 Task: Find connections with filter location Zhoushan with filter topic #SMMwith filter profile language Spanish with filter current company Coupa Software with filter school Don Bosco Institute of Technology (D.B.I.T) with filter industry Chiropractors with filter service category Auto Insurance with filter keywords title Attorney
Action: Mouse moved to (614, 102)
Screenshot: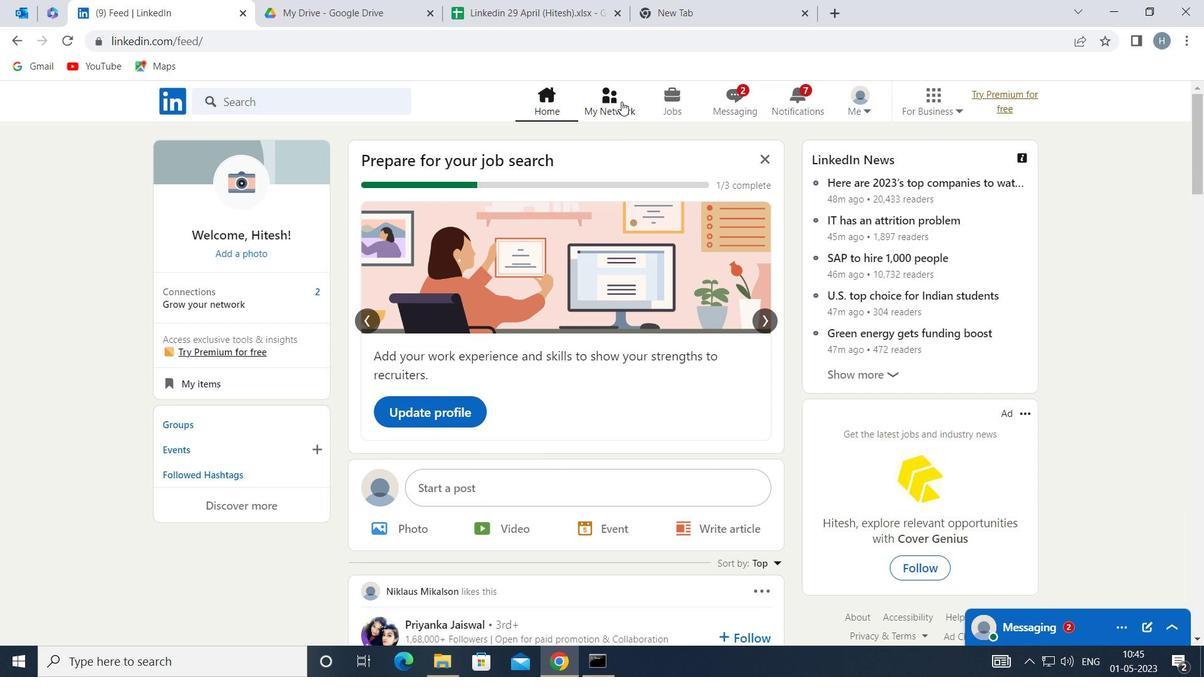 
Action: Mouse pressed left at (614, 102)
Screenshot: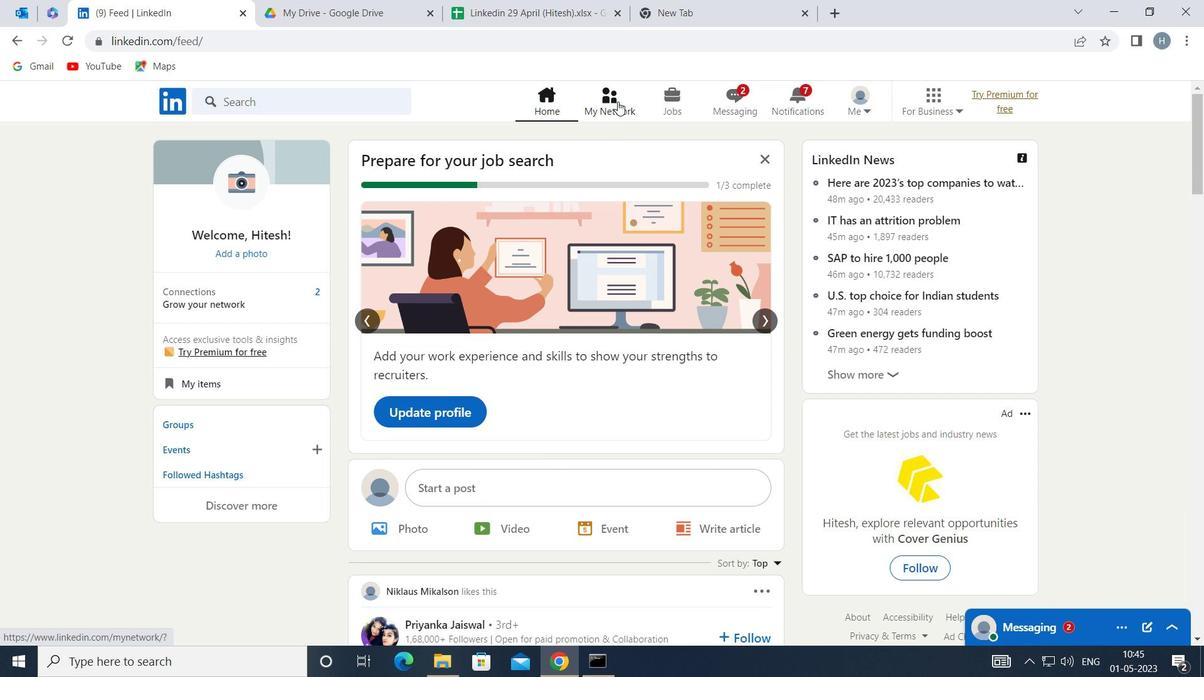 
Action: Mouse moved to (331, 193)
Screenshot: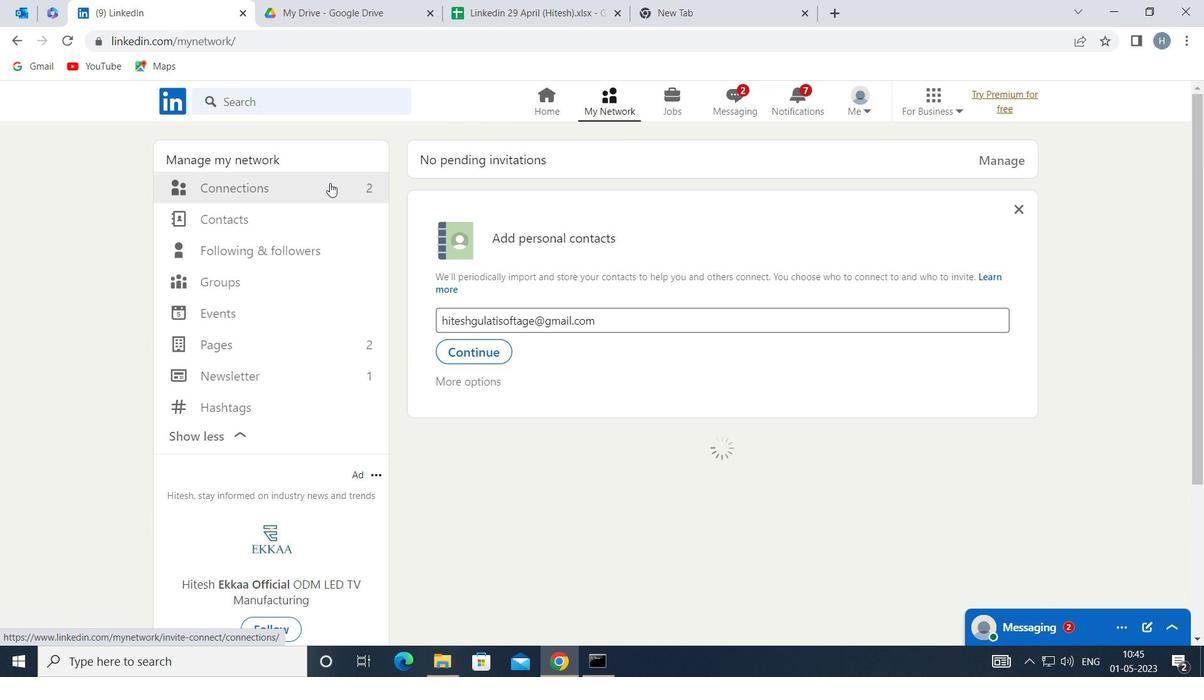
Action: Mouse pressed left at (331, 193)
Screenshot: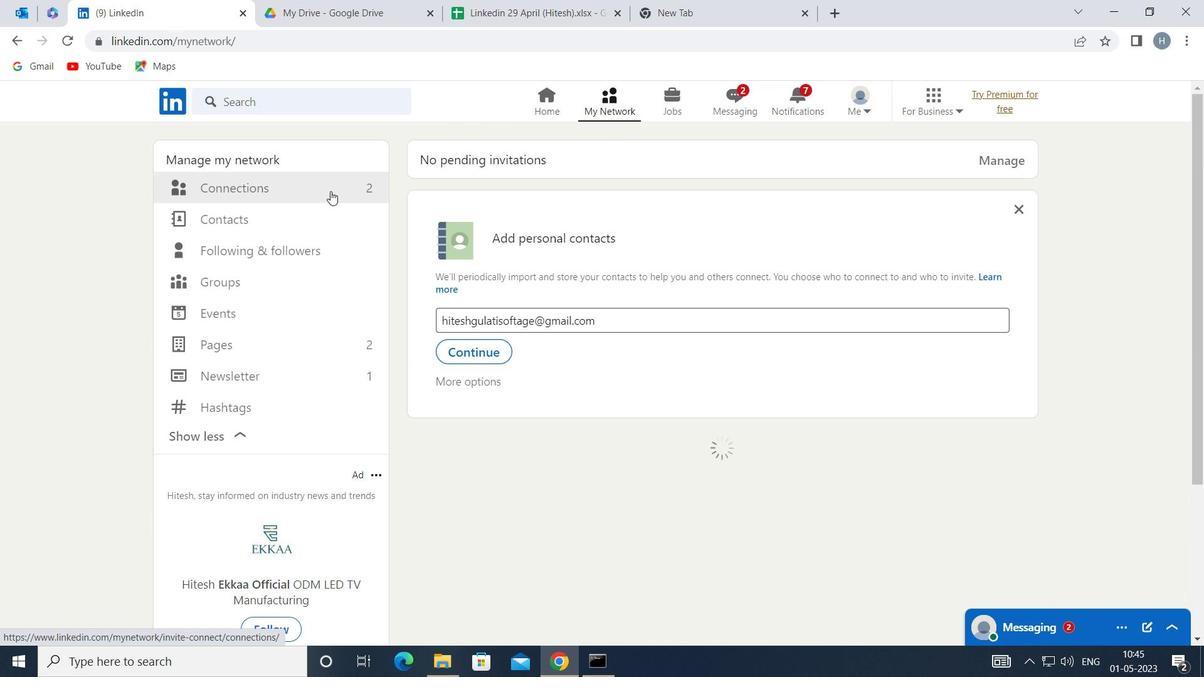 
Action: Mouse moved to (729, 182)
Screenshot: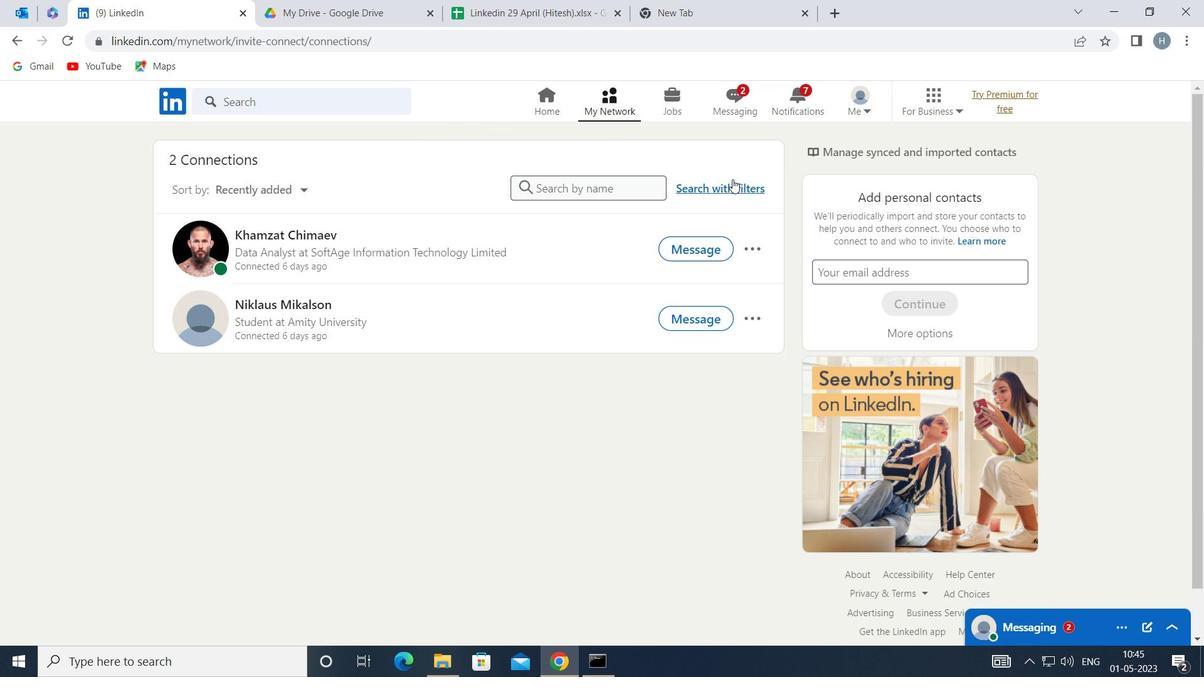 
Action: Mouse pressed left at (729, 182)
Screenshot: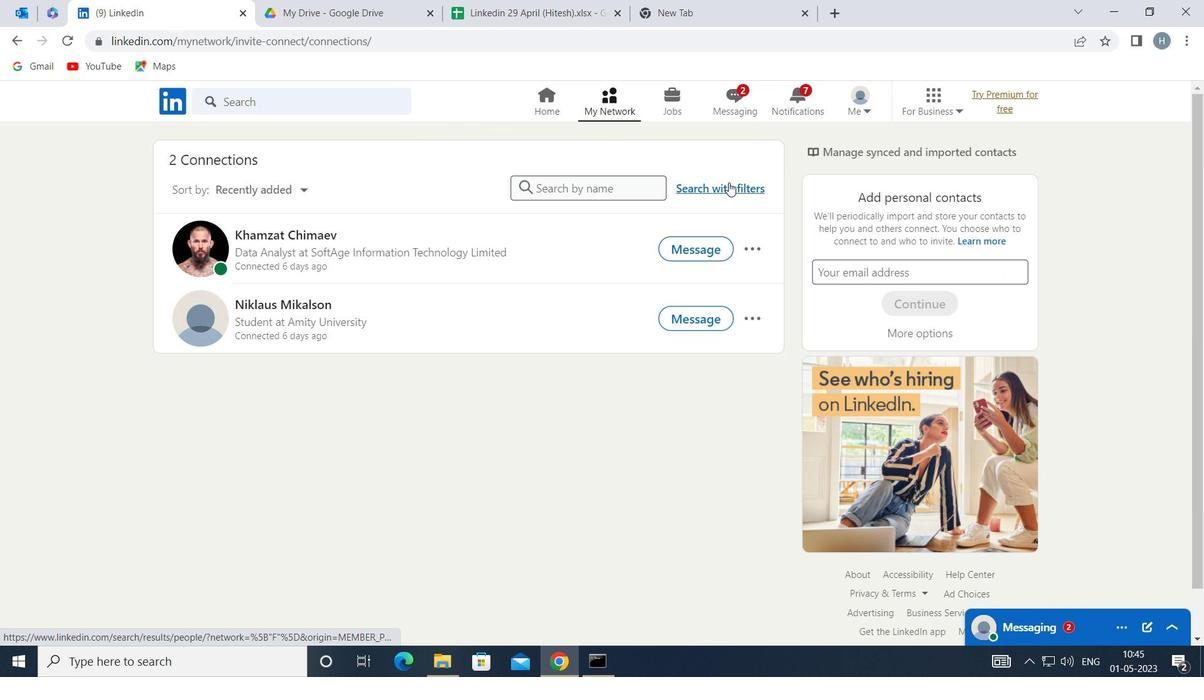 
Action: Mouse moved to (659, 144)
Screenshot: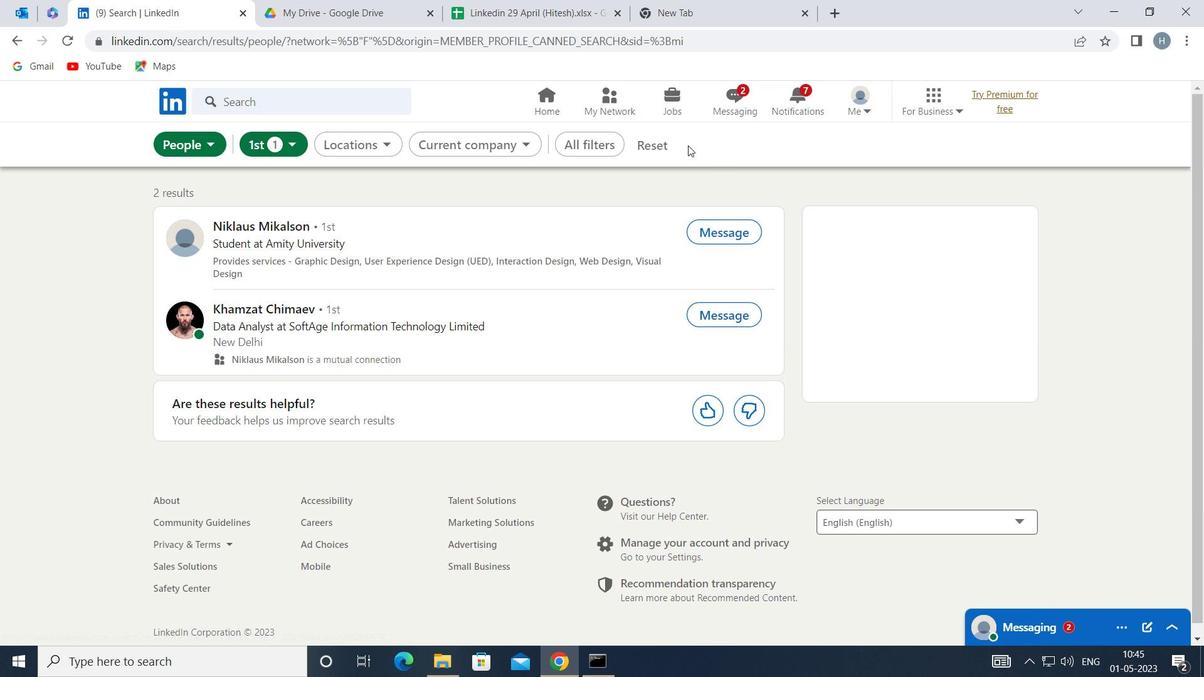 
Action: Mouse pressed left at (659, 144)
Screenshot: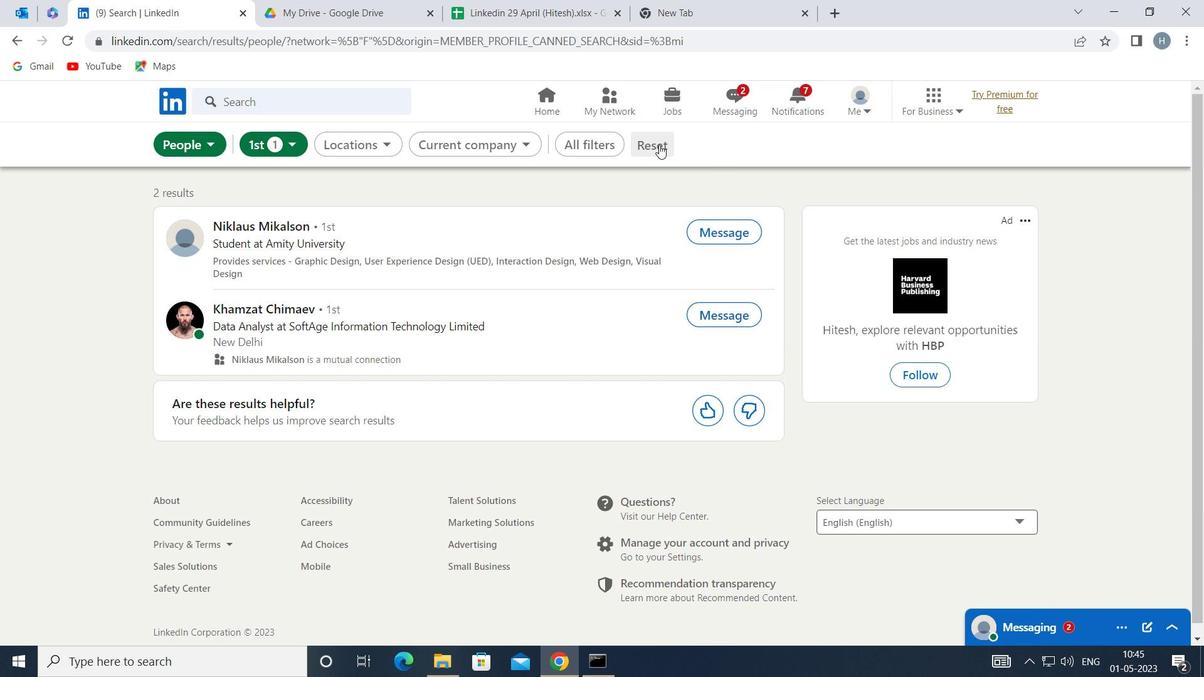 
Action: Mouse moved to (655, 142)
Screenshot: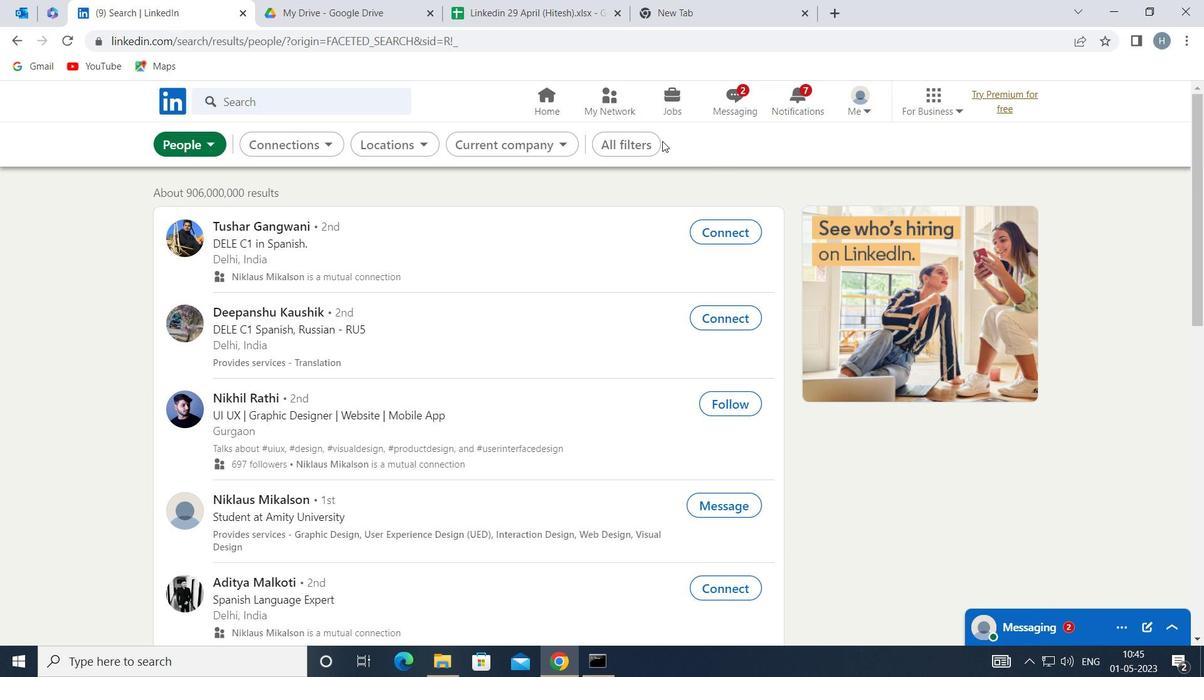 
Action: Mouse pressed left at (655, 142)
Screenshot: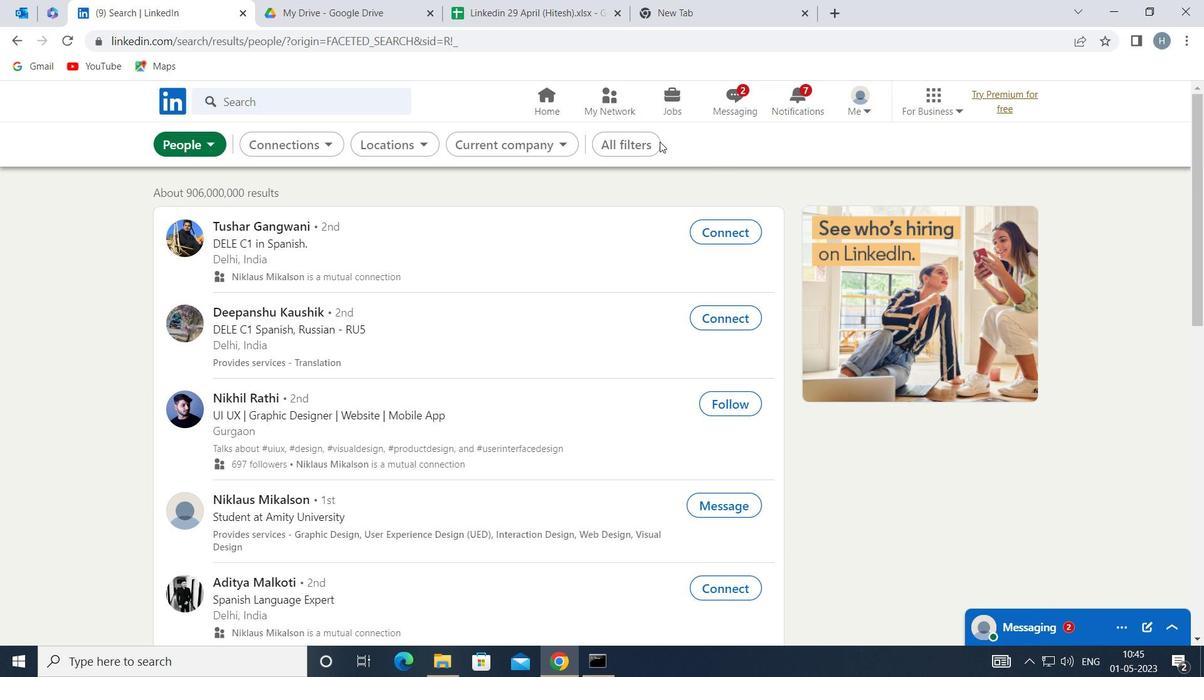 
Action: Mouse moved to (880, 260)
Screenshot: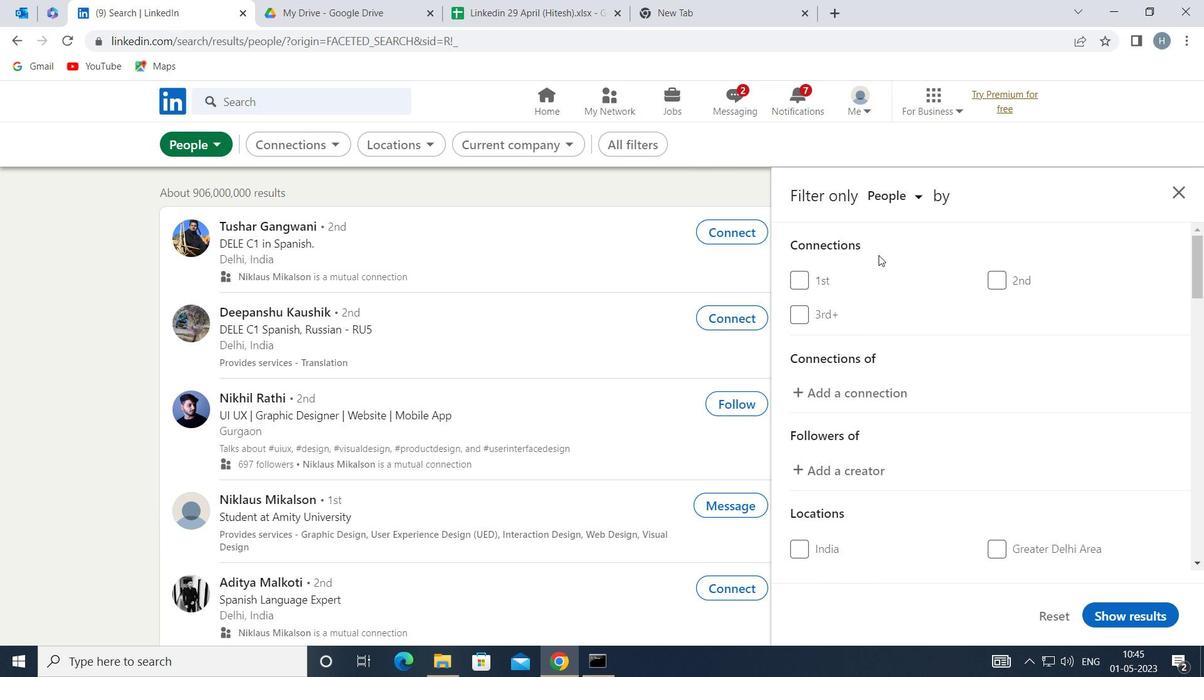 
Action: Mouse scrolled (880, 259) with delta (0, 0)
Screenshot: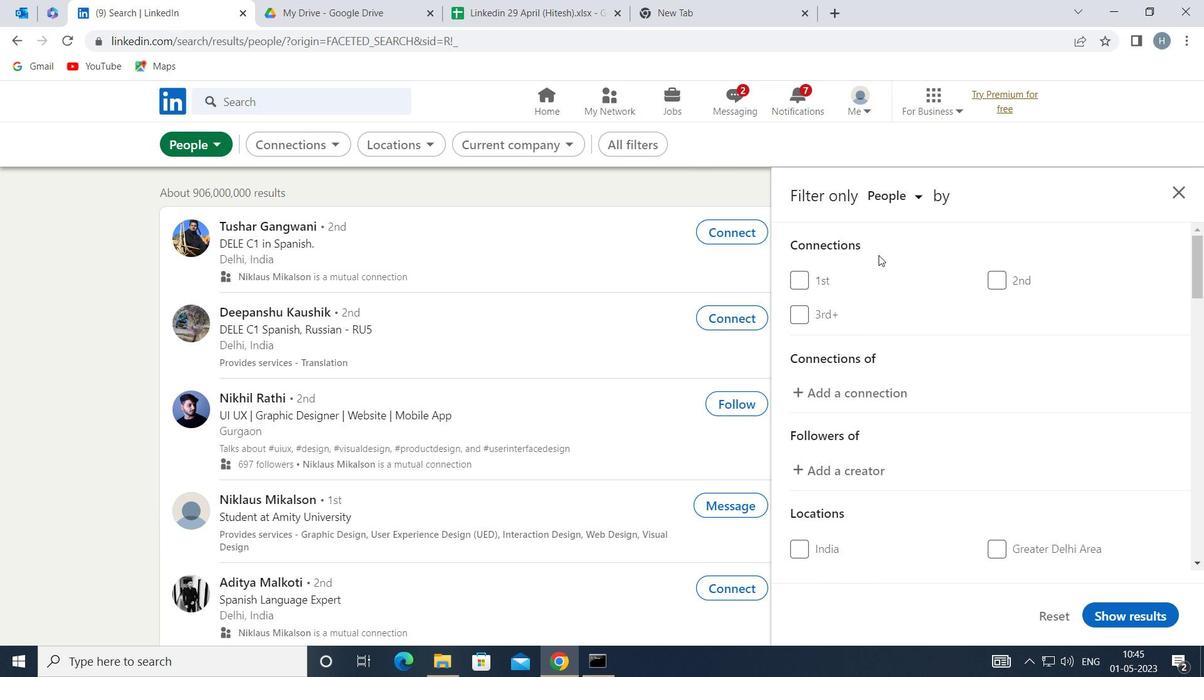 
Action: Mouse moved to (880, 265)
Screenshot: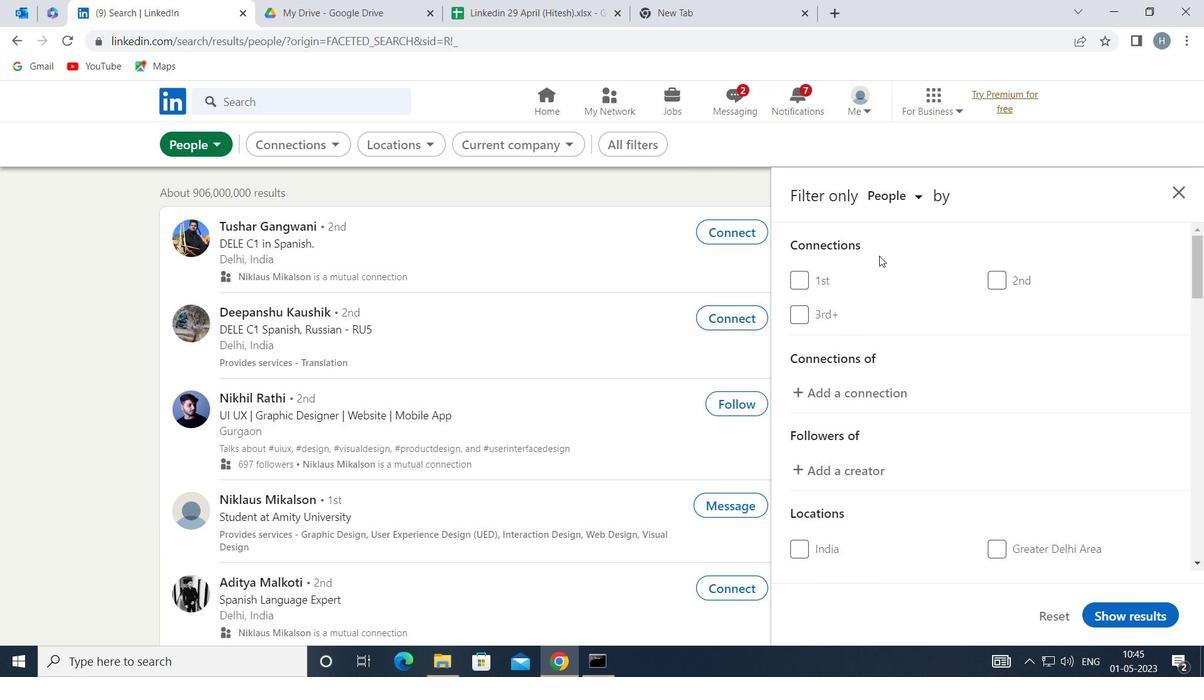 
Action: Mouse scrolled (880, 264) with delta (0, 0)
Screenshot: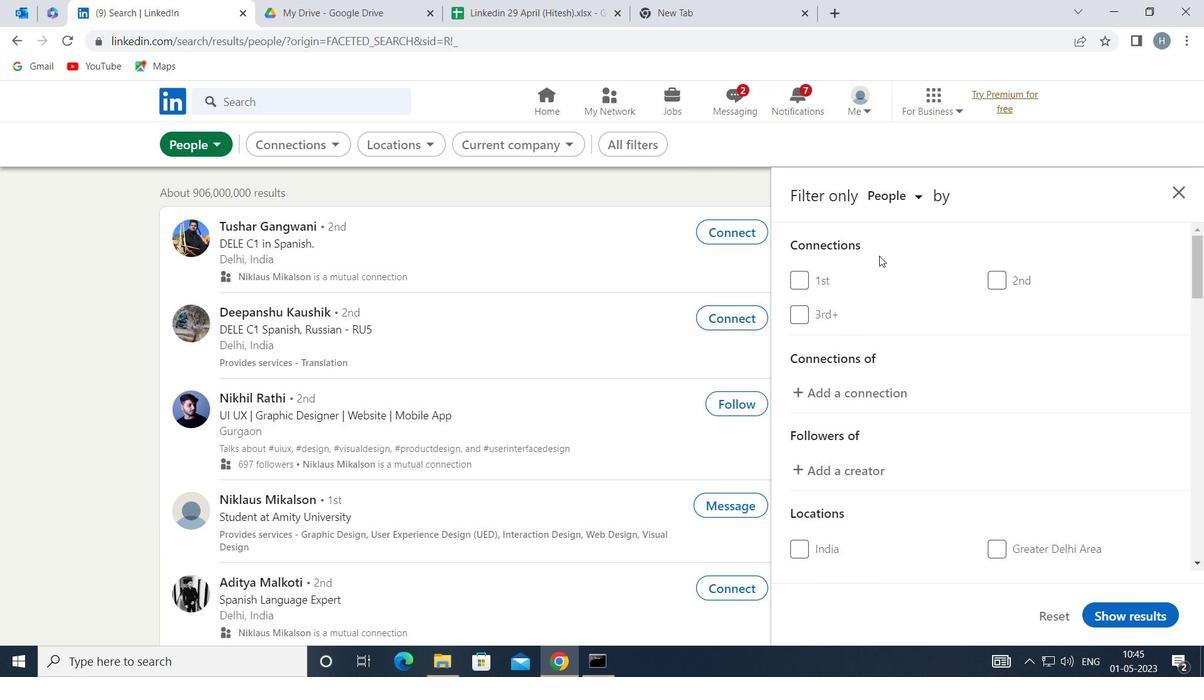 
Action: Mouse moved to (880, 265)
Screenshot: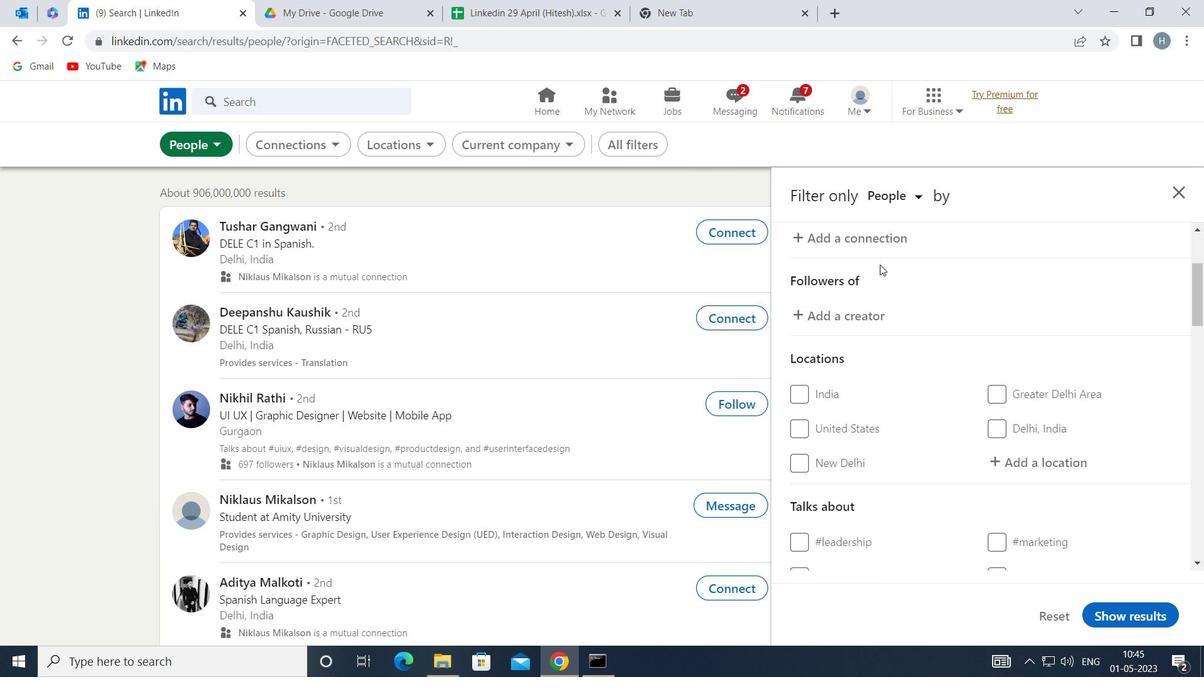 
Action: Mouse scrolled (880, 264) with delta (0, 0)
Screenshot: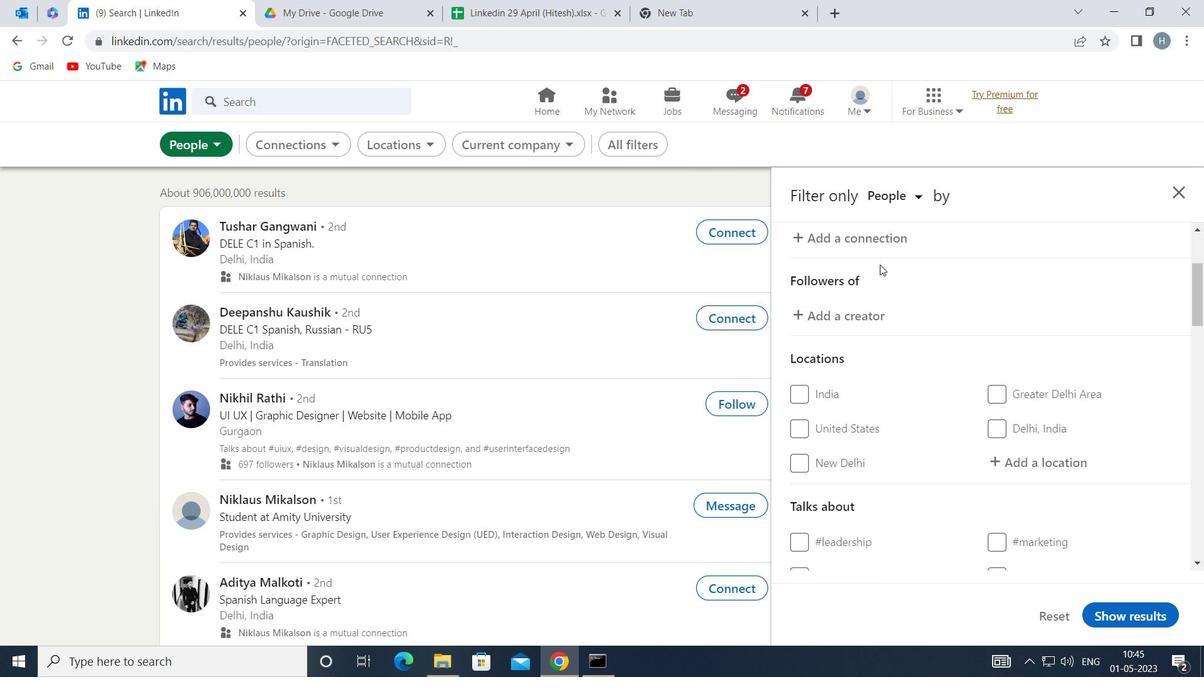 
Action: Mouse moved to (1002, 378)
Screenshot: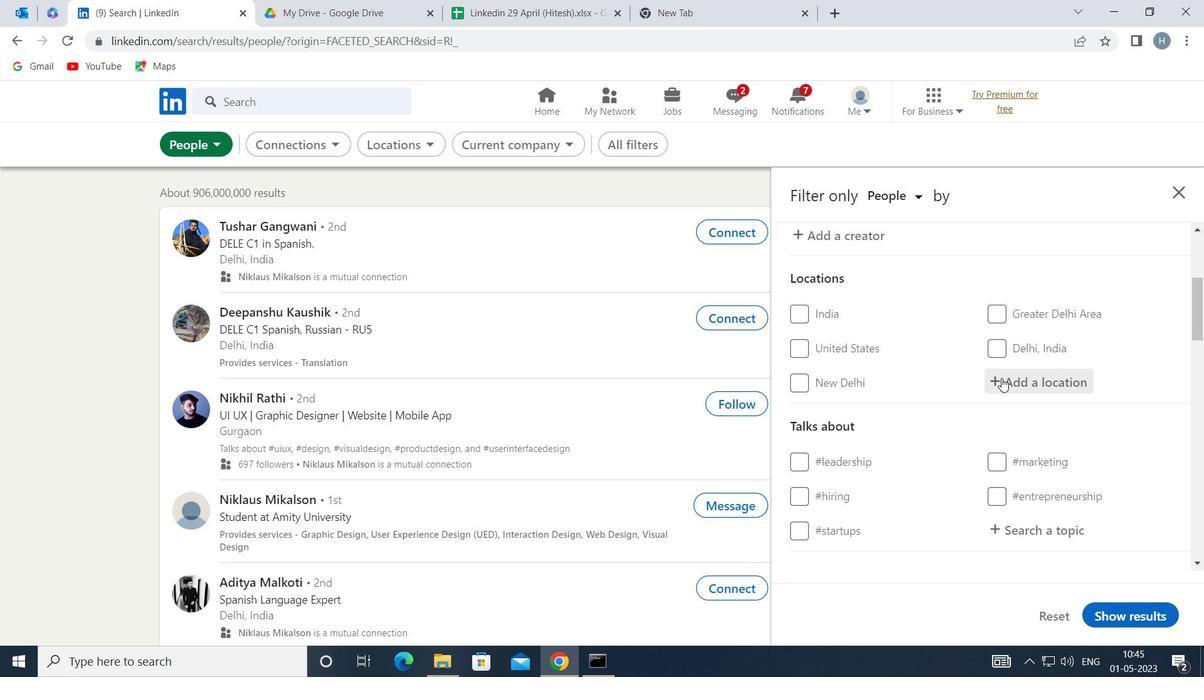 
Action: Mouse pressed left at (1002, 378)
Screenshot: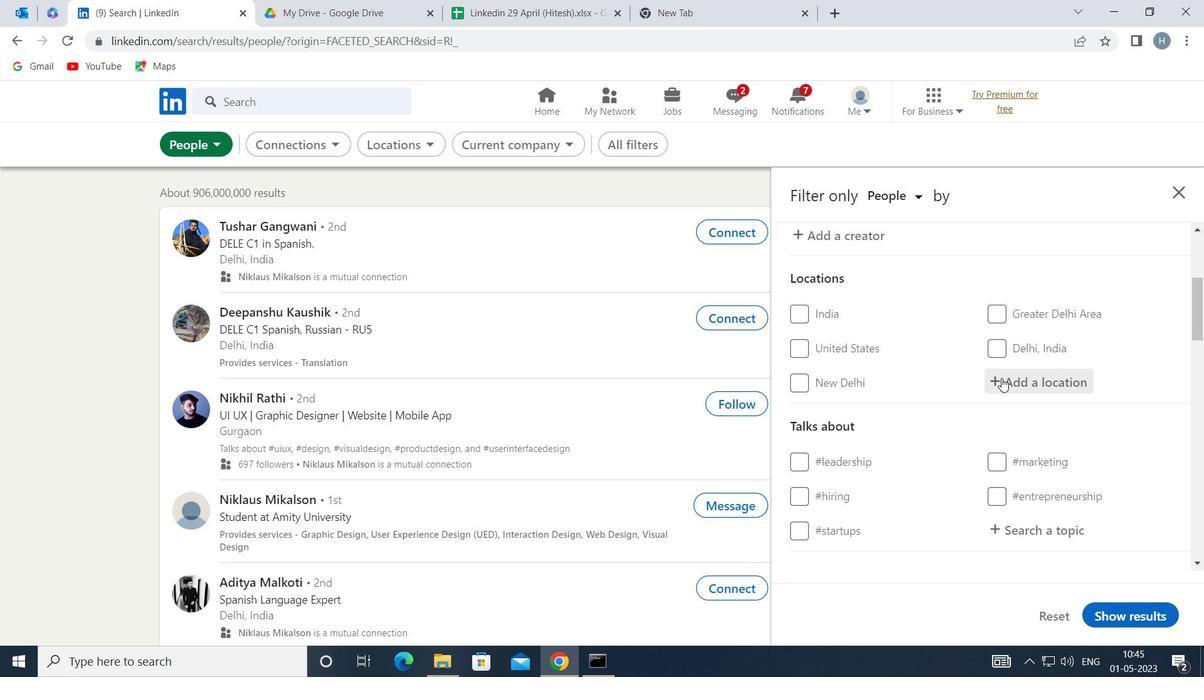 
Action: Mouse moved to (1003, 378)
Screenshot: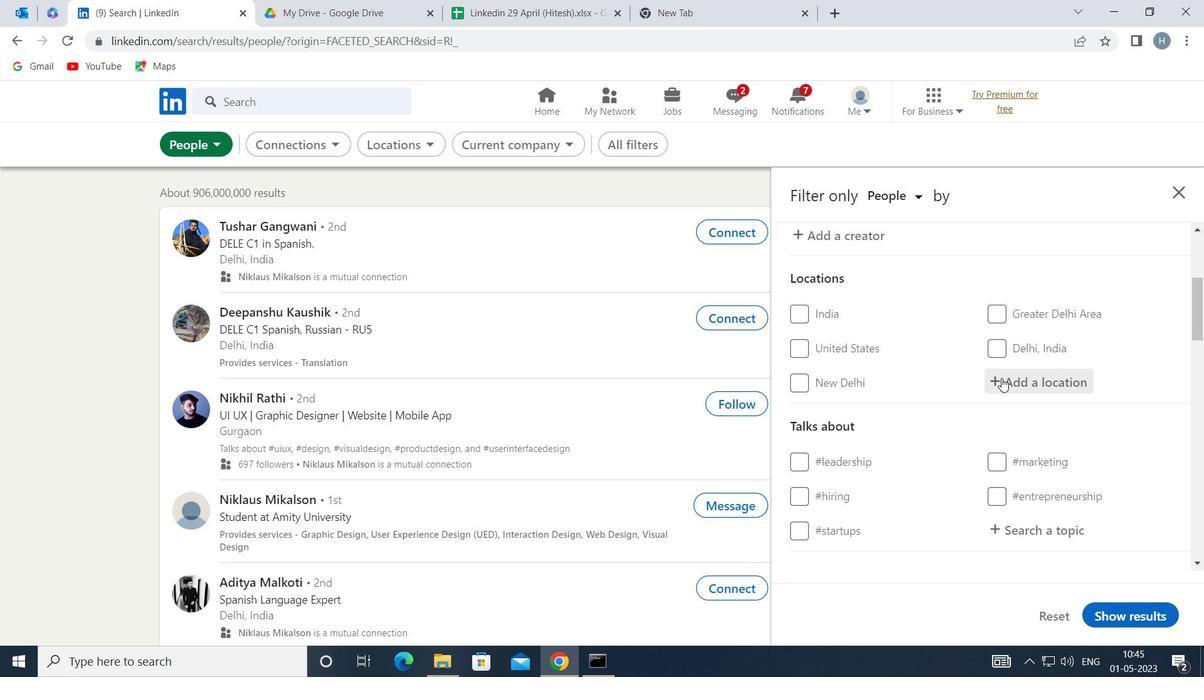 
Action: Key pressed <Key.shift>ZHOUSHAN
Screenshot: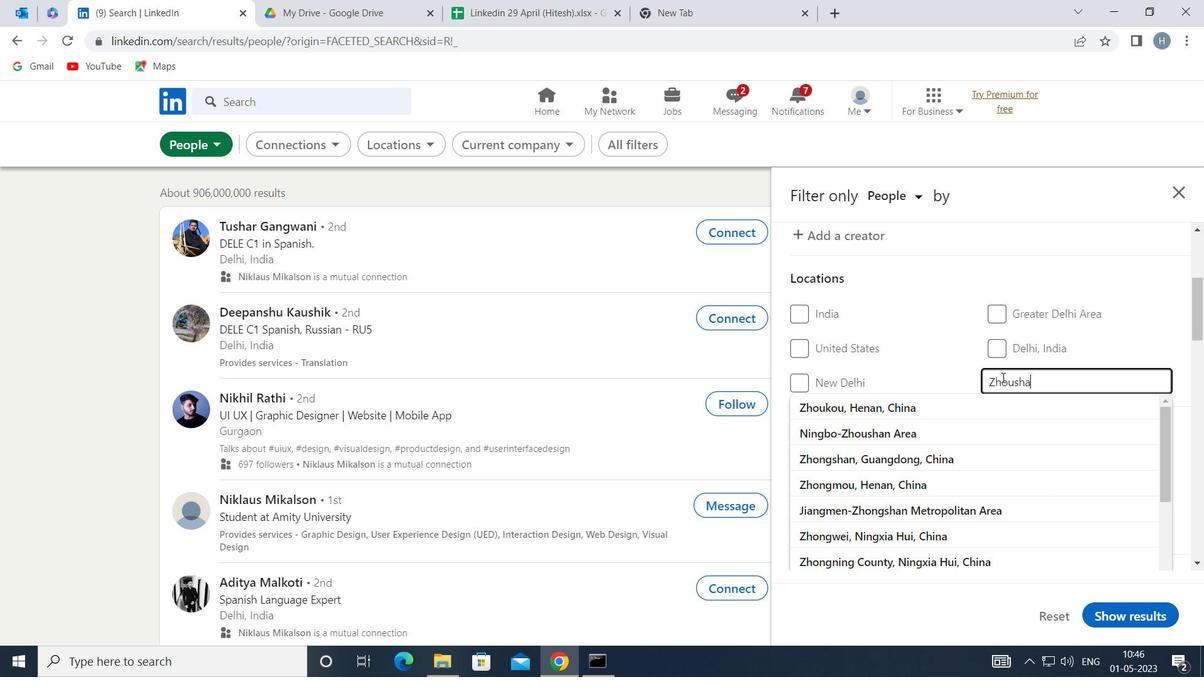 
Action: Mouse moved to (958, 437)
Screenshot: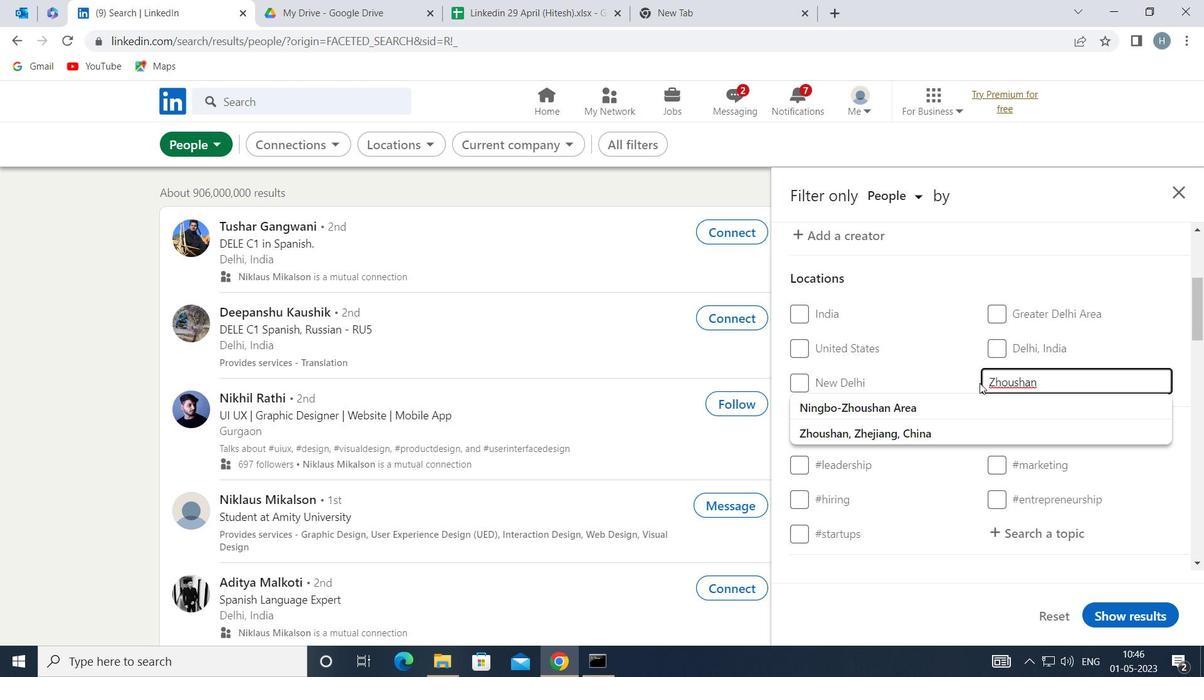 
Action: Mouse pressed left at (958, 437)
Screenshot: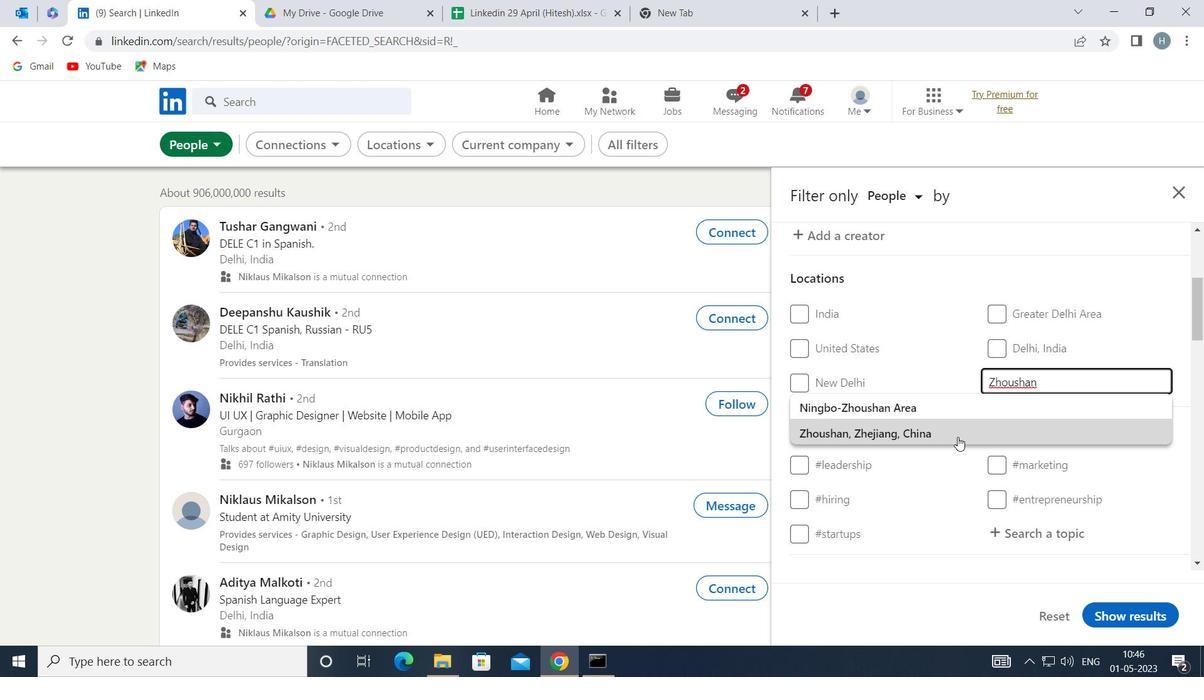
Action: Mouse moved to (993, 419)
Screenshot: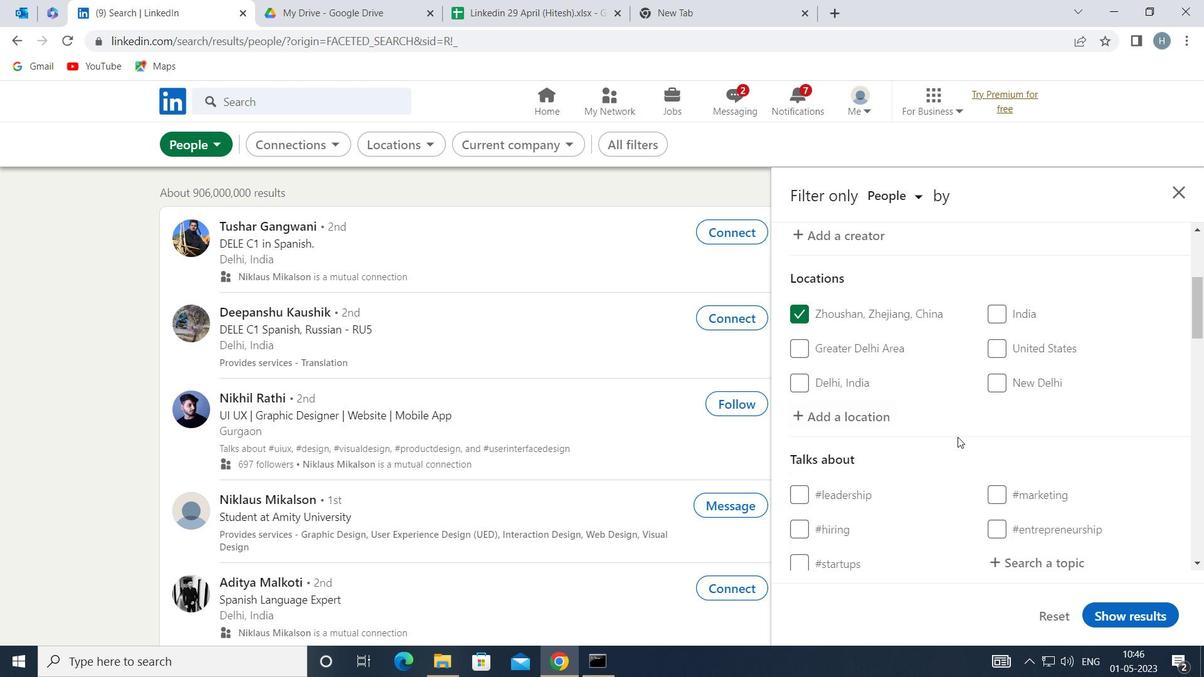 
Action: Mouse scrolled (993, 419) with delta (0, 0)
Screenshot: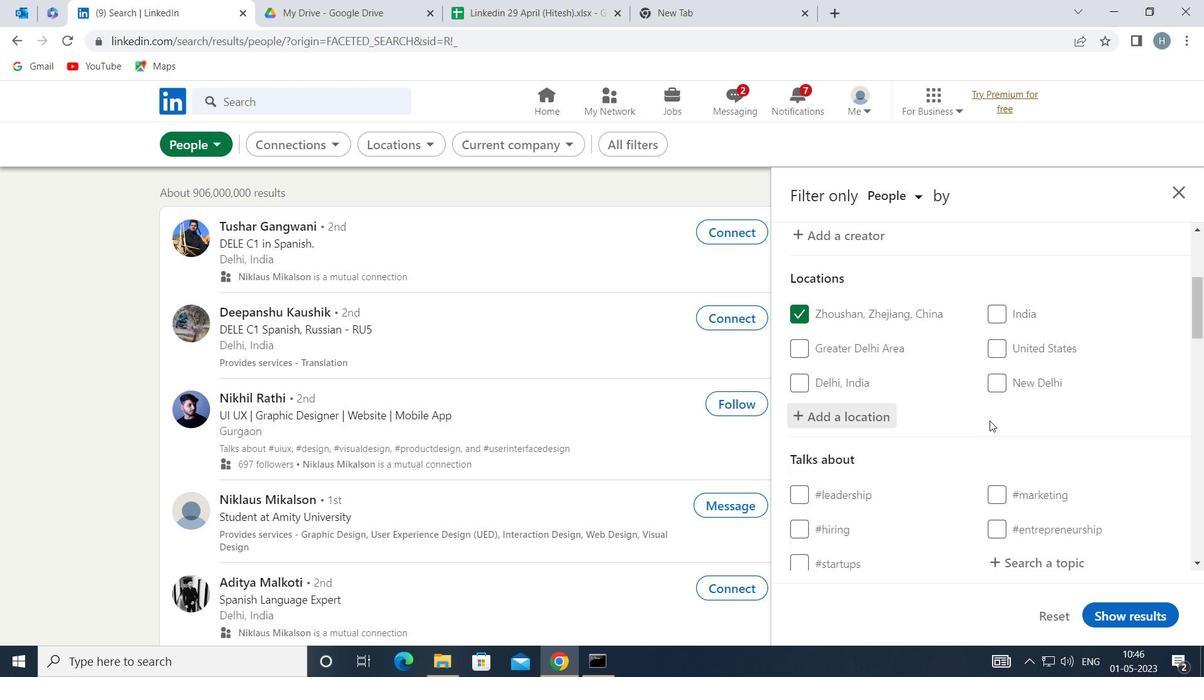 
Action: Mouse scrolled (993, 419) with delta (0, 0)
Screenshot: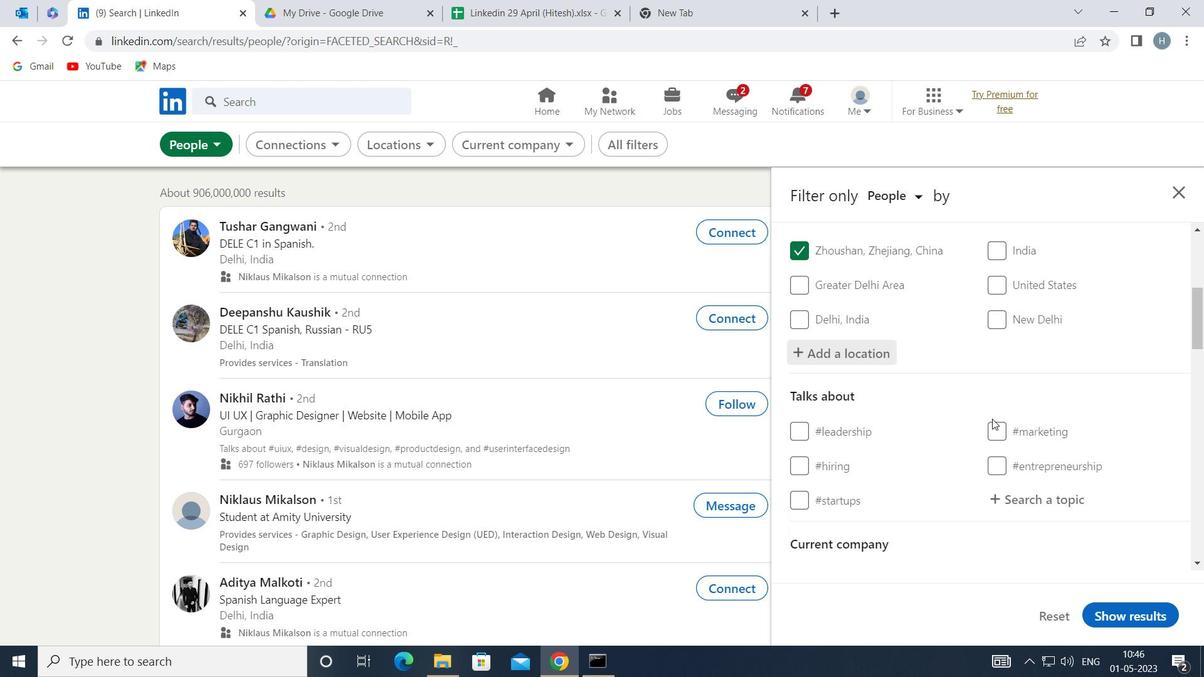 
Action: Mouse moved to (1034, 404)
Screenshot: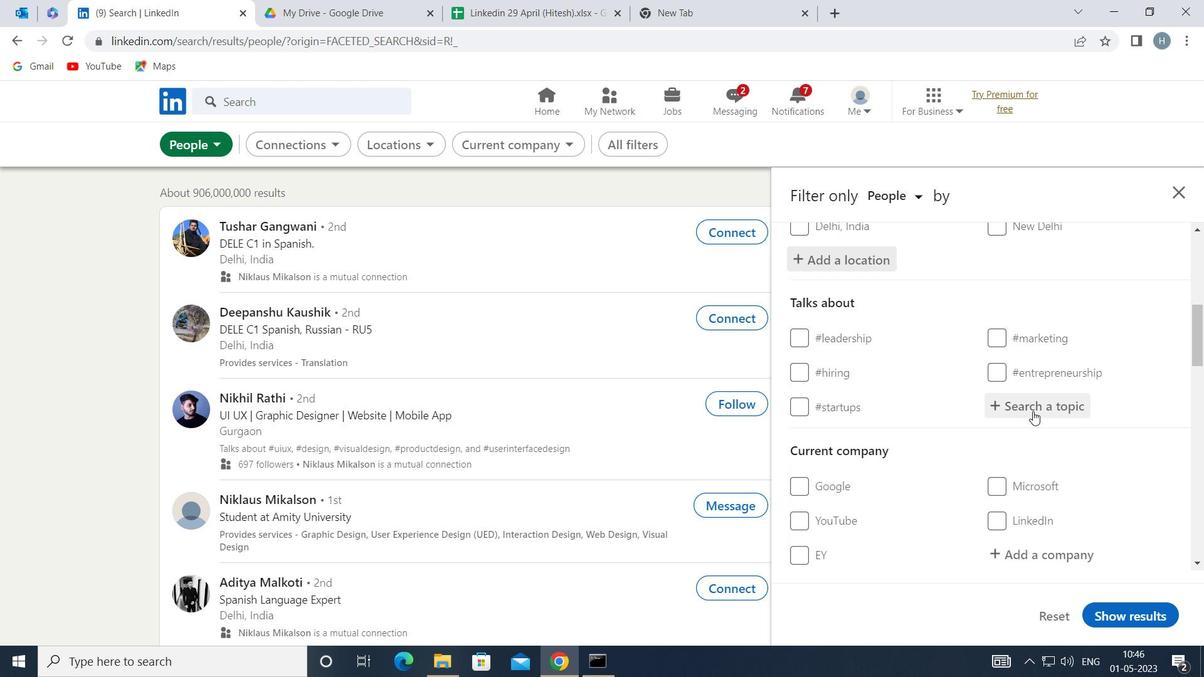 
Action: Mouse pressed left at (1034, 404)
Screenshot: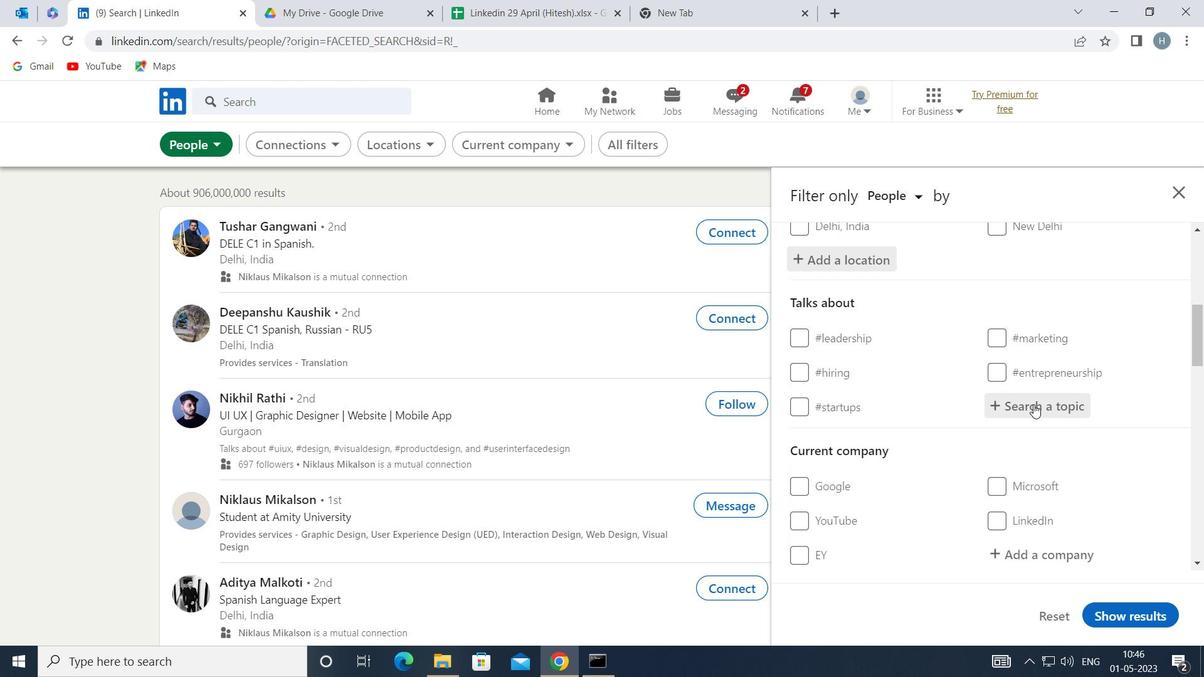 
Action: Key pressed <Key.shift><Key.shift><Key.shift><Key.shift><Key.shift><Key.shift><Key.shift><Key.shift><Key.shift><Key.shift><Key.shift><Key.shift><Key.shift>SMM
Screenshot: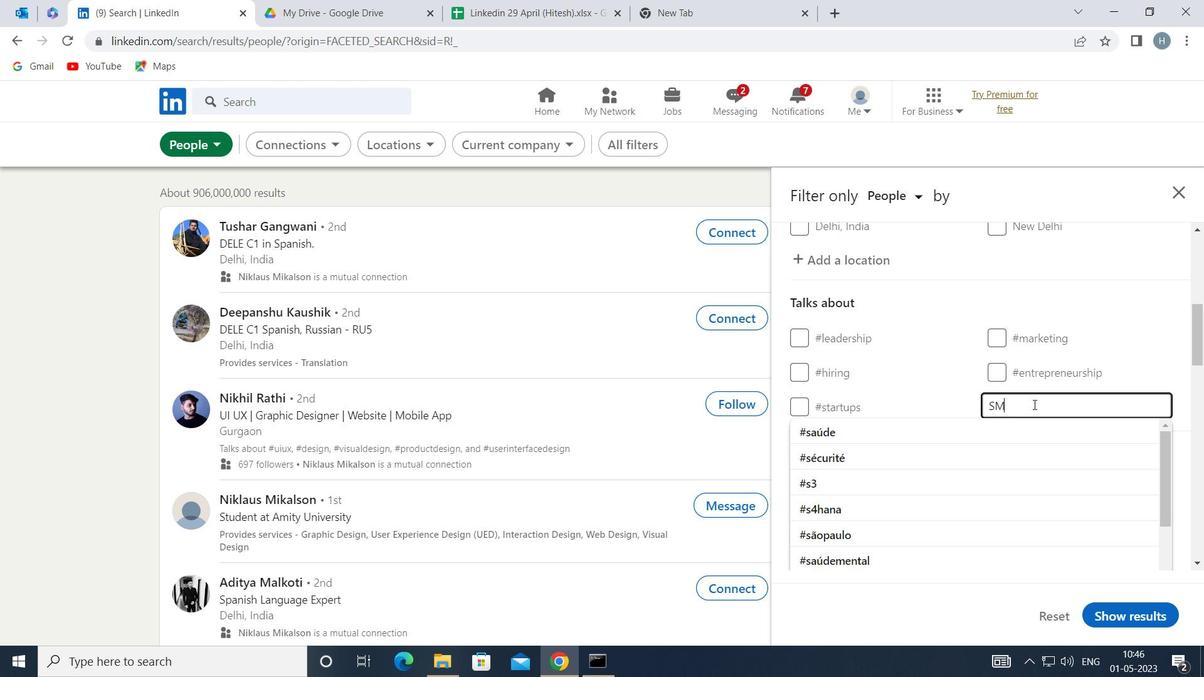 
Action: Mouse moved to (983, 435)
Screenshot: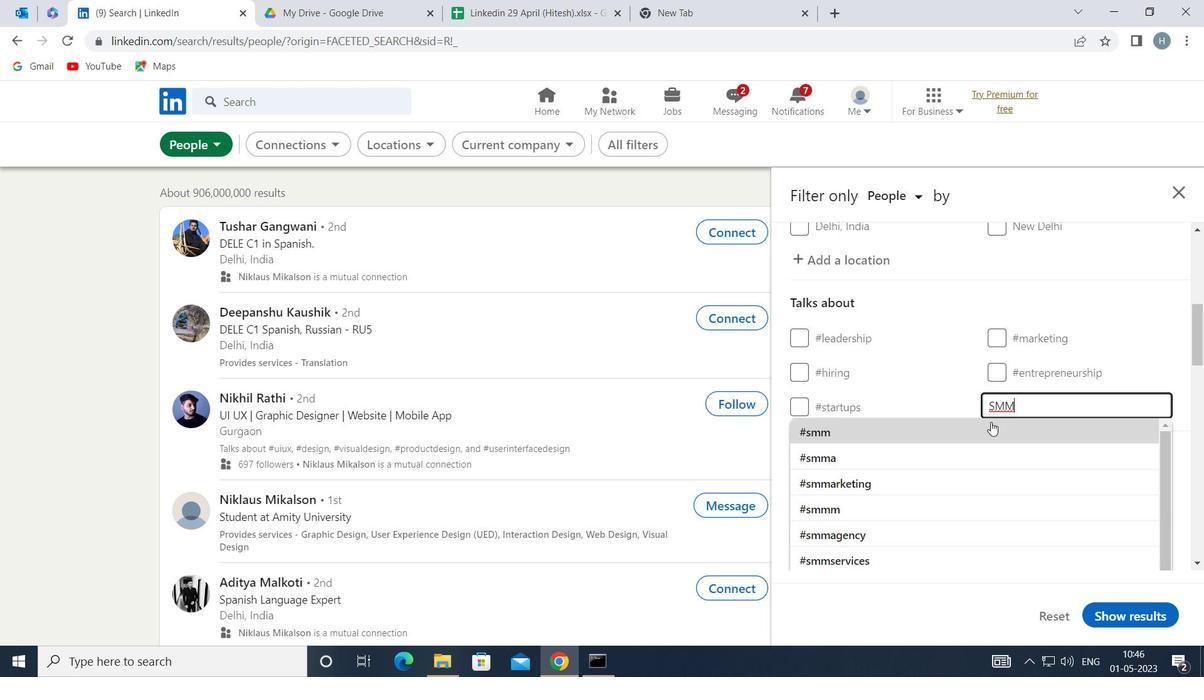 
Action: Mouse pressed left at (983, 435)
Screenshot: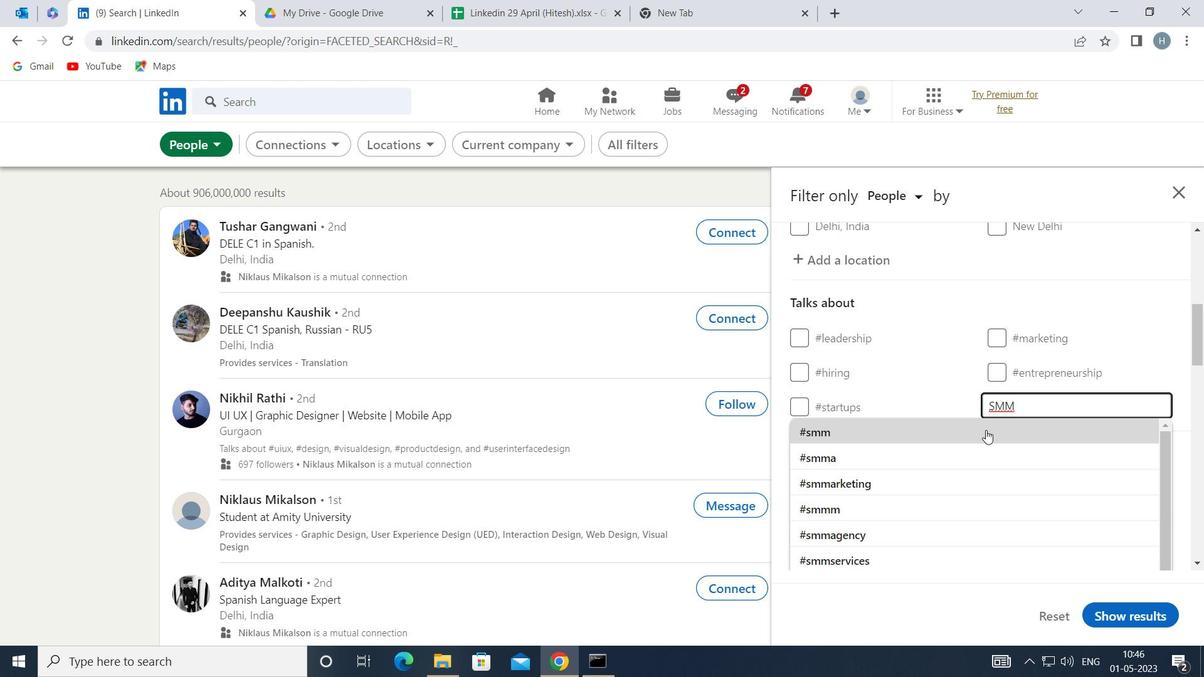 
Action: Mouse moved to (985, 433)
Screenshot: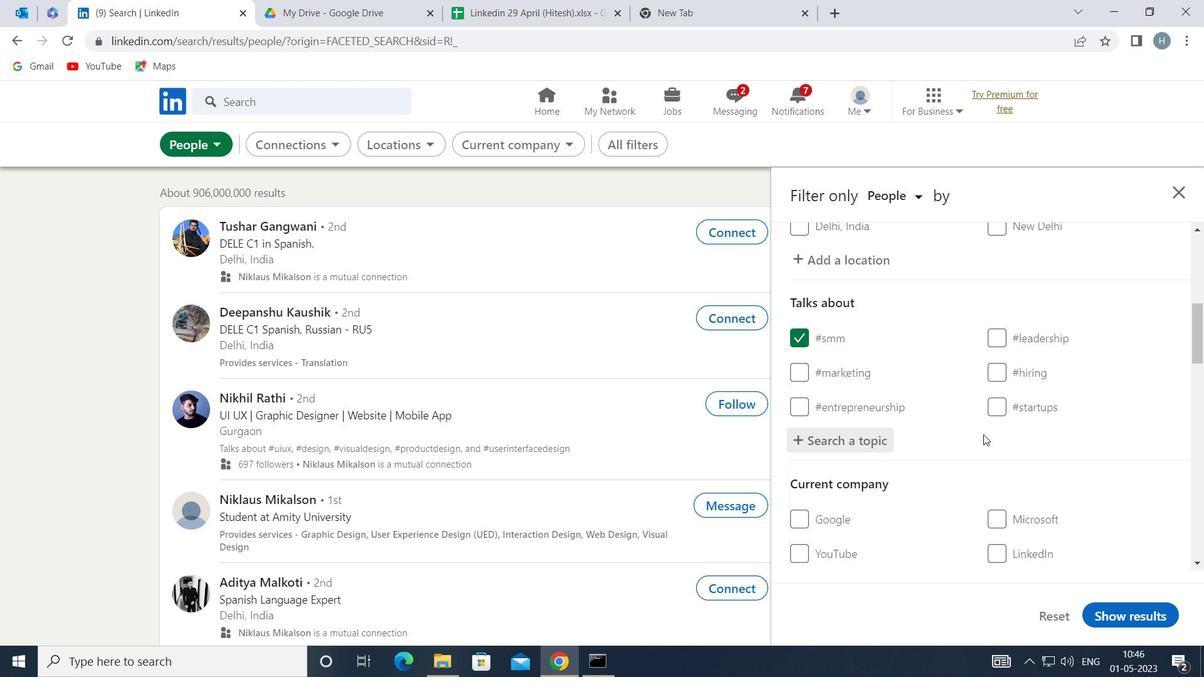 
Action: Mouse scrolled (985, 432) with delta (0, 0)
Screenshot: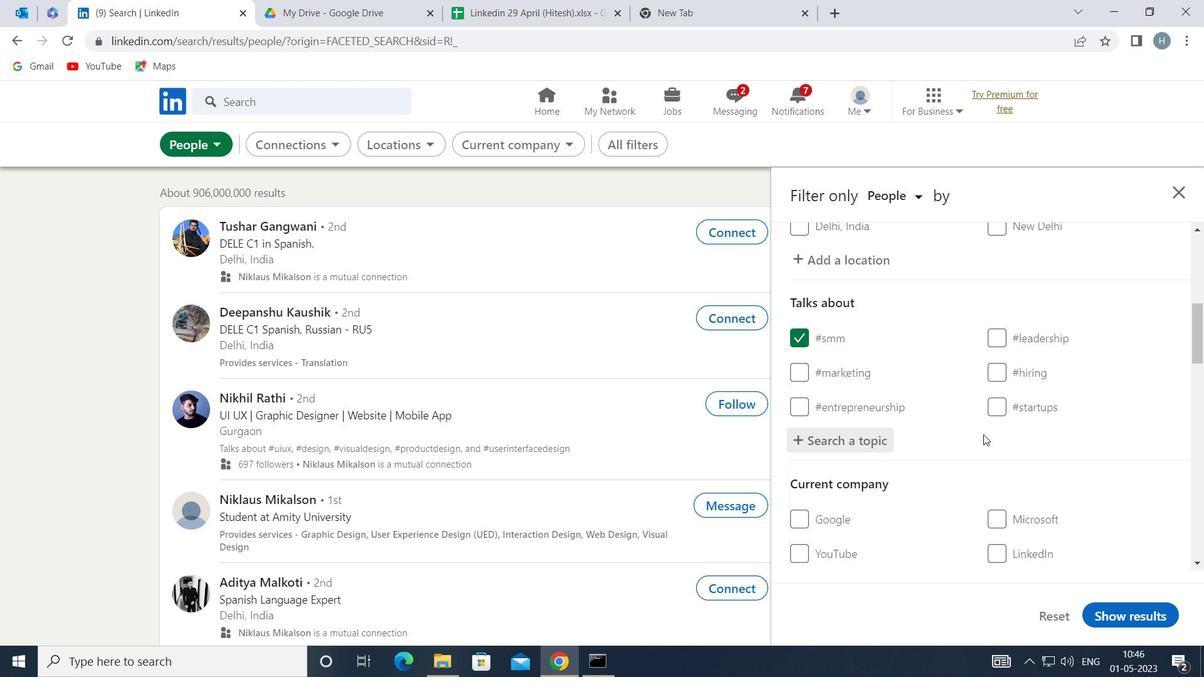 
Action: Mouse moved to (981, 433)
Screenshot: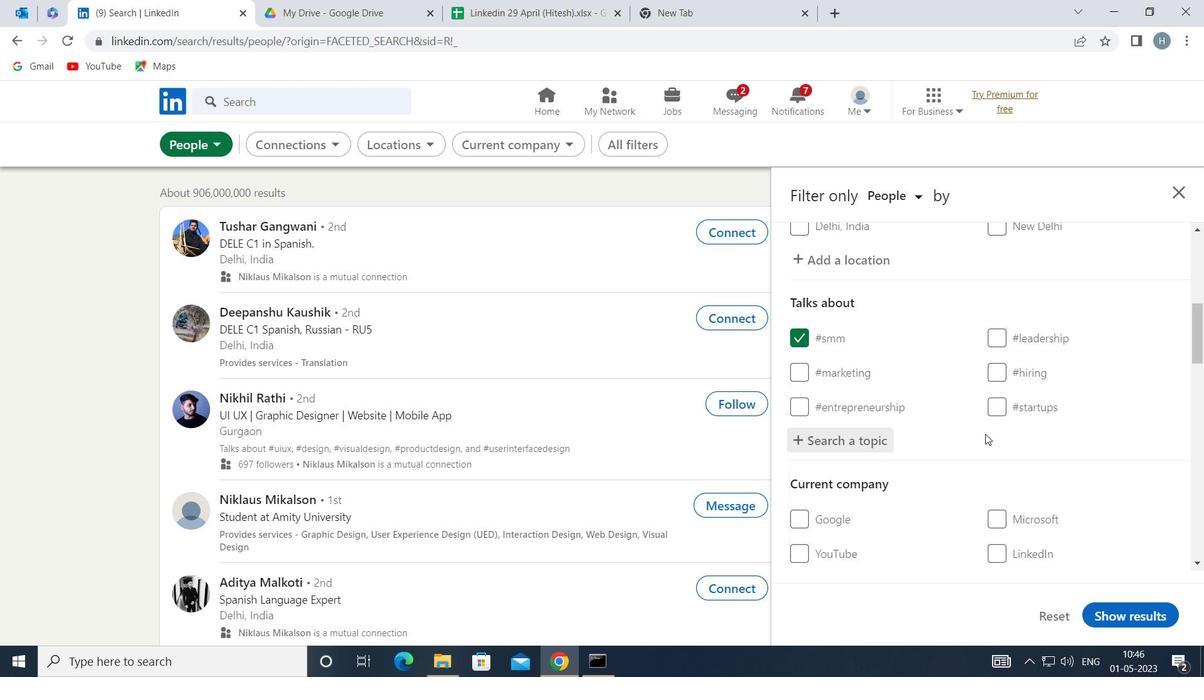 
Action: Mouse scrolled (981, 432) with delta (0, 0)
Screenshot: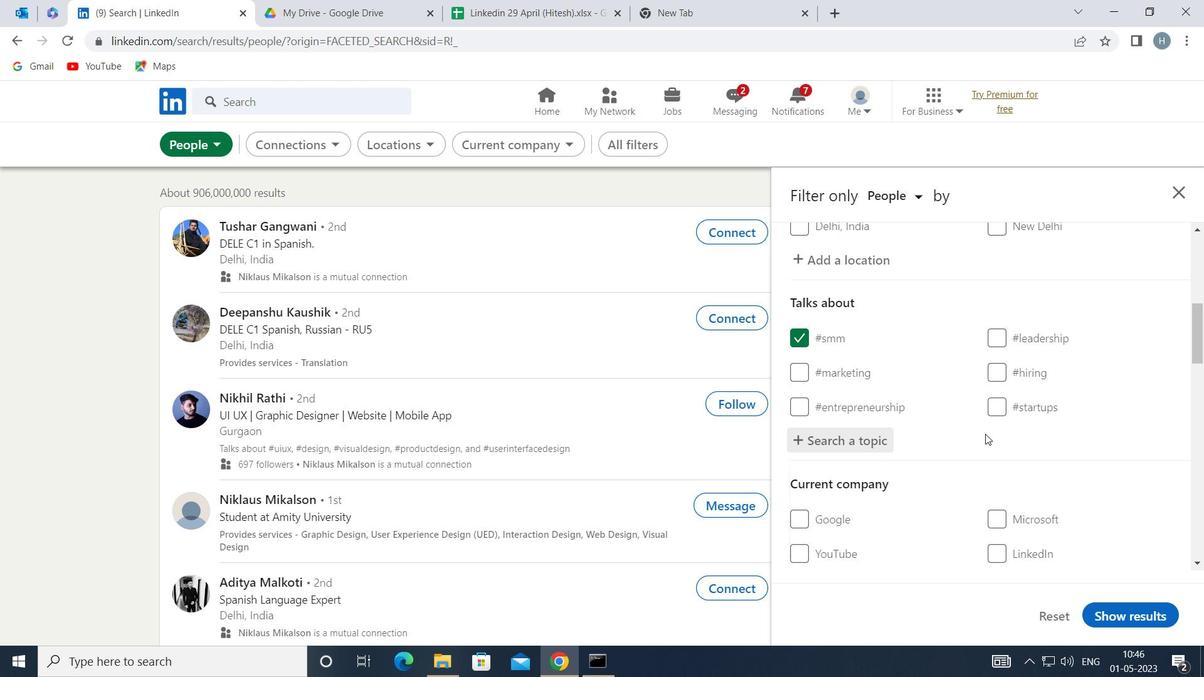 
Action: Mouse moved to (980, 434)
Screenshot: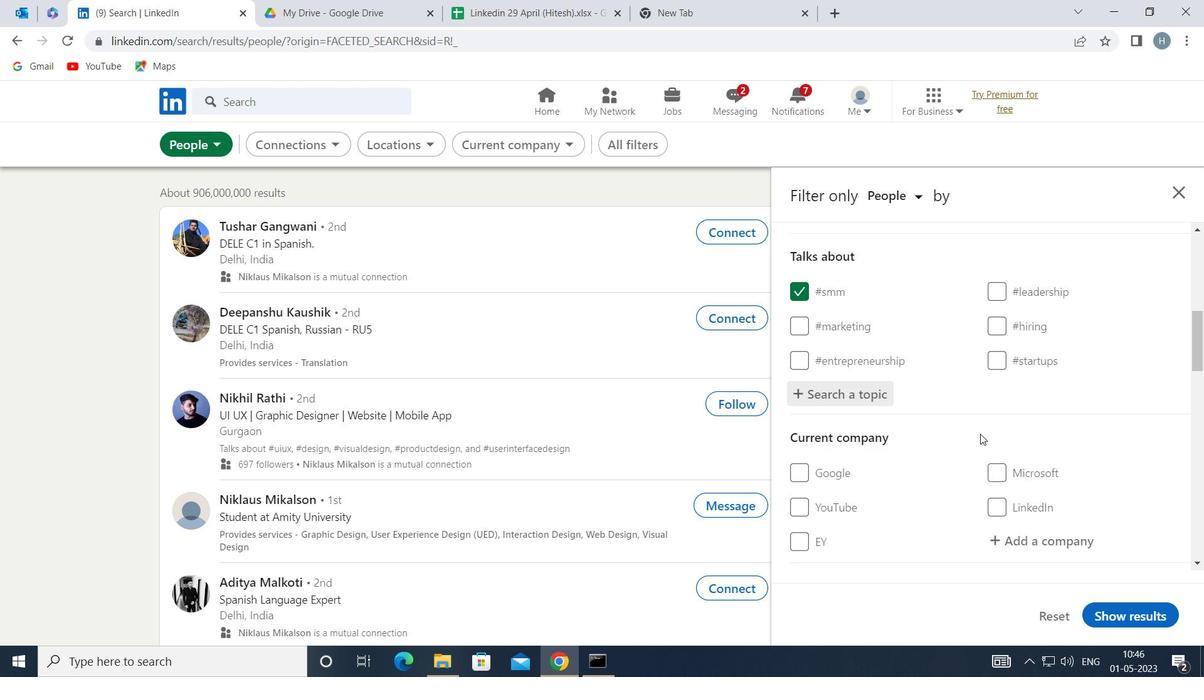 
Action: Mouse scrolled (980, 434) with delta (0, 0)
Screenshot: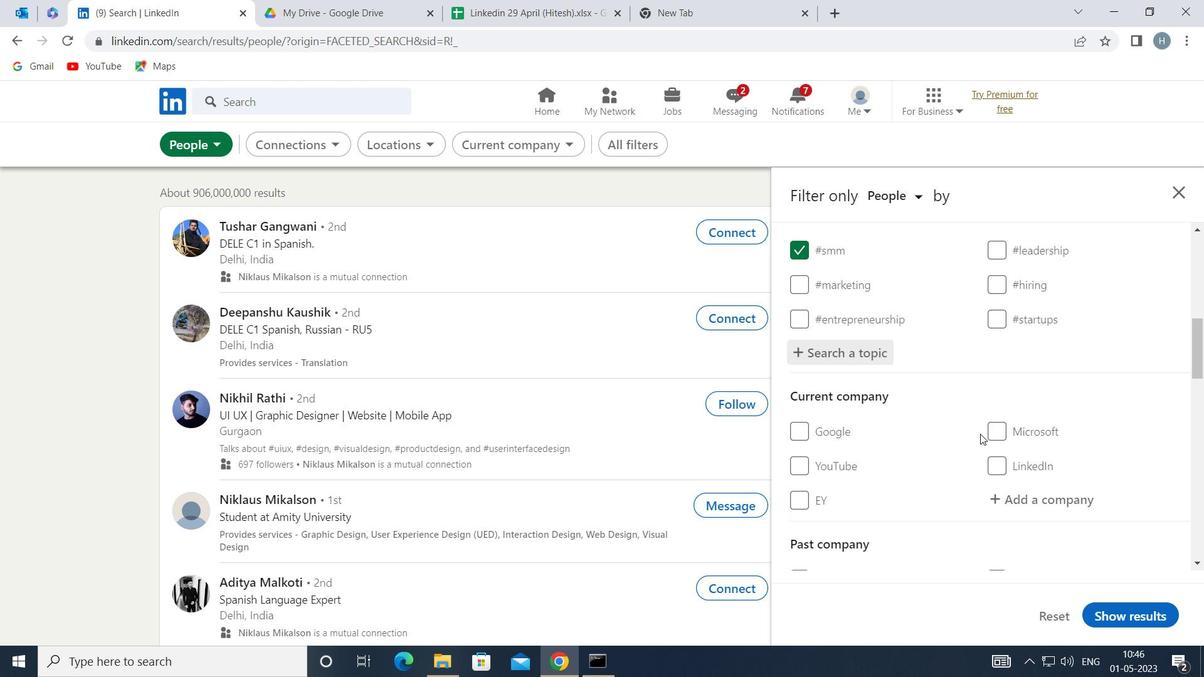 
Action: Mouse scrolled (980, 434) with delta (0, 0)
Screenshot: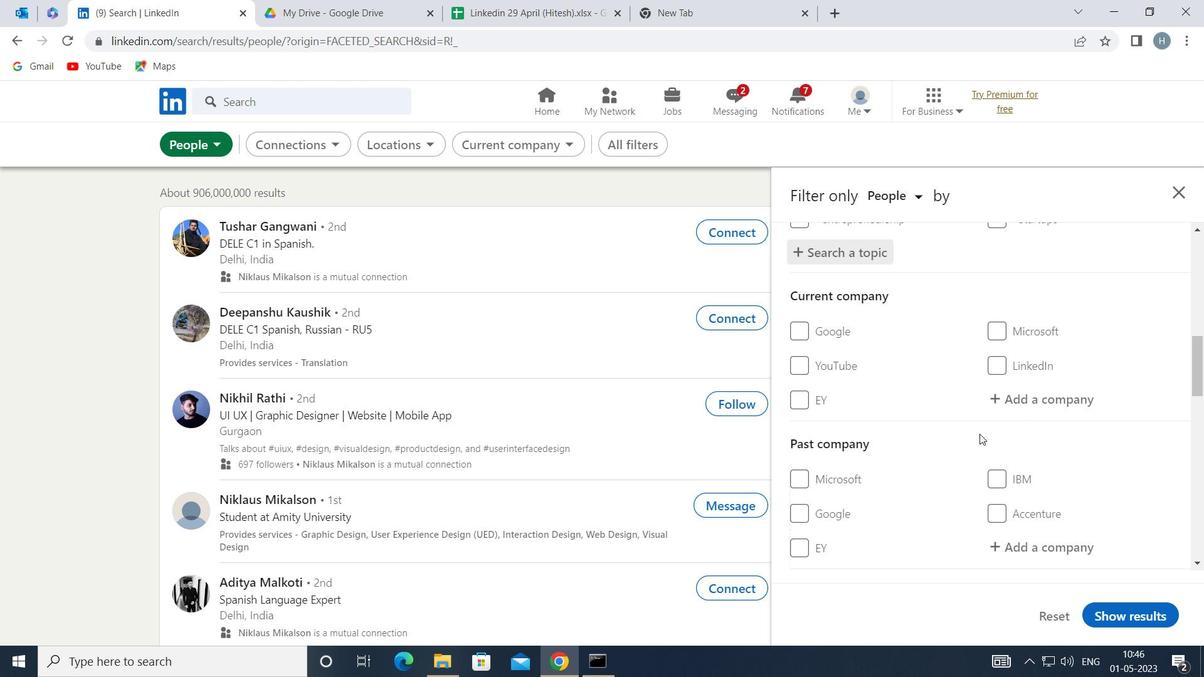 
Action: Mouse scrolled (980, 434) with delta (0, 0)
Screenshot: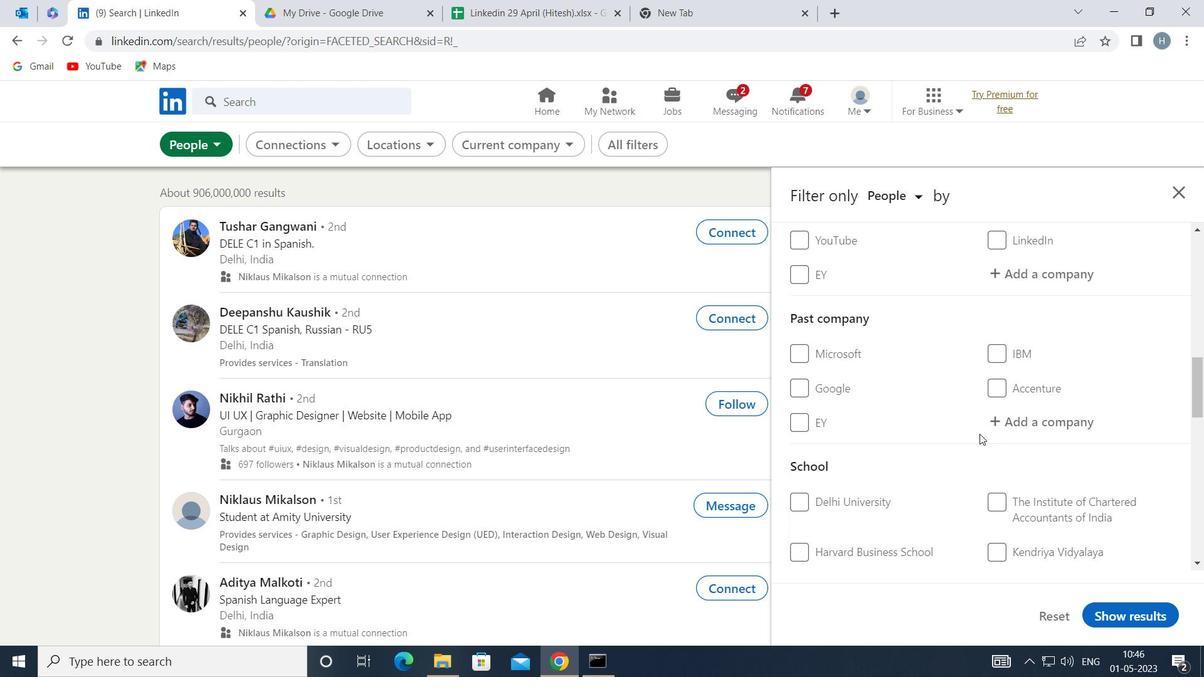 
Action: Mouse scrolled (980, 434) with delta (0, 0)
Screenshot: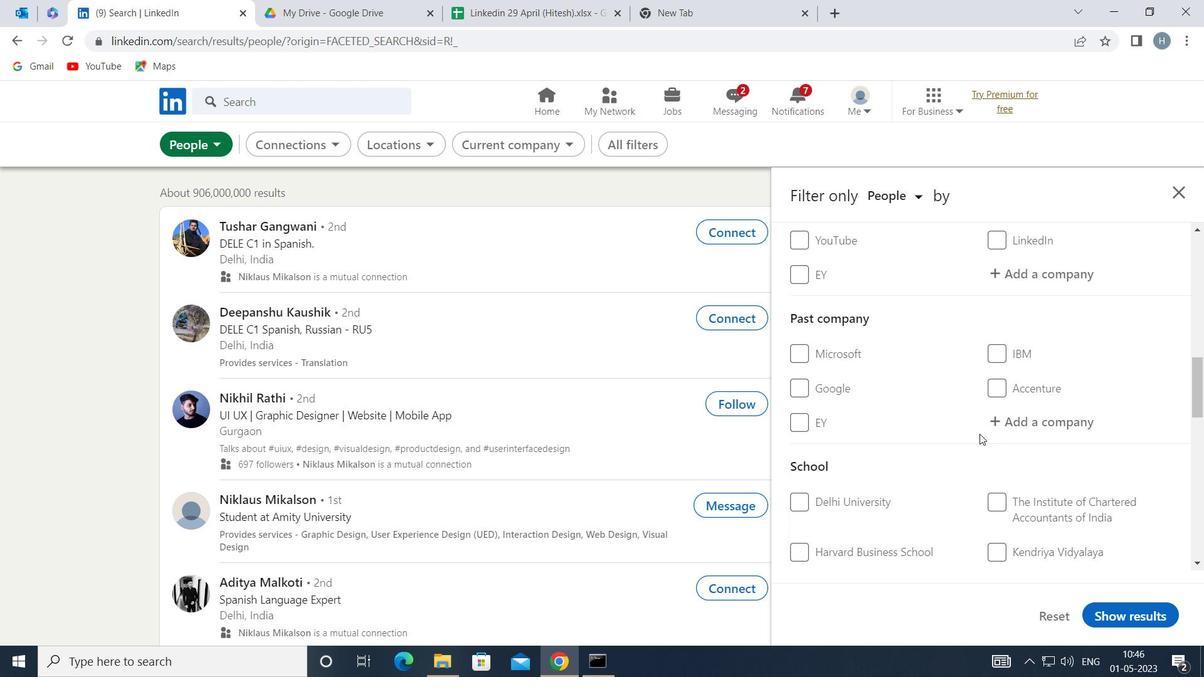 
Action: Mouse scrolled (980, 434) with delta (0, 0)
Screenshot: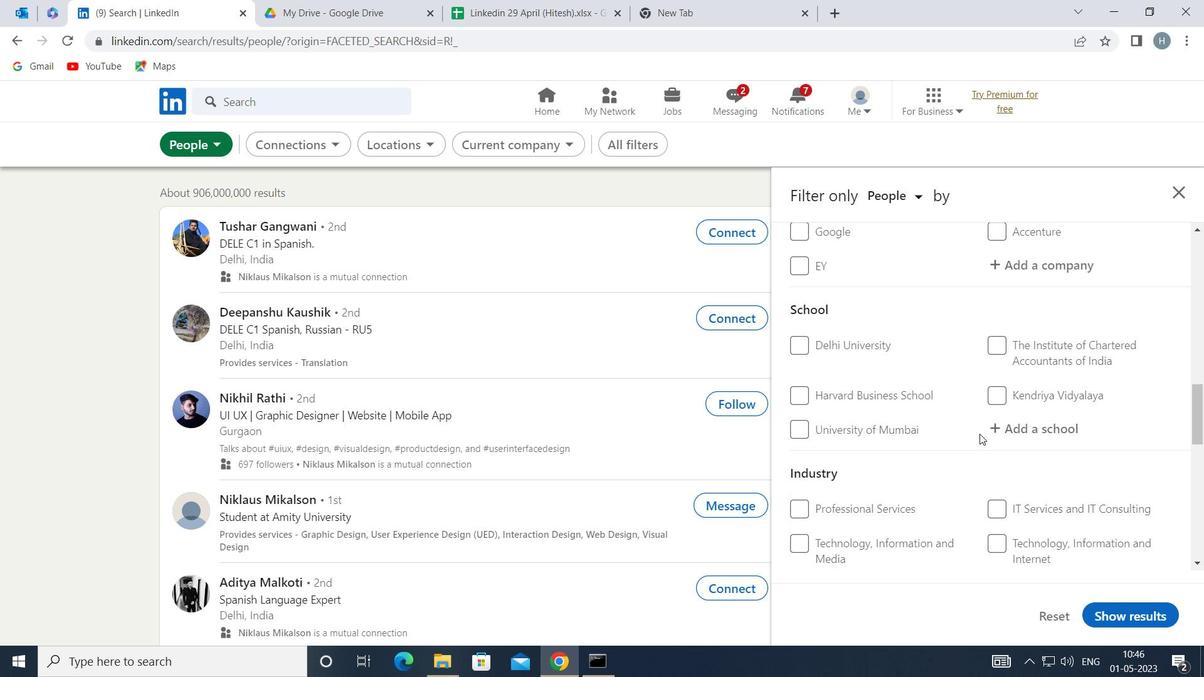 
Action: Mouse scrolled (980, 434) with delta (0, 0)
Screenshot: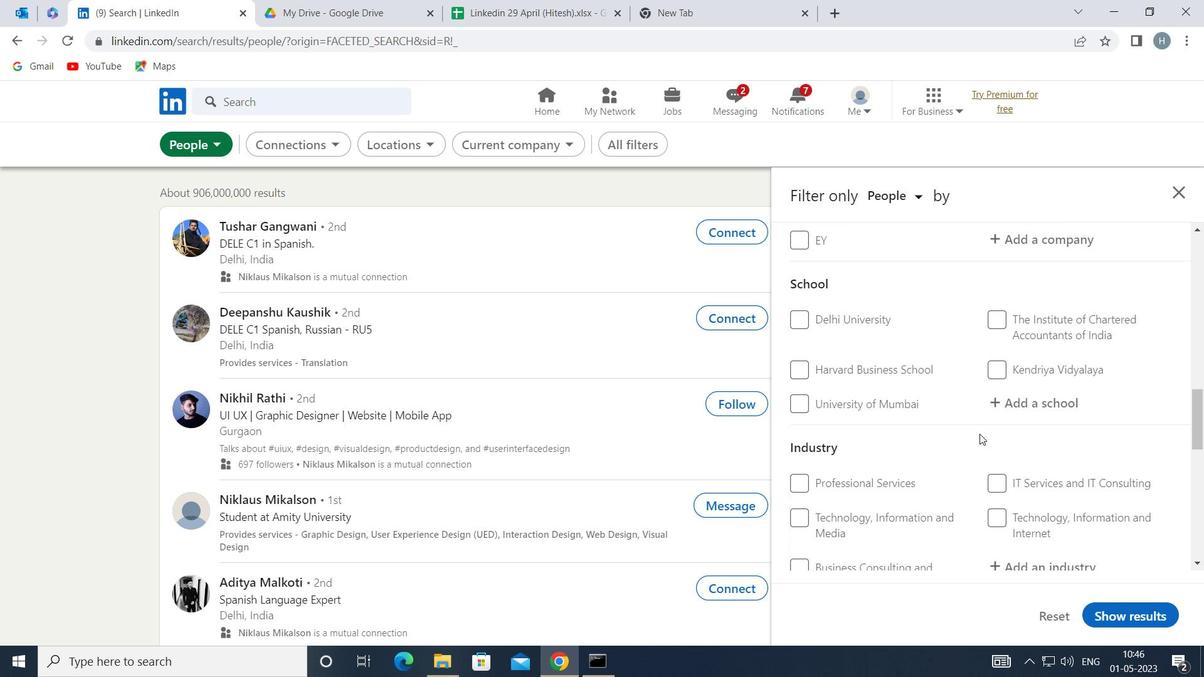 
Action: Mouse scrolled (980, 434) with delta (0, 0)
Screenshot: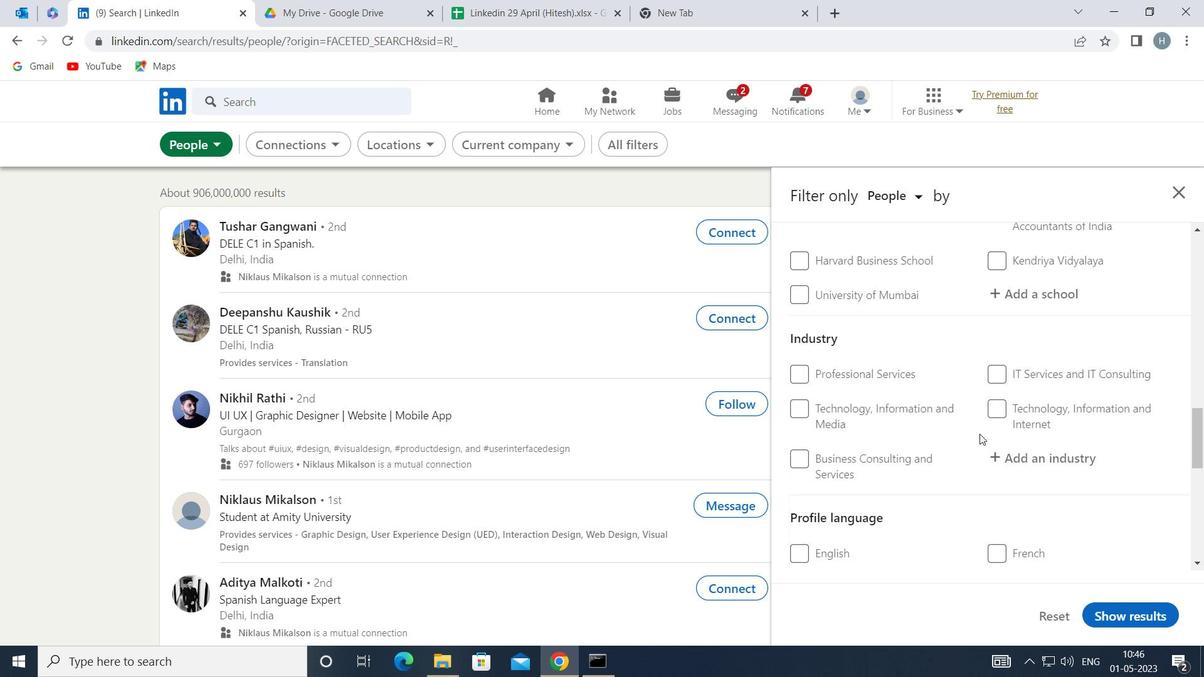 
Action: Mouse scrolled (980, 434) with delta (0, 0)
Screenshot: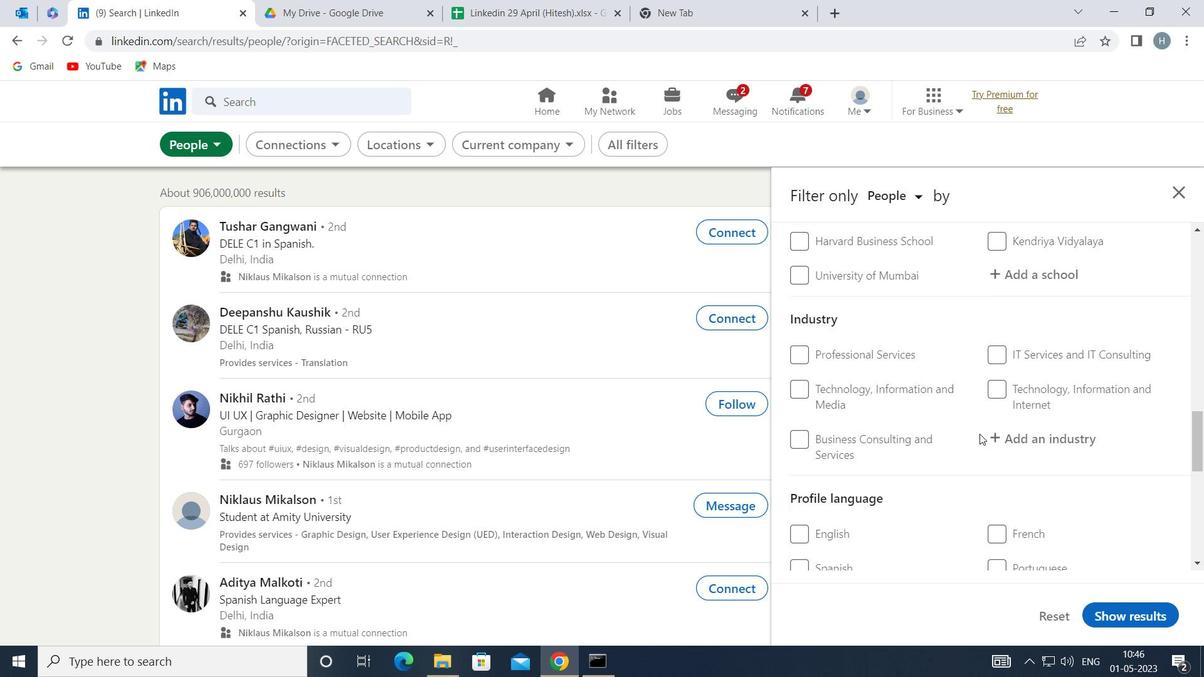 
Action: Mouse moved to (851, 410)
Screenshot: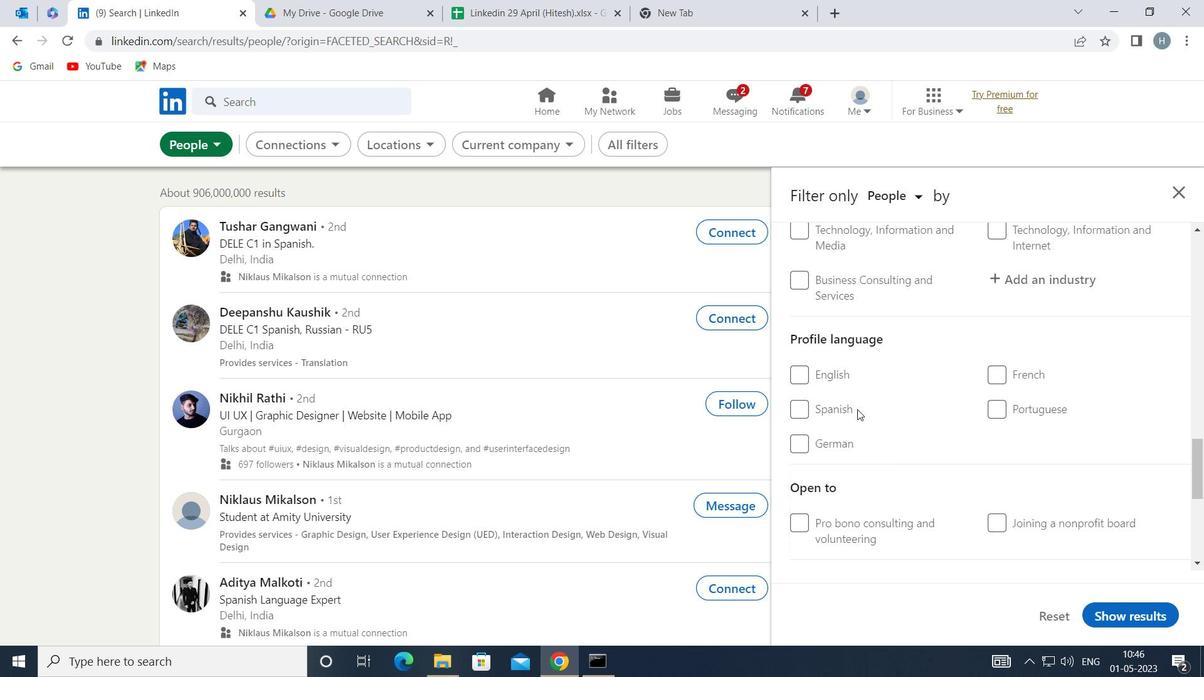 
Action: Mouse pressed left at (851, 410)
Screenshot: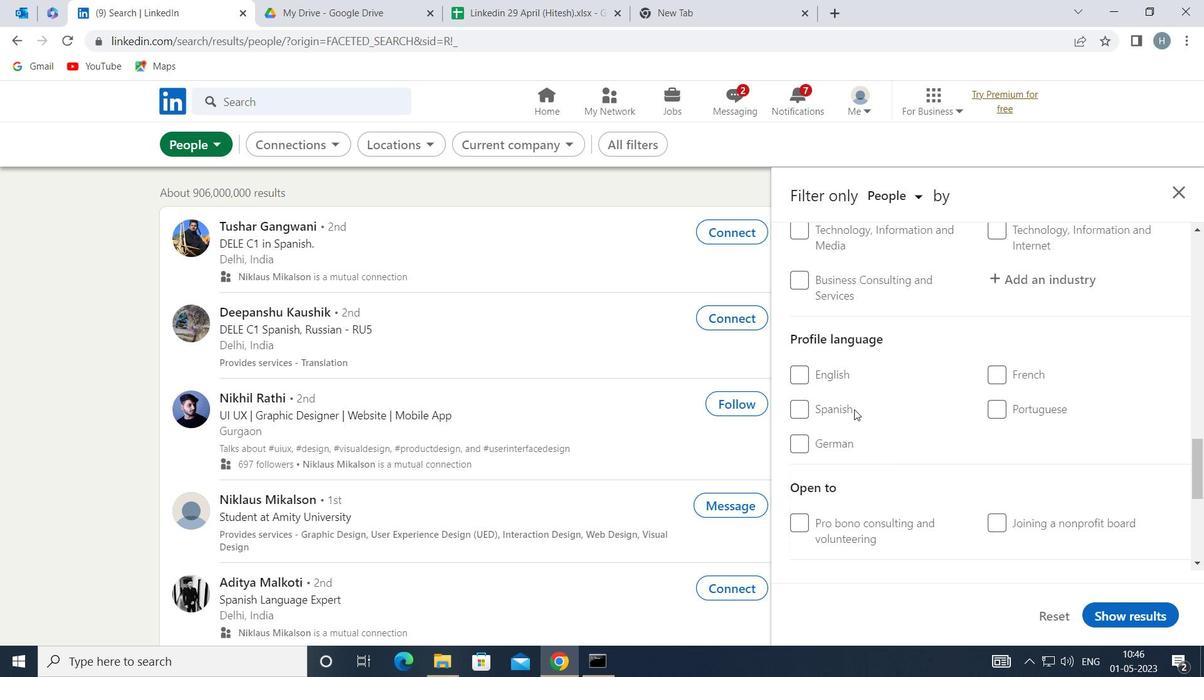 
Action: Mouse moved to (889, 410)
Screenshot: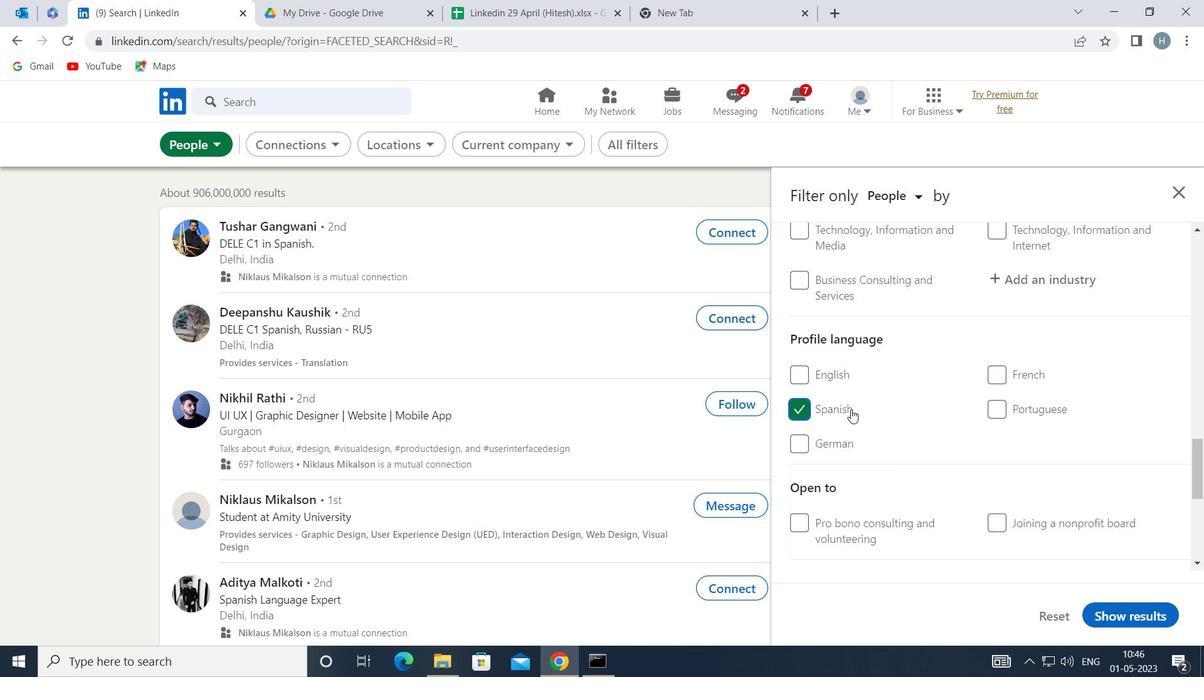 
Action: Mouse scrolled (889, 410) with delta (0, 0)
Screenshot: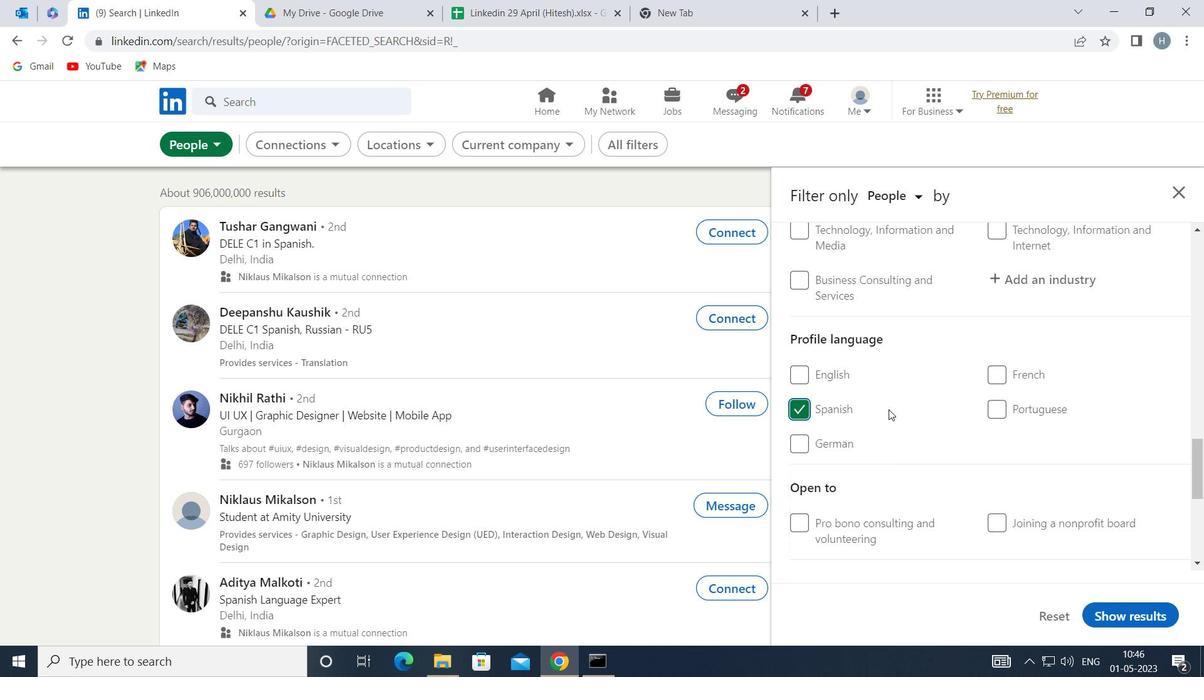 
Action: Mouse scrolled (889, 410) with delta (0, 0)
Screenshot: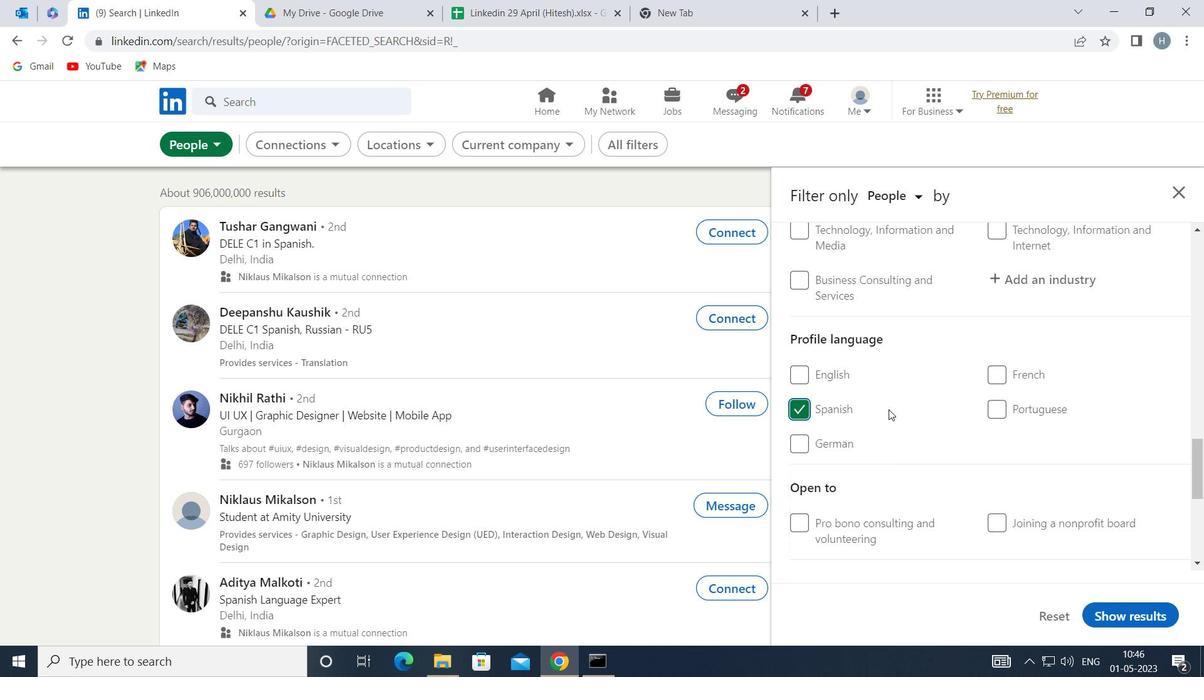 
Action: Mouse scrolled (889, 410) with delta (0, 0)
Screenshot: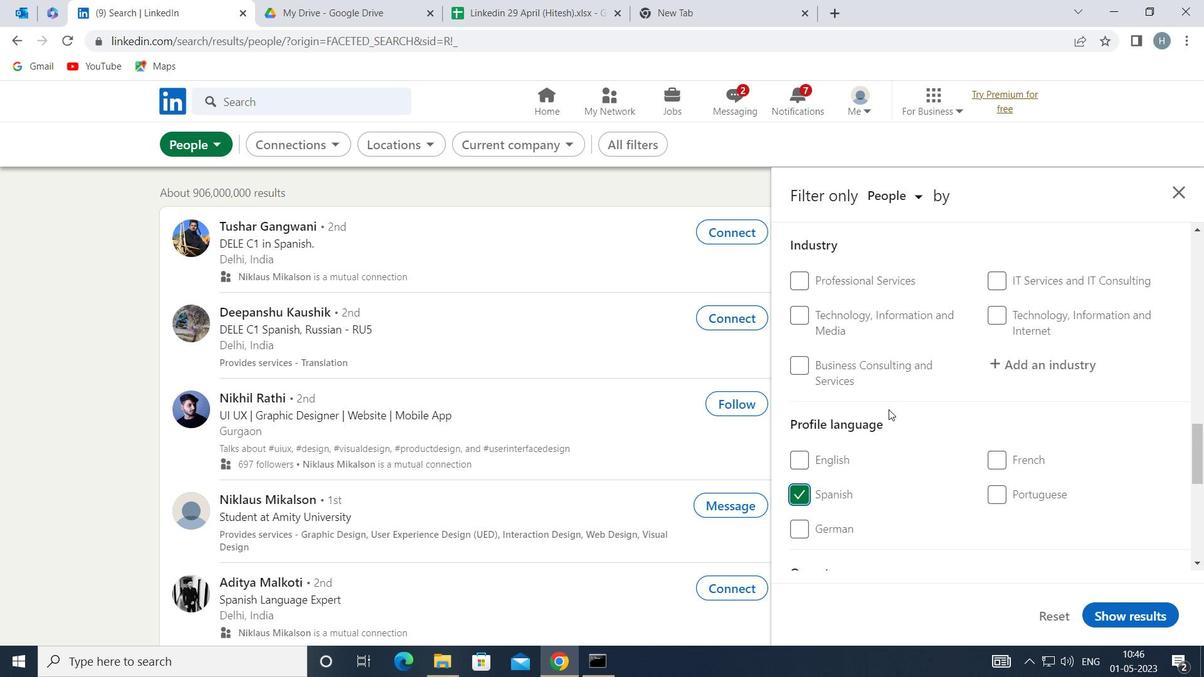
Action: Mouse scrolled (889, 410) with delta (0, 0)
Screenshot: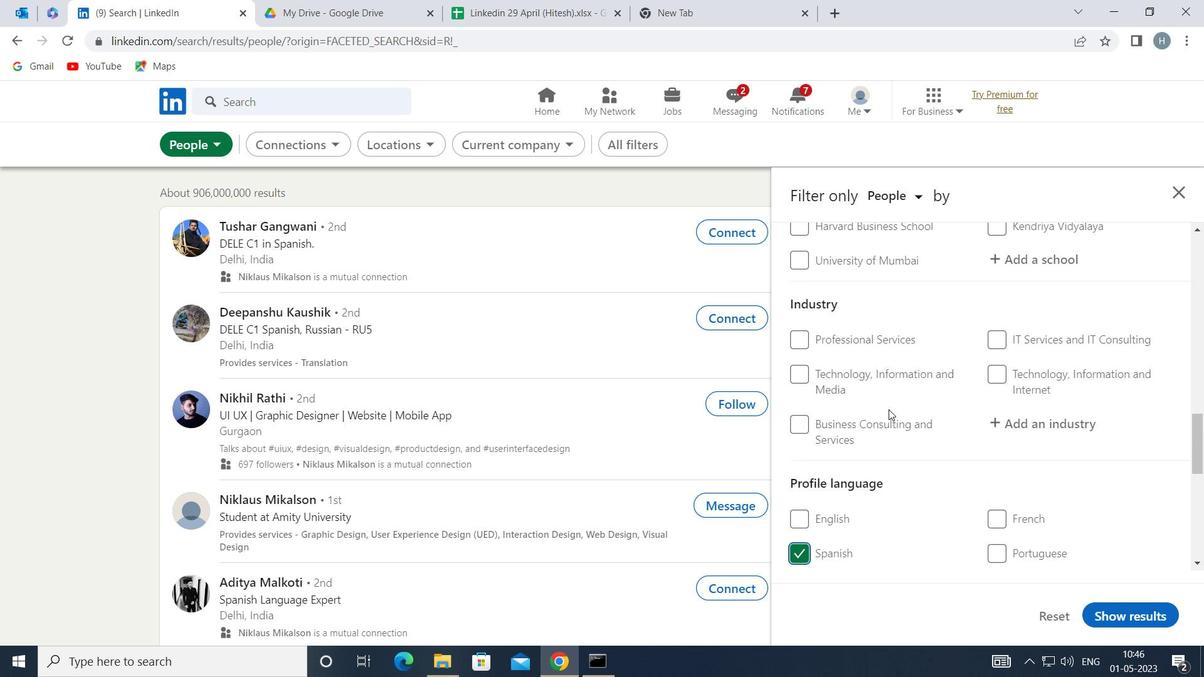 
Action: Mouse scrolled (889, 410) with delta (0, 0)
Screenshot: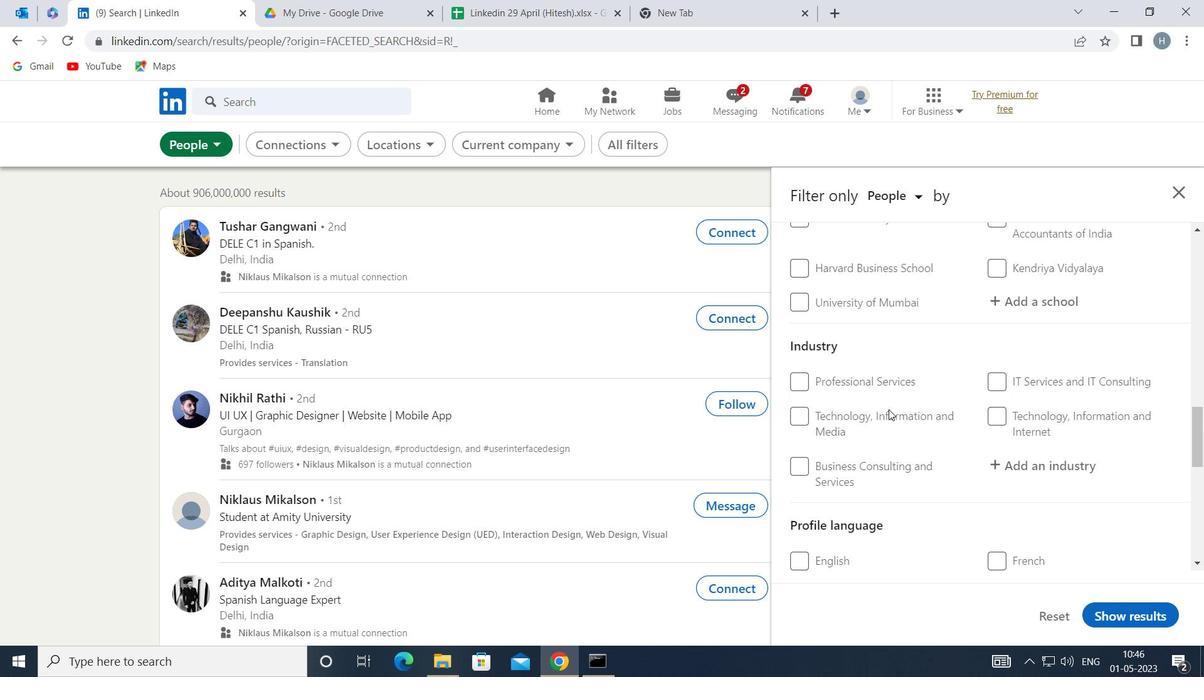 
Action: Mouse scrolled (889, 410) with delta (0, 0)
Screenshot: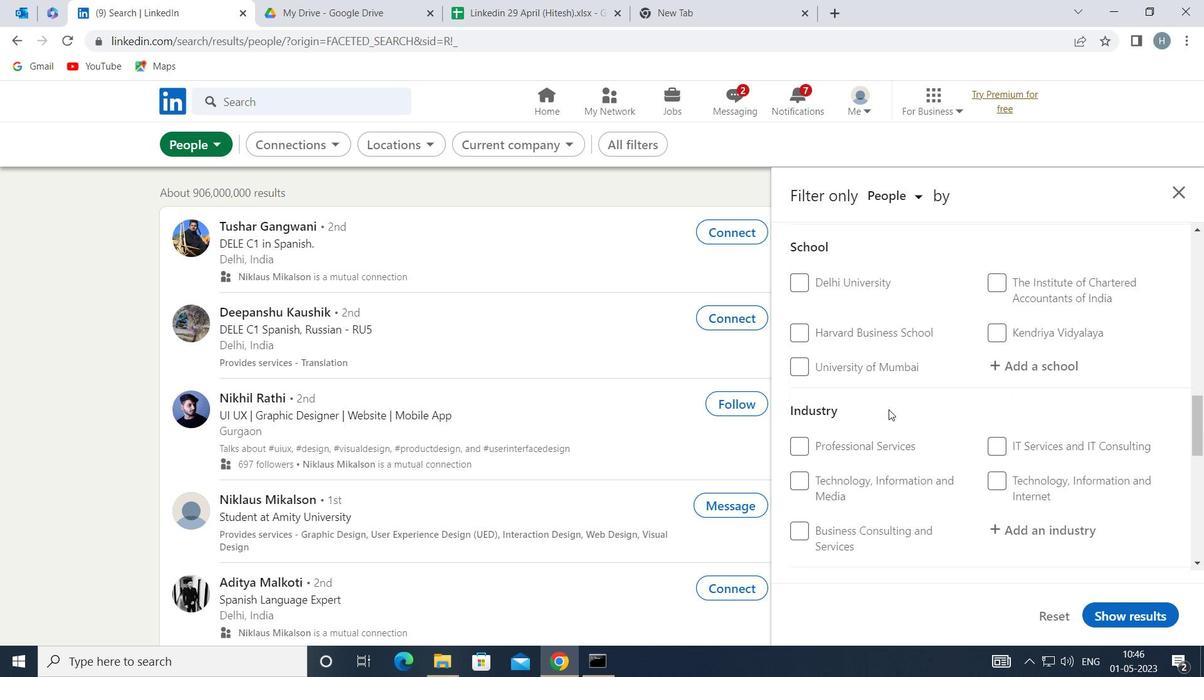 
Action: Mouse scrolled (889, 410) with delta (0, 0)
Screenshot: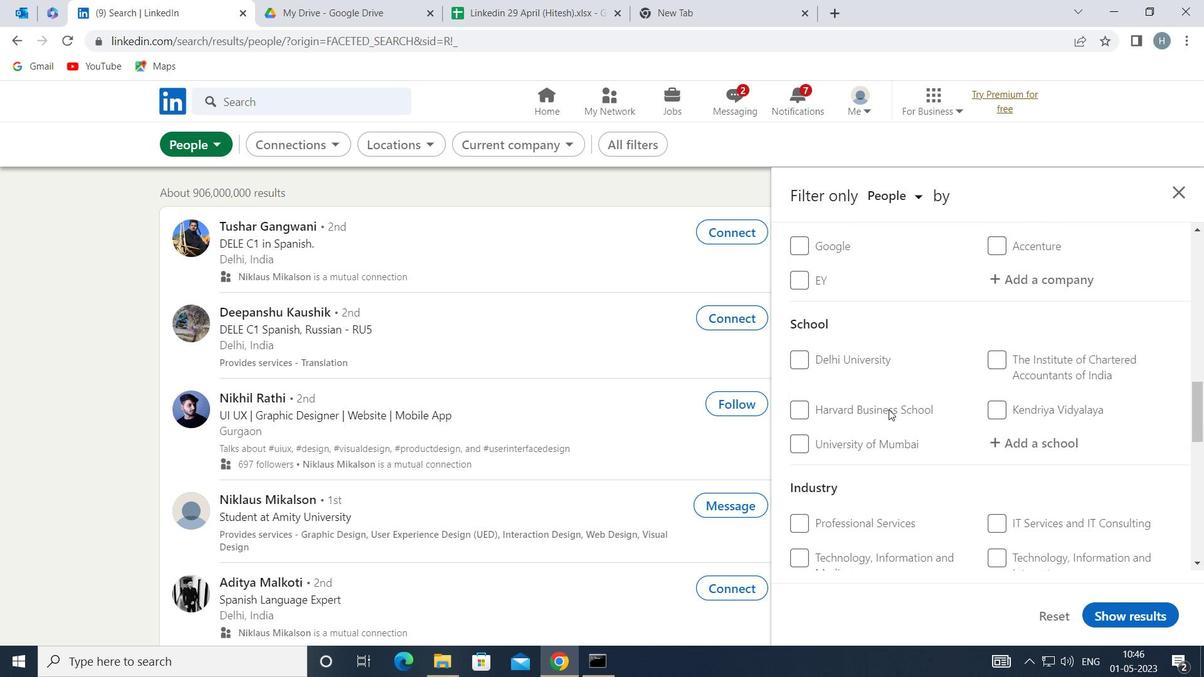
Action: Mouse scrolled (889, 410) with delta (0, 0)
Screenshot: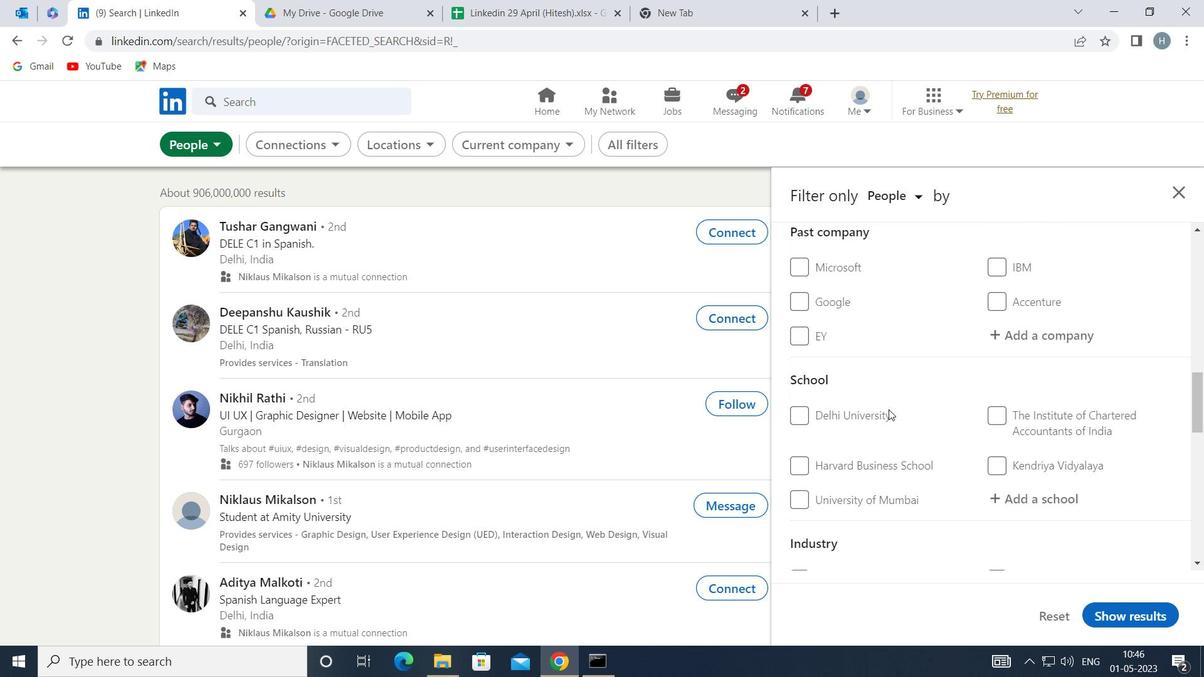 
Action: Mouse scrolled (889, 410) with delta (0, 0)
Screenshot: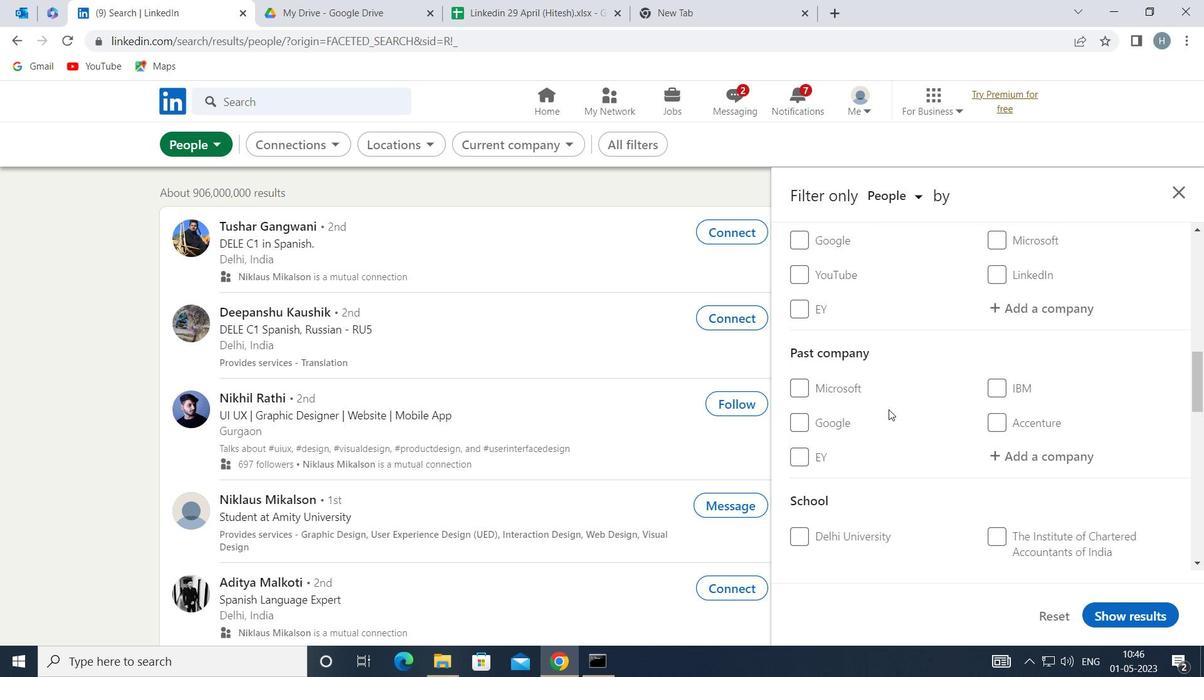 
Action: Mouse scrolled (889, 409) with delta (0, 0)
Screenshot: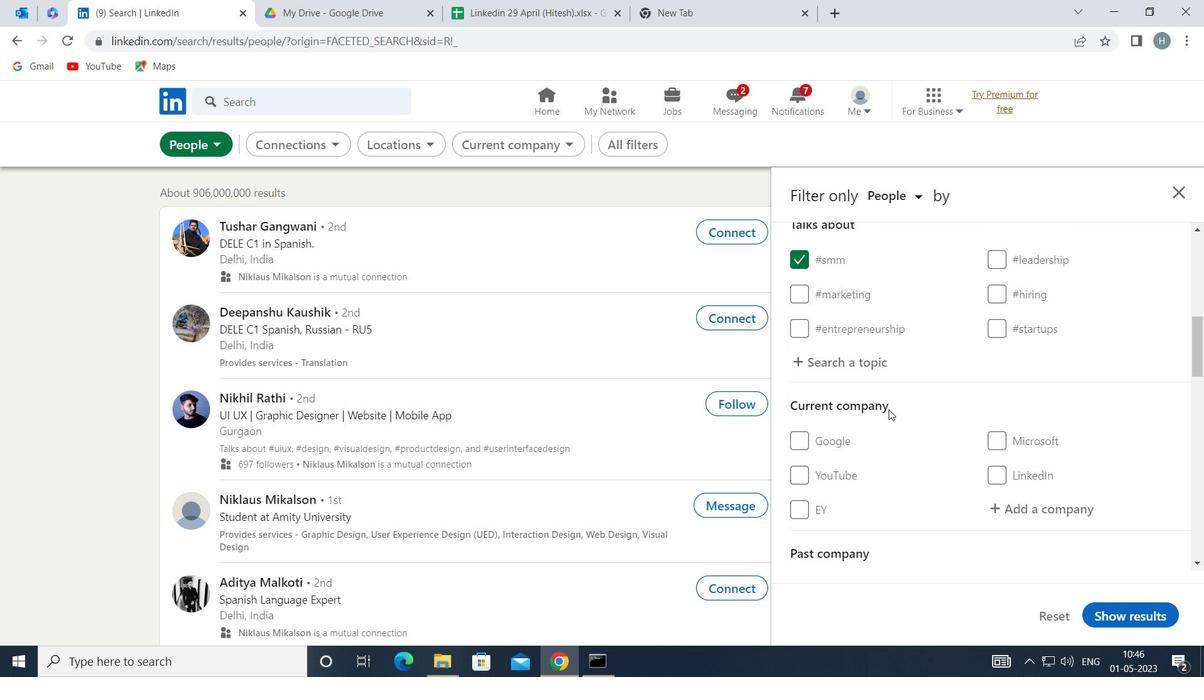 
Action: Mouse moved to (1032, 418)
Screenshot: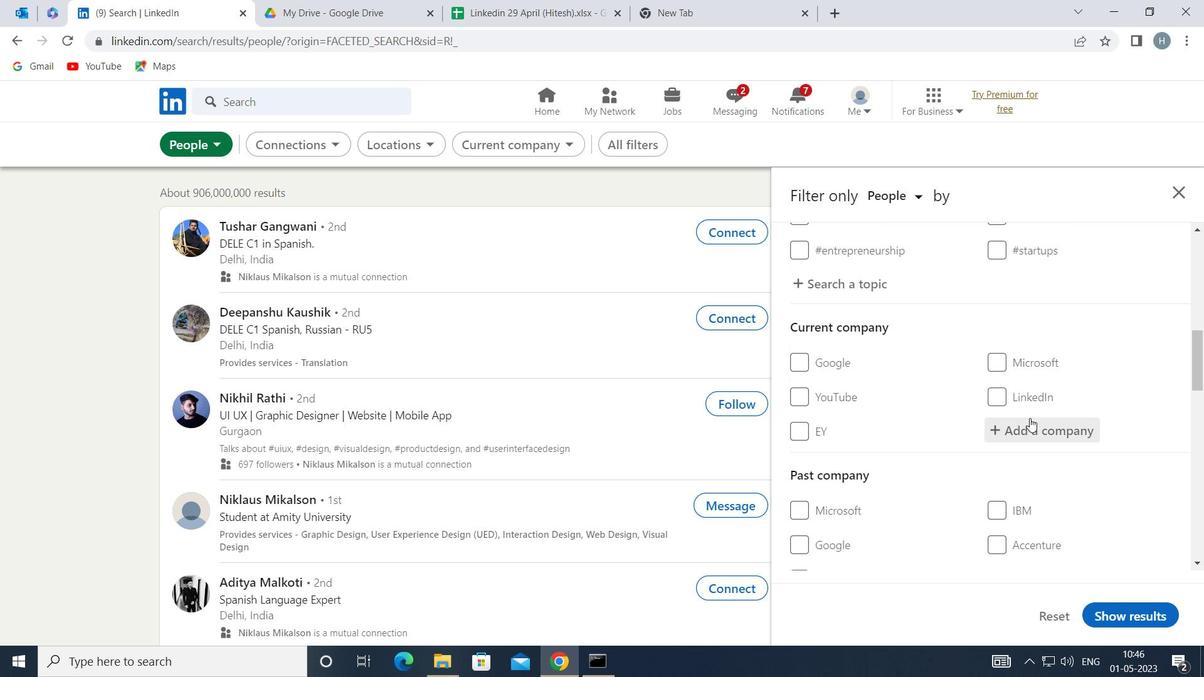 
Action: Mouse pressed left at (1032, 418)
Screenshot: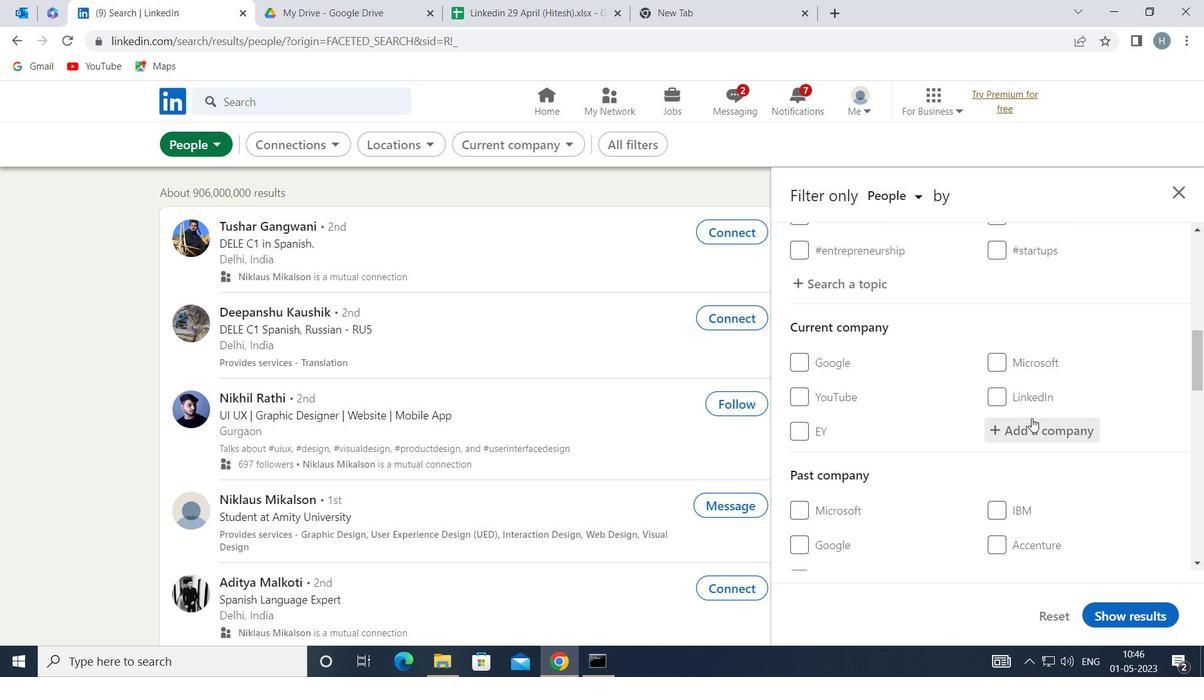 
Action: Key pressed <Key.shift>COUPA<Key.space><Key.shift>SOFT
Screenshot: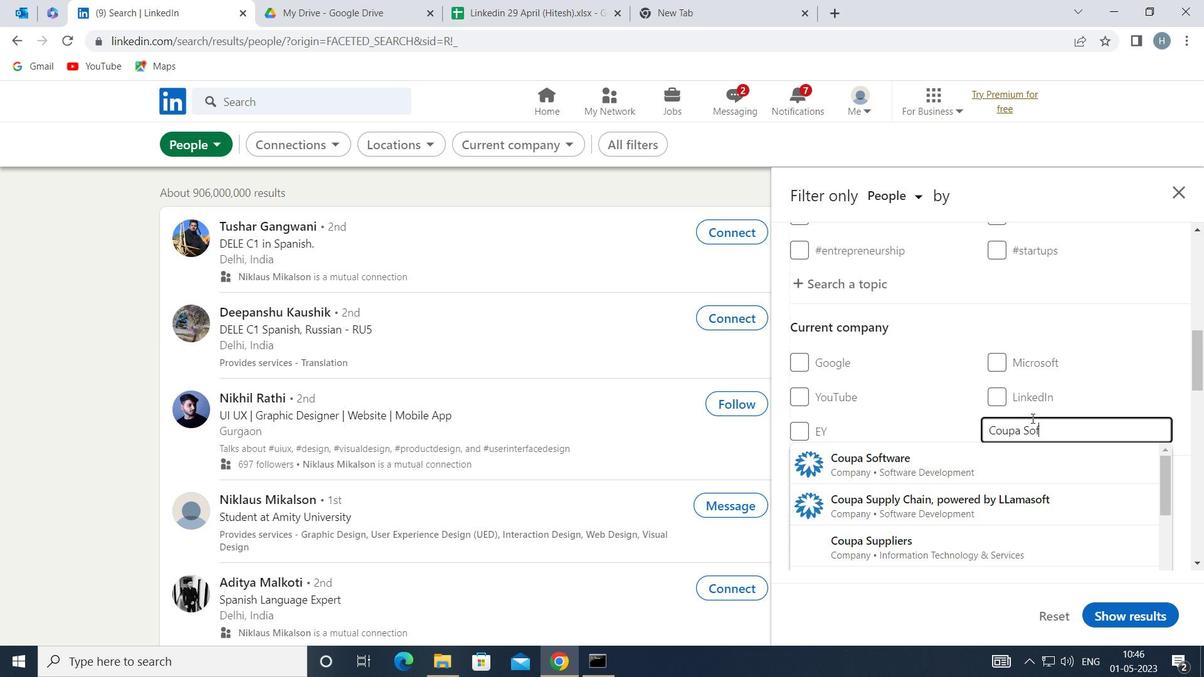 
Action: Mouse moved to (973, 451)
Screenshot: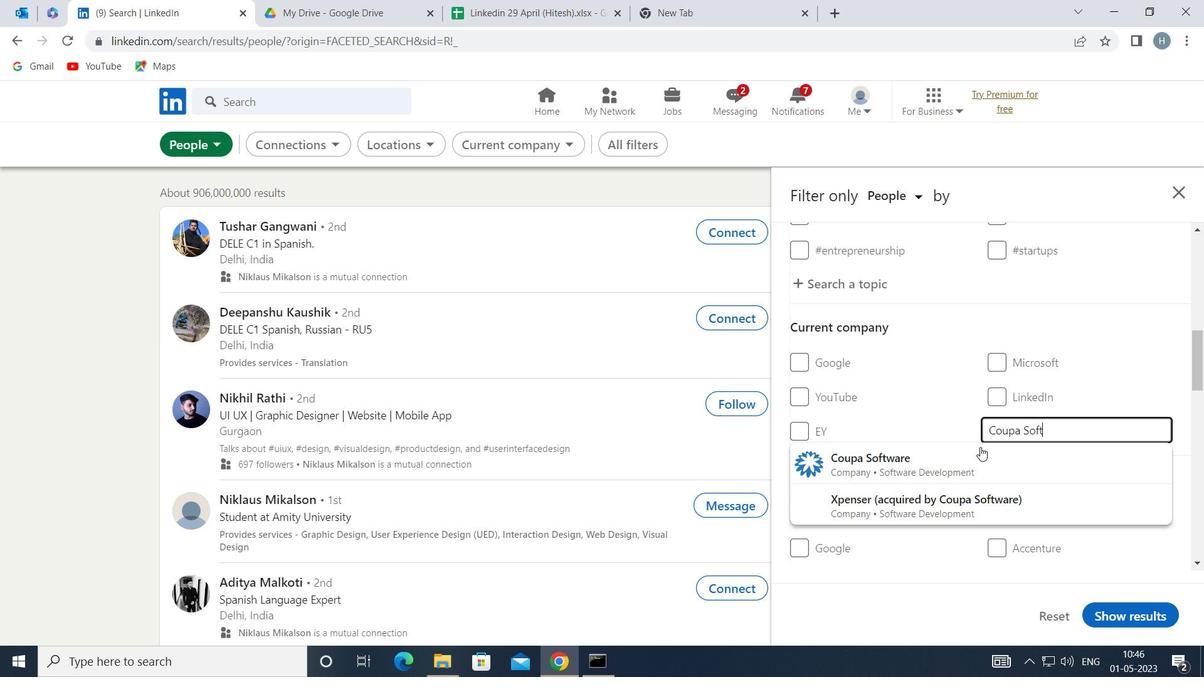 
Action: Mouse pressed left at (973, 451)
Screenshot: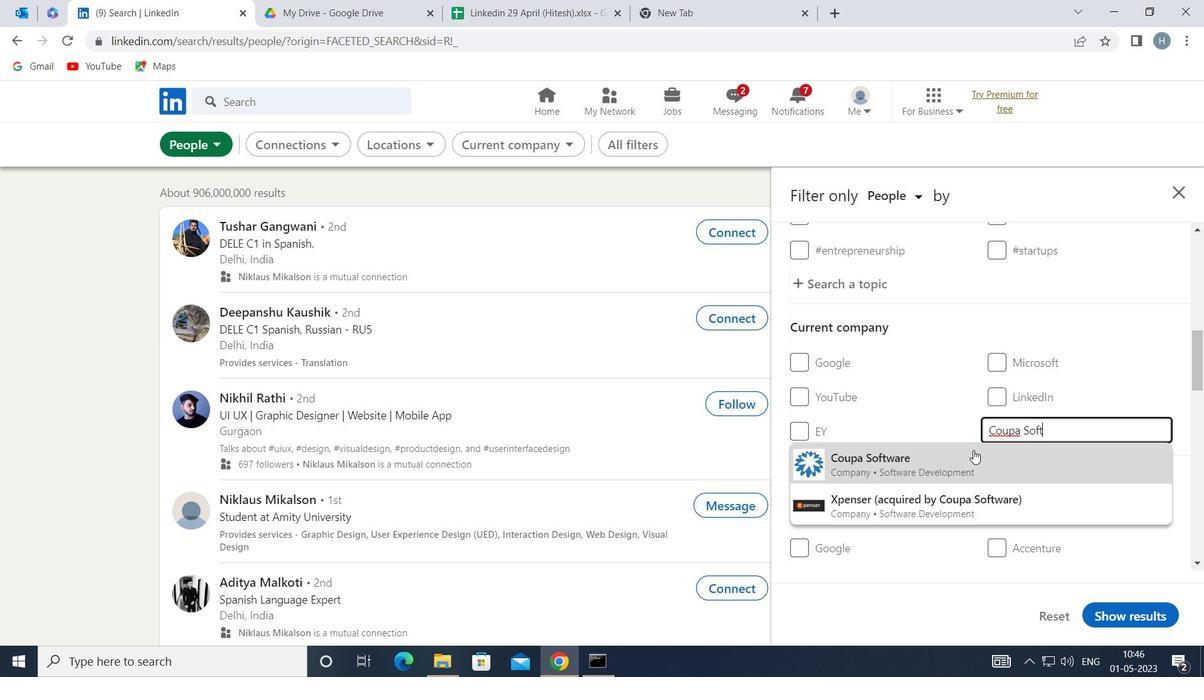 
Action: Mouse moved to (941, 463)
Screenshot: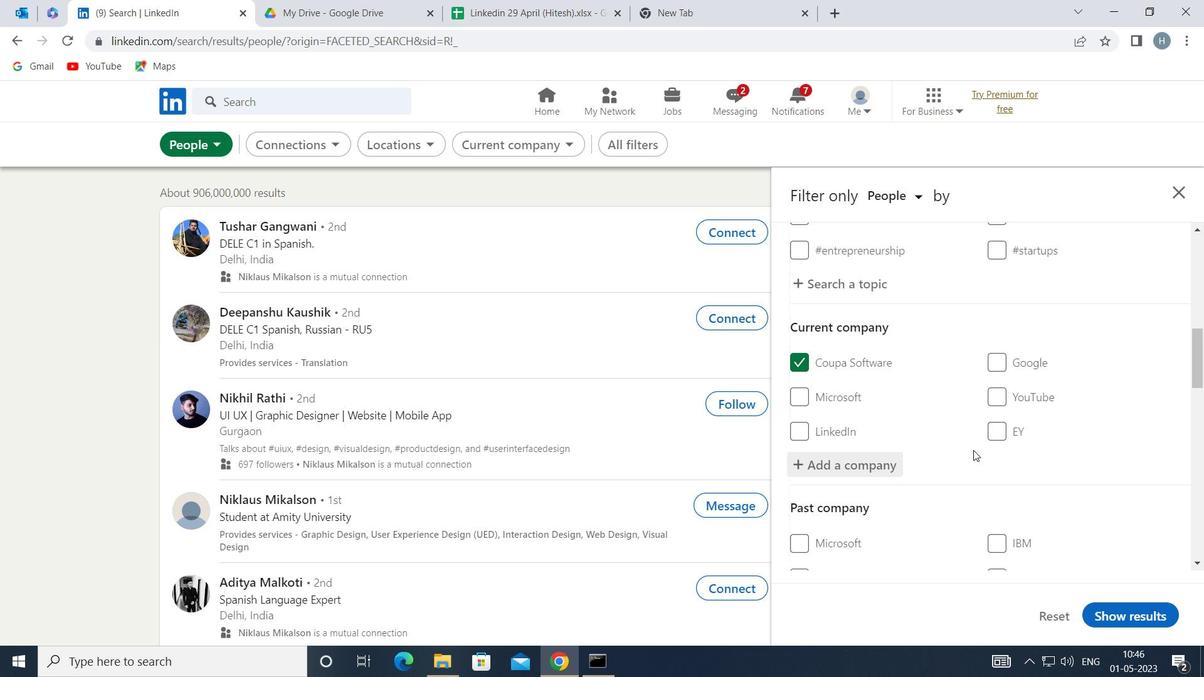 
Action: Mouse scrolled (941, 462) with delta (0, 0)
Screenshot: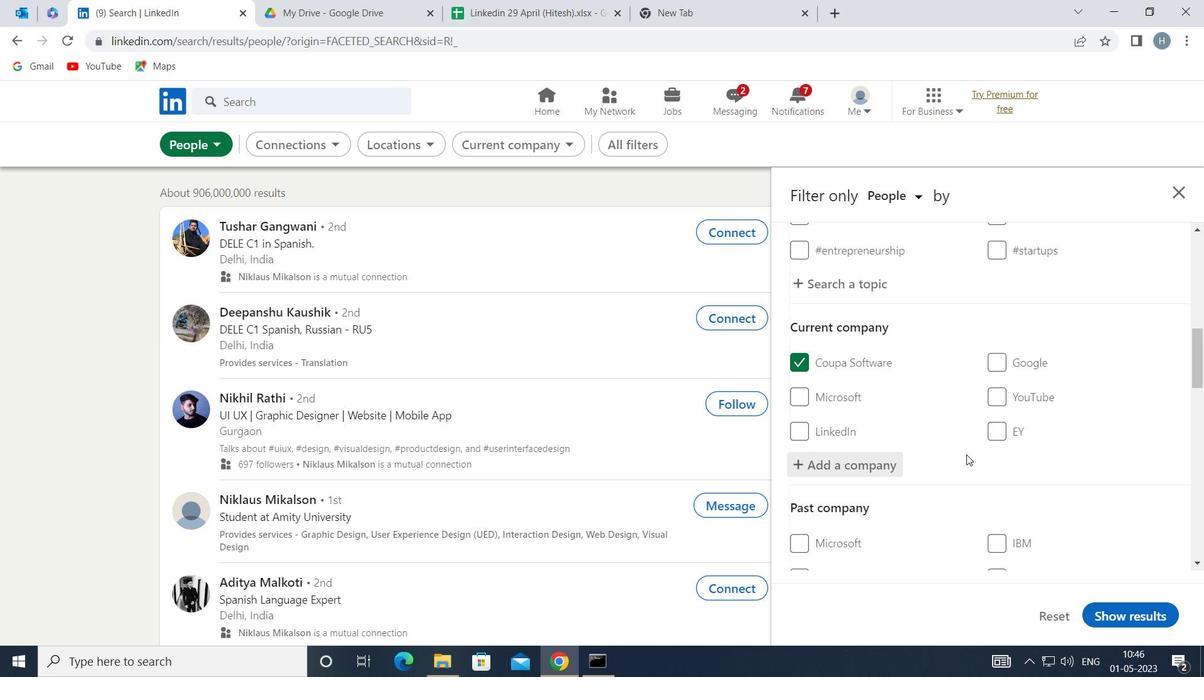 
Action: Mouse moved to (938, 452)
Screenshot: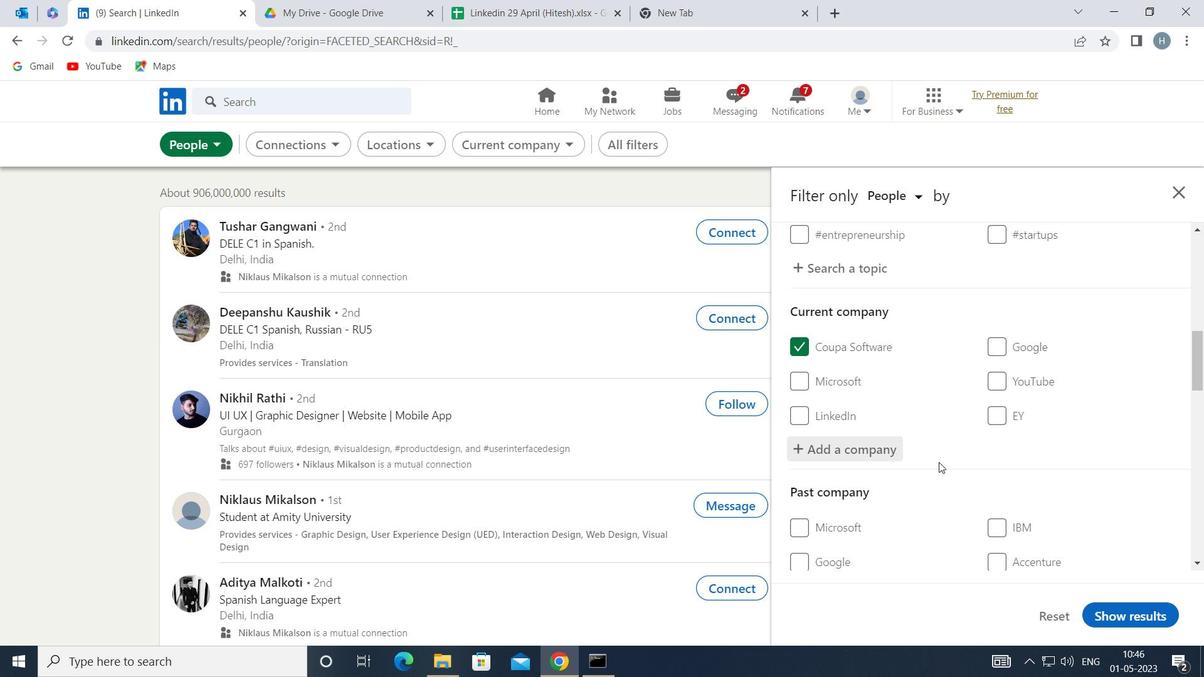 
Action: Mouse scrolled (938, 452) with delta (0, 0)
Screenshot: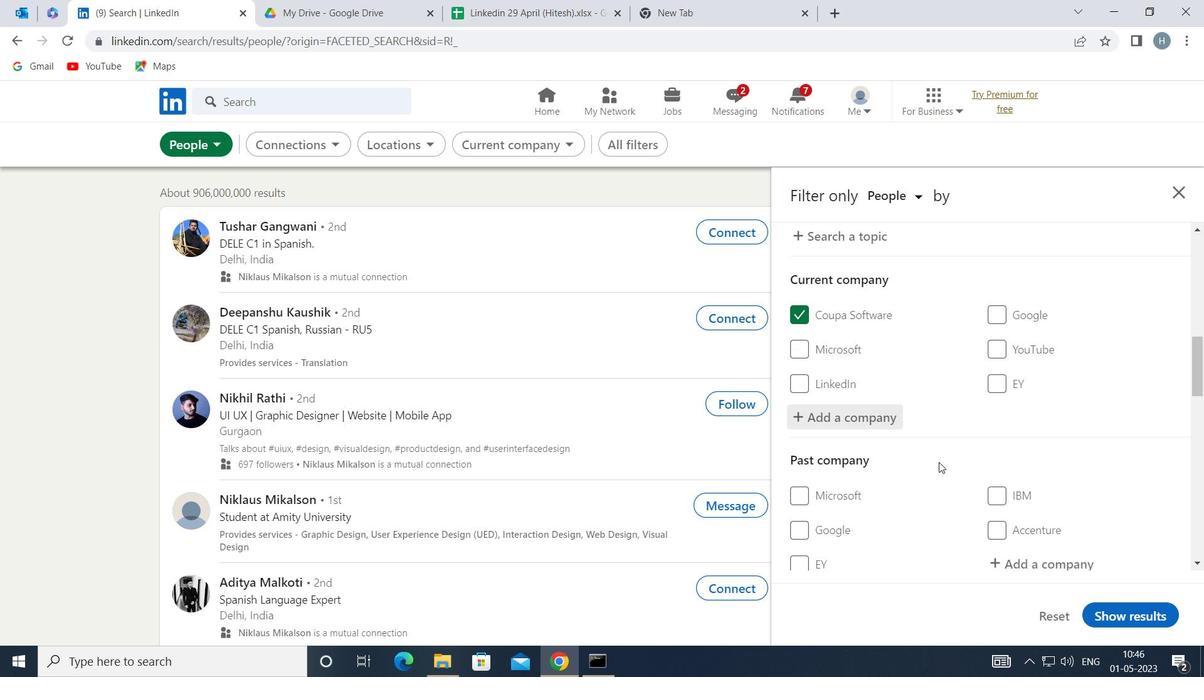 
Action: Mouse moved to (939, 449)
Screenshot: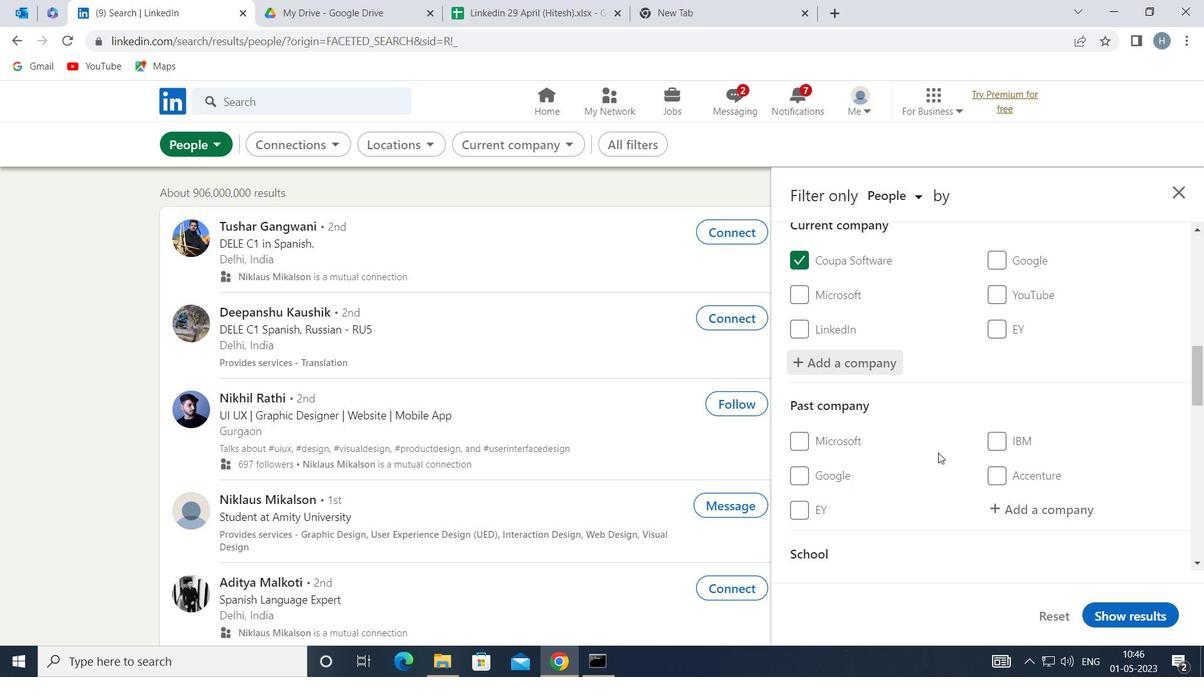 
Action: Mouse scrolled (939, 448) with delta (0, 0)
Screenshot: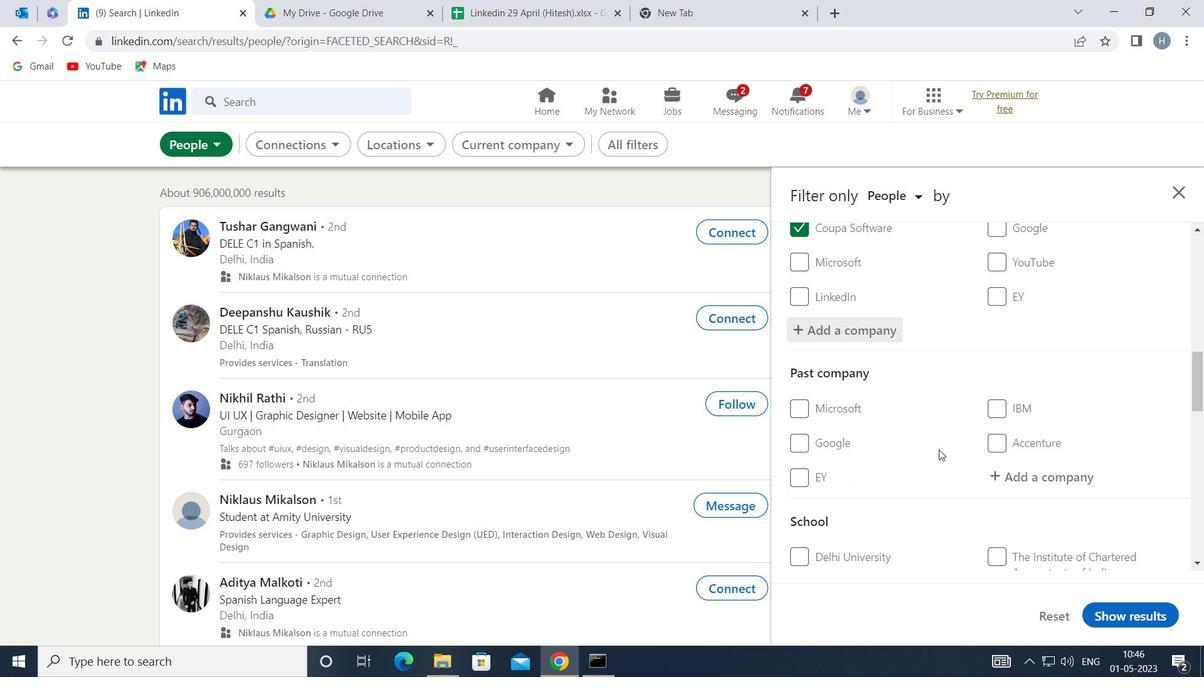 
Action: Mouse scrolled (939, 448) with delta (0, 0)
Screenshot: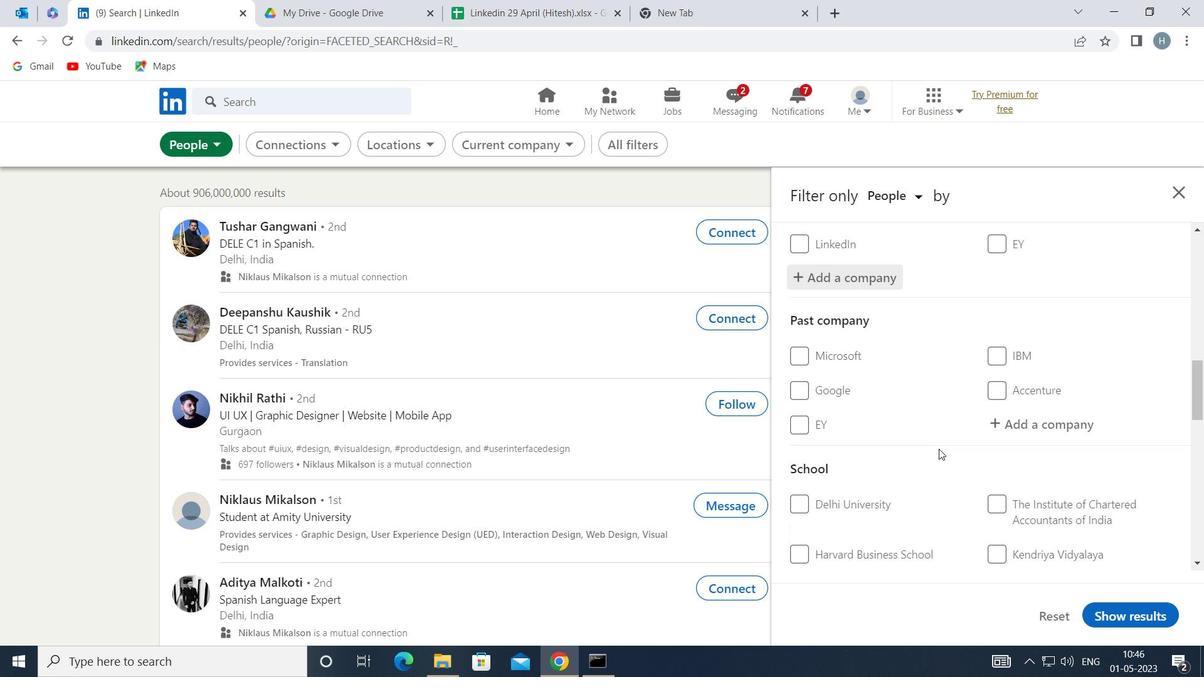 
Action: Mouse moved to (1012, 458)
Screenshot: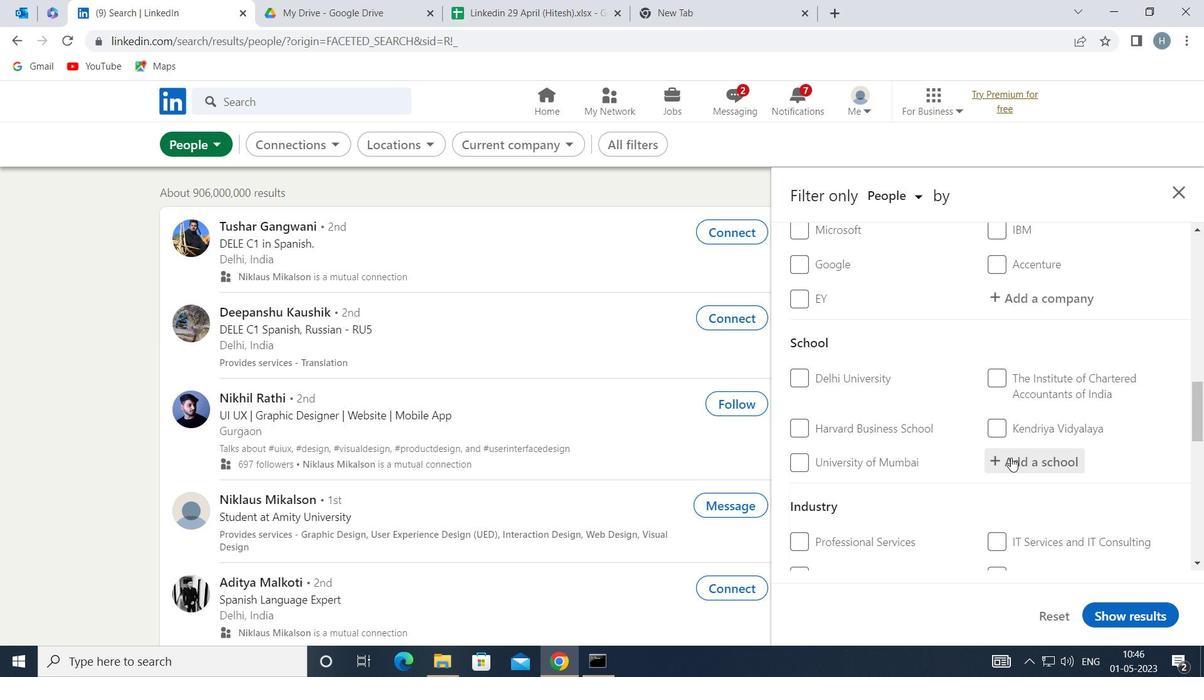 
Action: Mouse pressed left at (1012, 458)
Screenshot: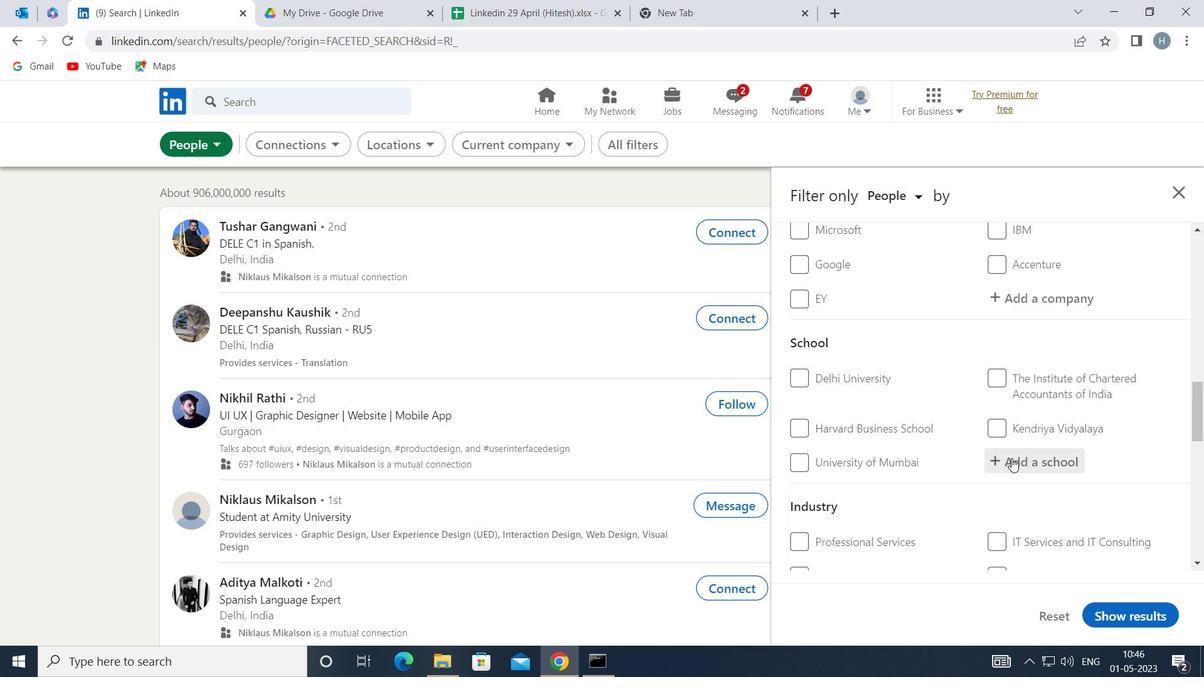 
Action: Key pressed <Key.shift>D<Key.shift>ON<Key.space><Key.shift>B
Screenshot: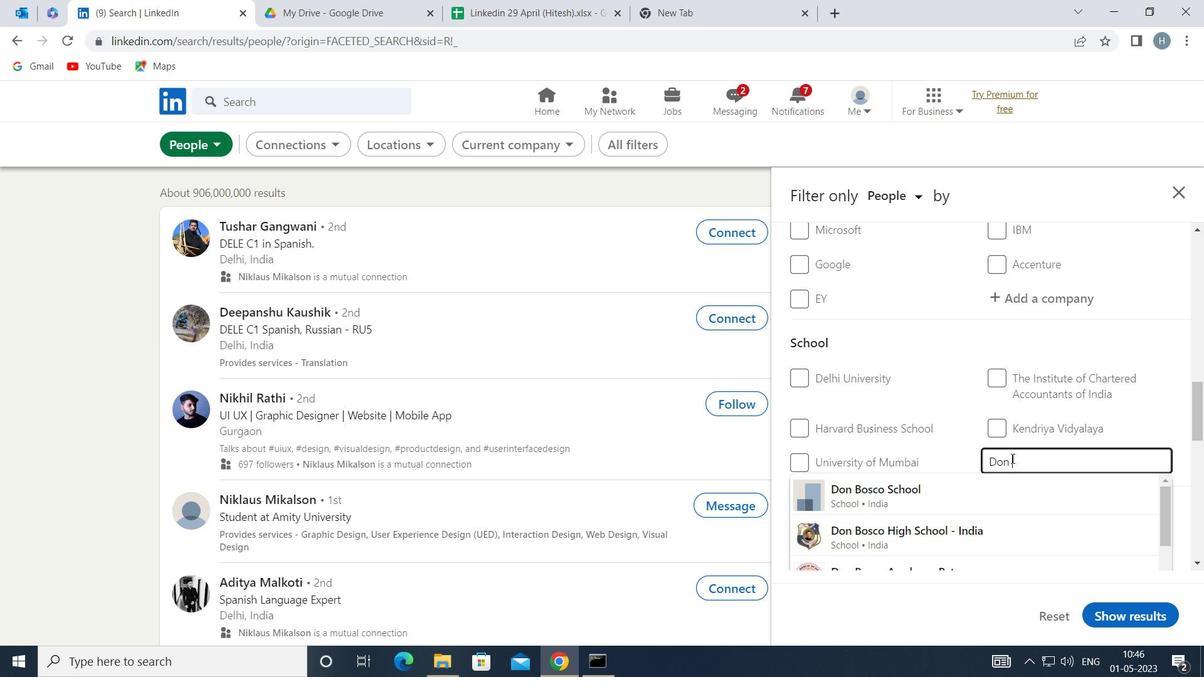 
Action: Mouse moved to (1012, 452)
Screenshot: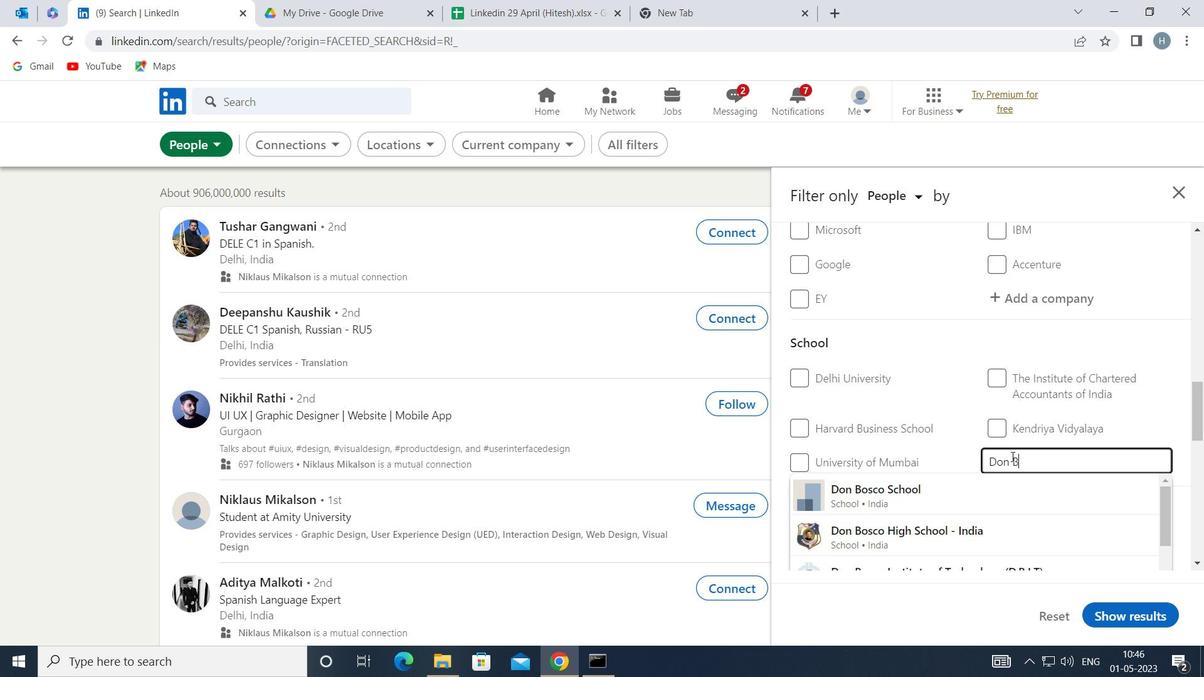 
Action: Key pressed OSCO<Key.space><Key.shift>IN
Screenshot: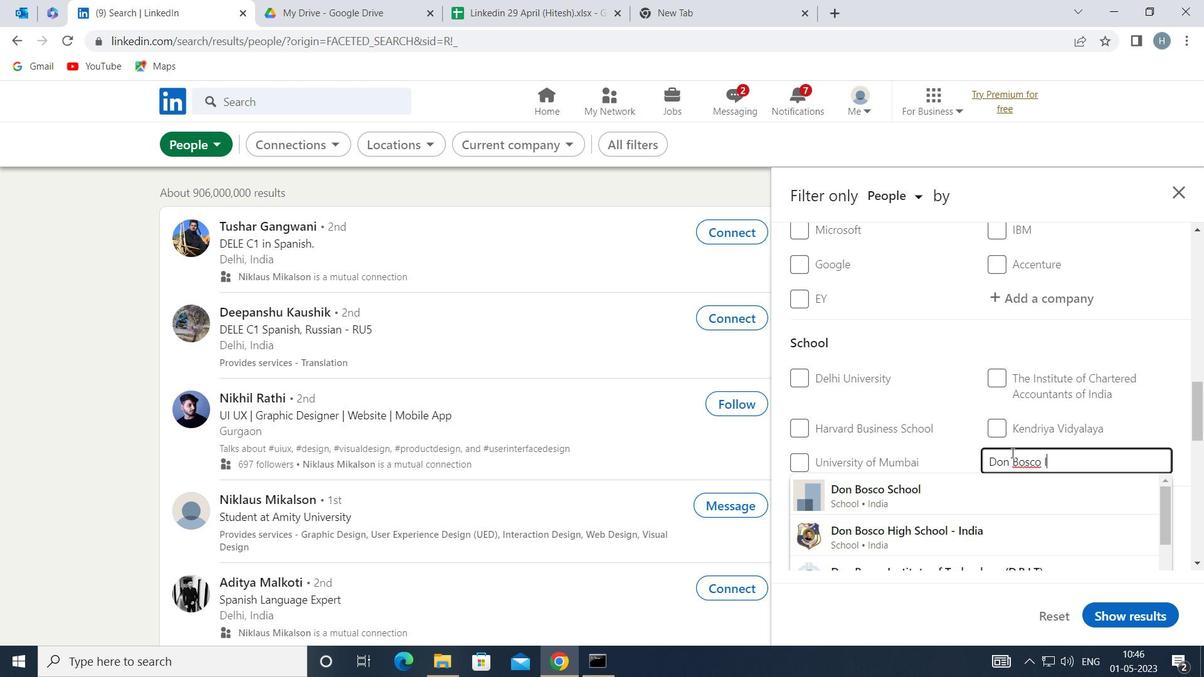 
Action: Mouse moved to (1003, 529)
Screenshot: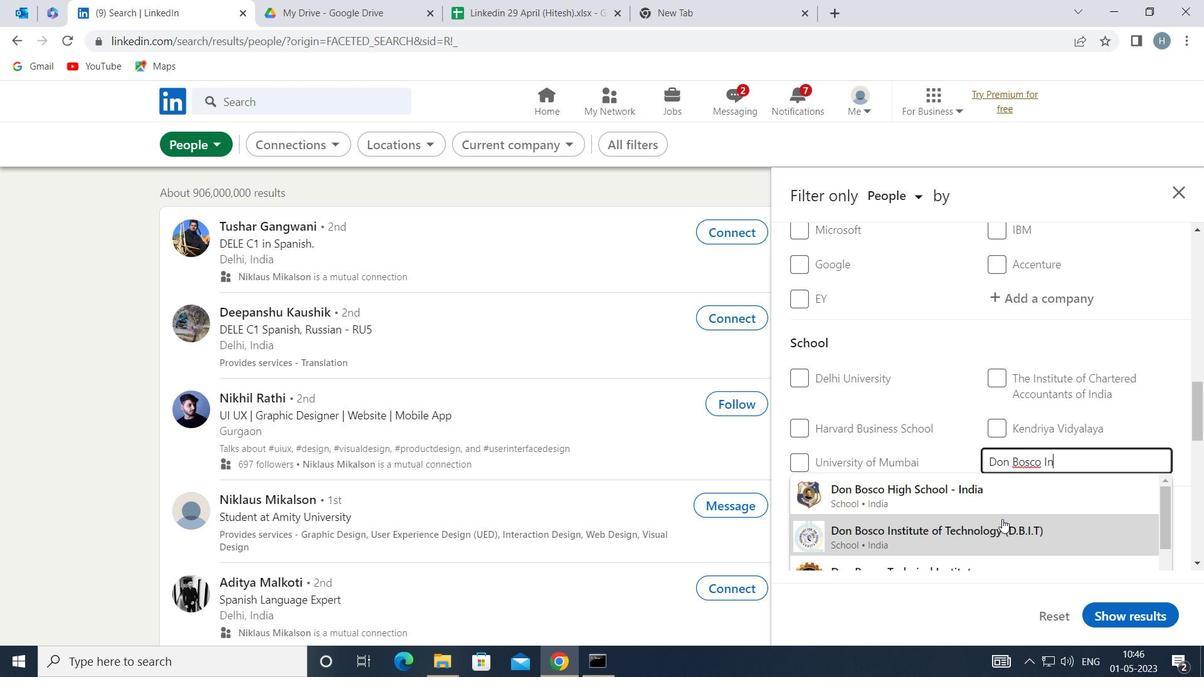 
Action: Mouse pressed left at (1003, 529)
Screenshot: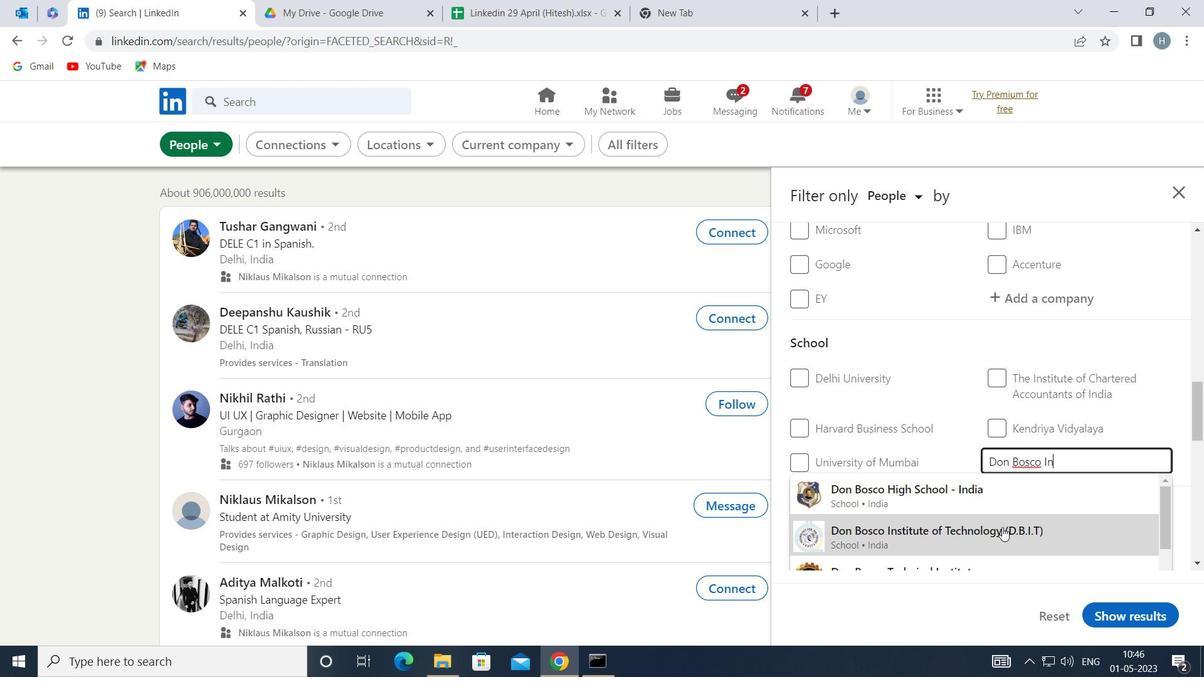 
Action: Mouse moved to (1003, 484)
Screenshot: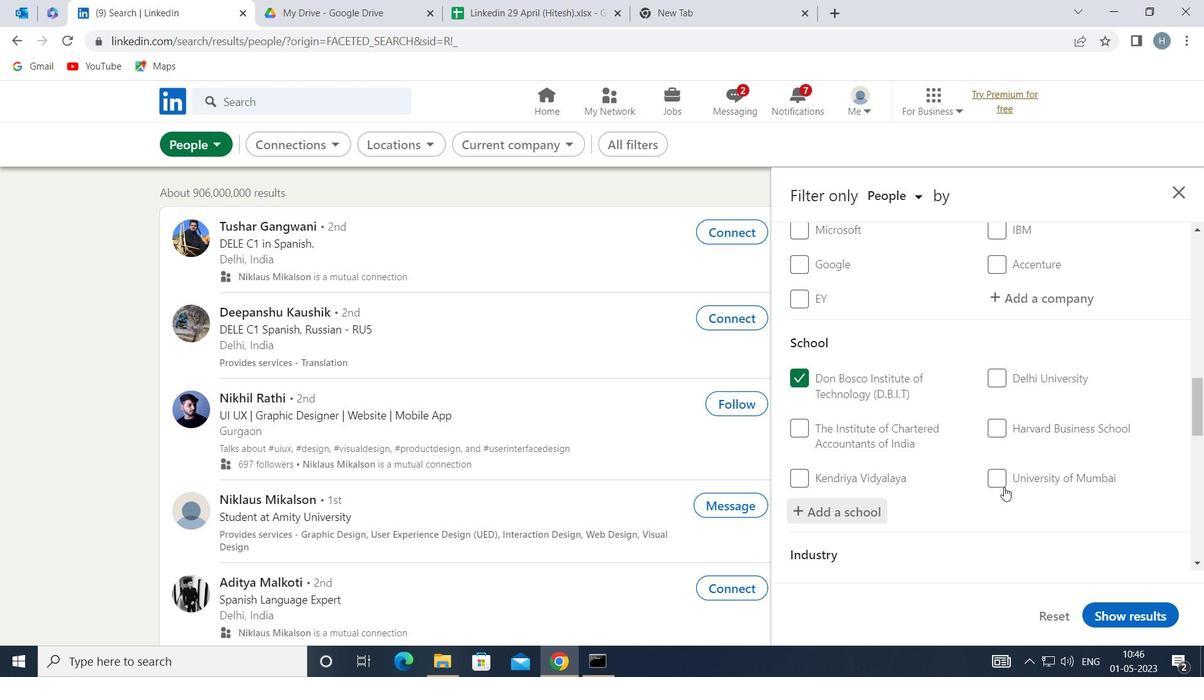 
Action: Mouse scrolled (1003, 483) with delta (0, 0)
Screenshot: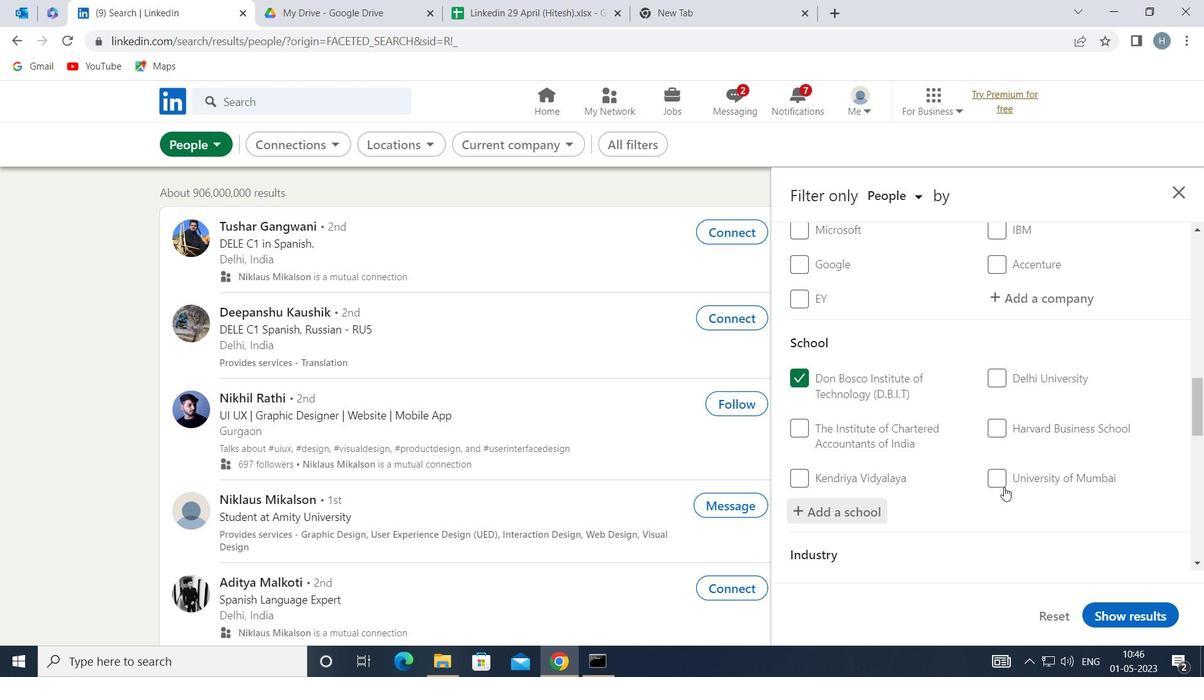 
Action: Mouse moved to (1003, 484)
Screenshot: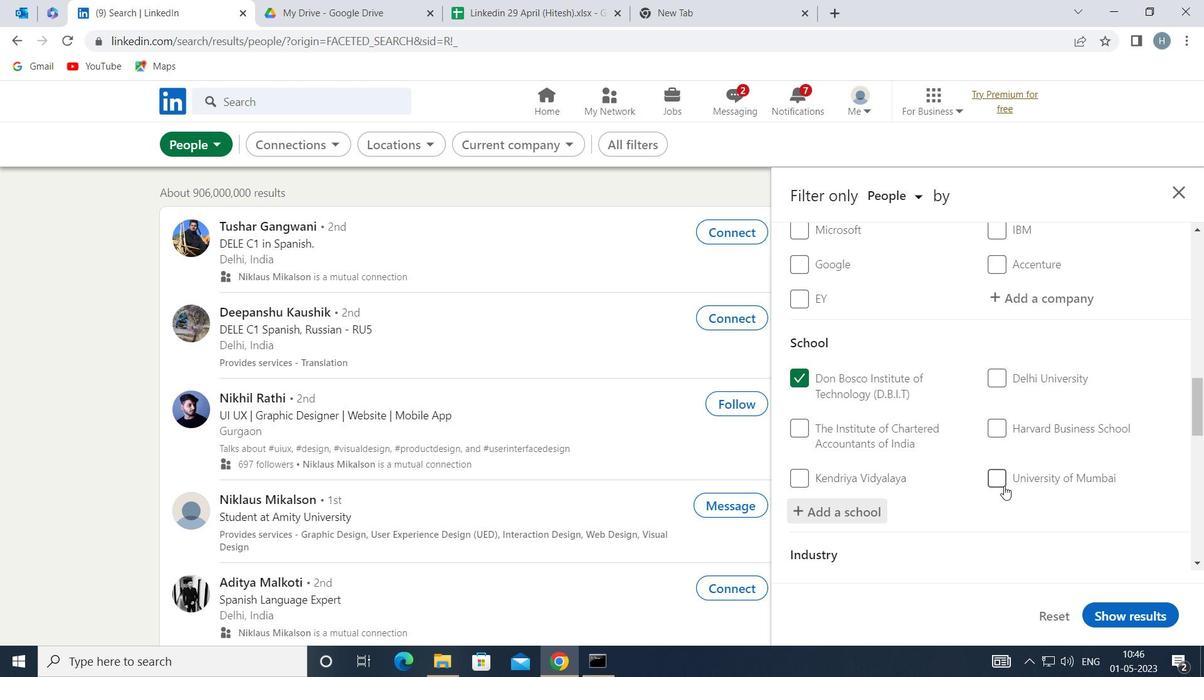 
Action: Mouse scrolled (1003, 483) with delta (0, 0)
Screenshot: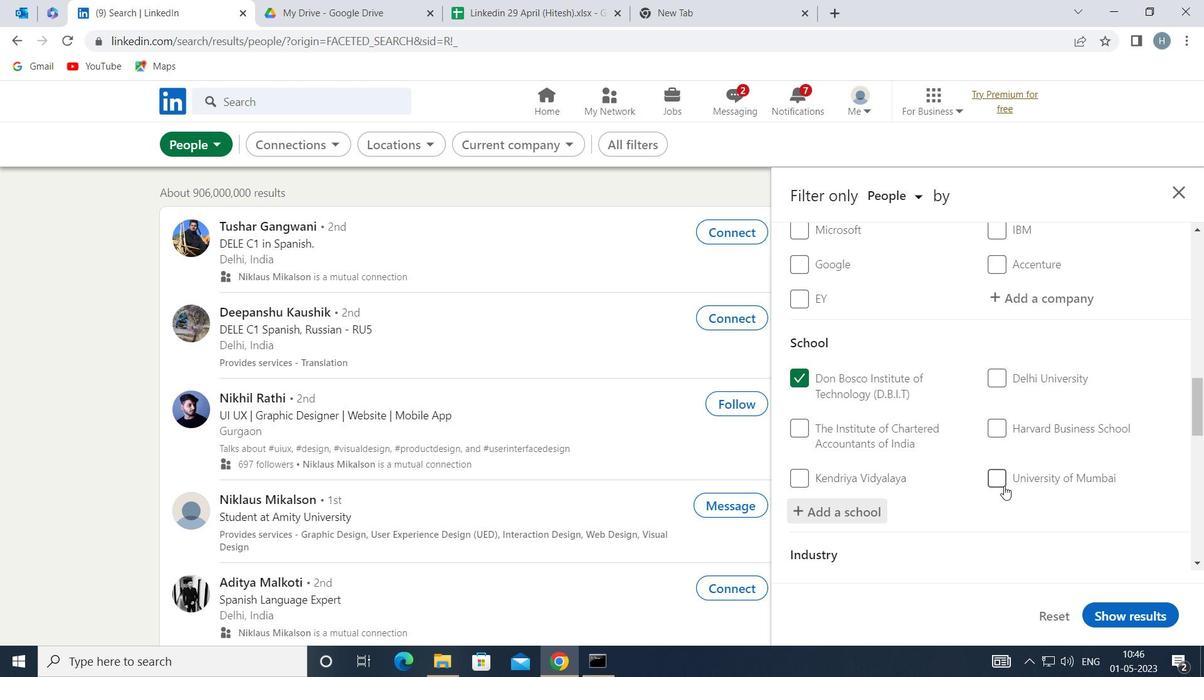 
Action: Mouse moved to (1017, 476)
Screenshot: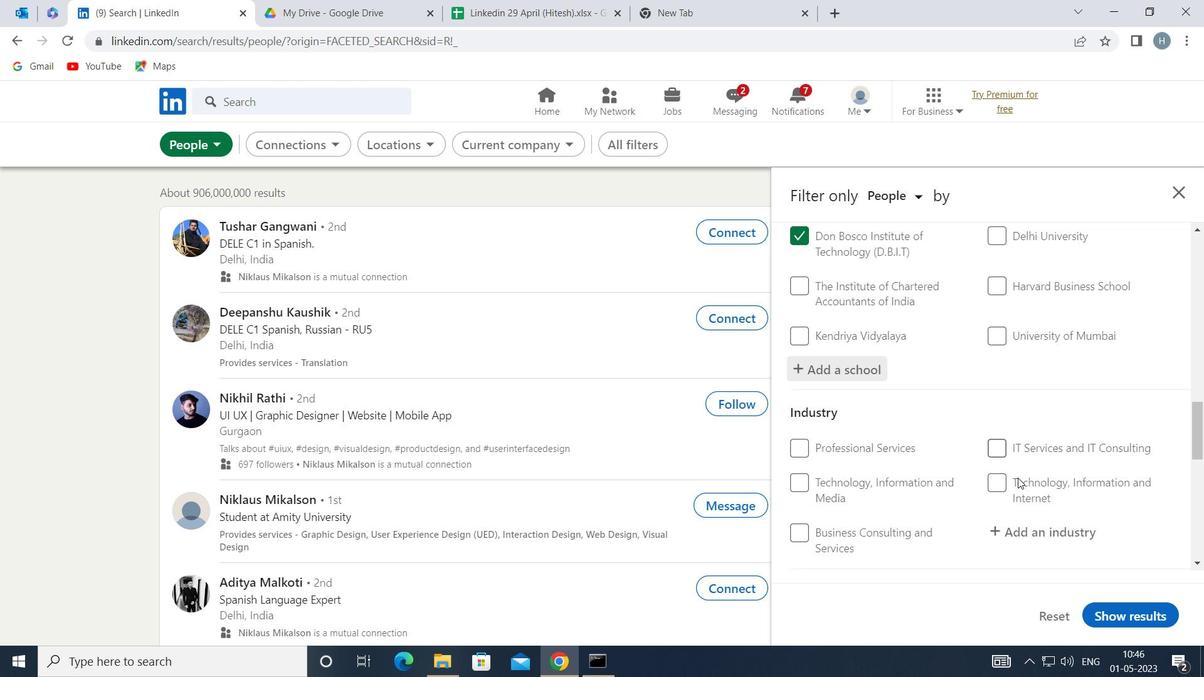 
Action: Mouse scrolled (1017, 475) with delta (0, 0)
Screenshot: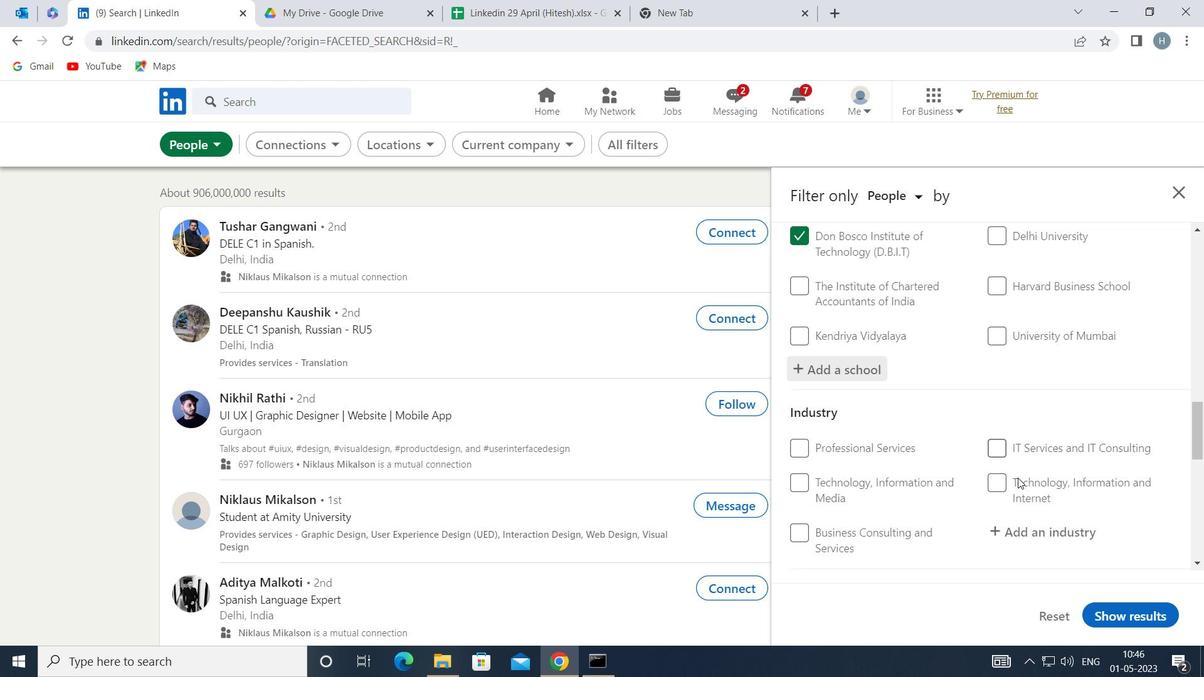 
Action: Mouse moved to (1022, 432)
Screenshot: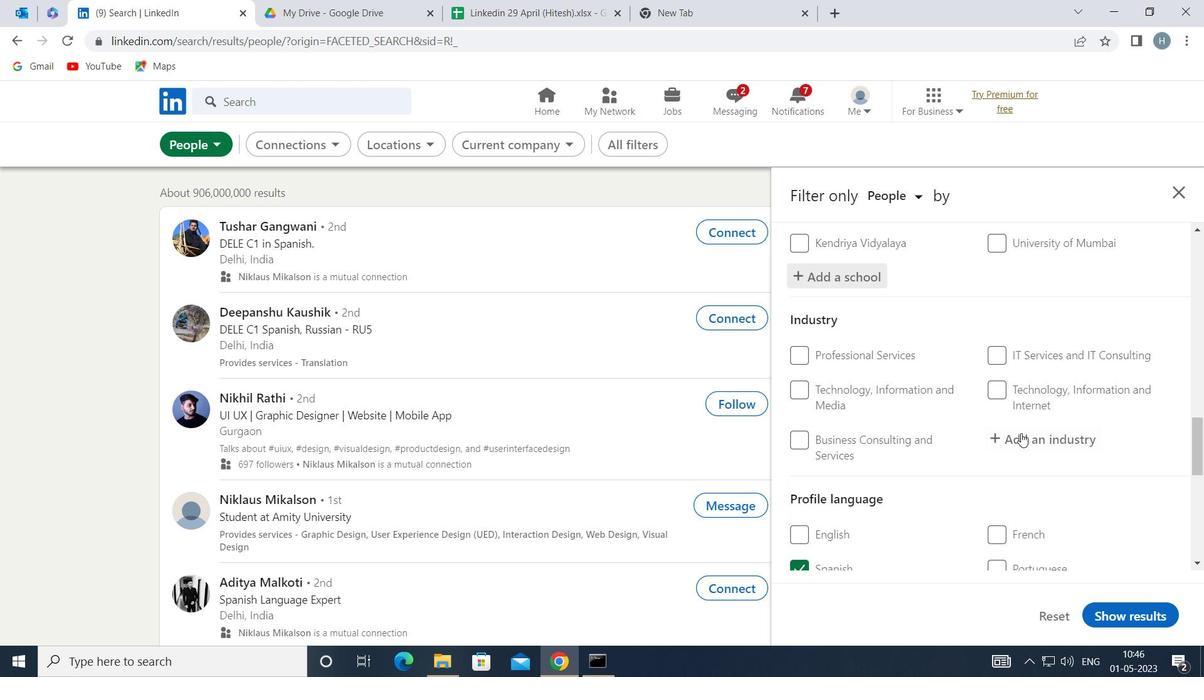 
Action: Mouse pressed left at (1022, 432)
Screenshot: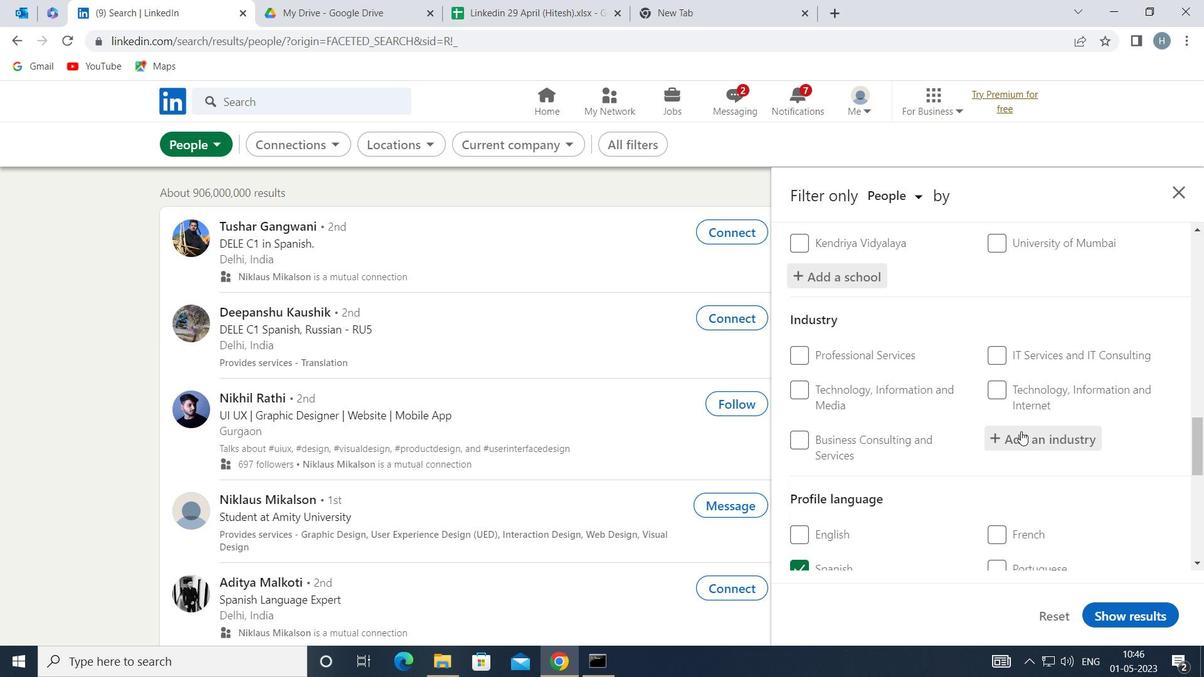 
Action: Key pressed <Key.shift>CHIRO
Screenshot: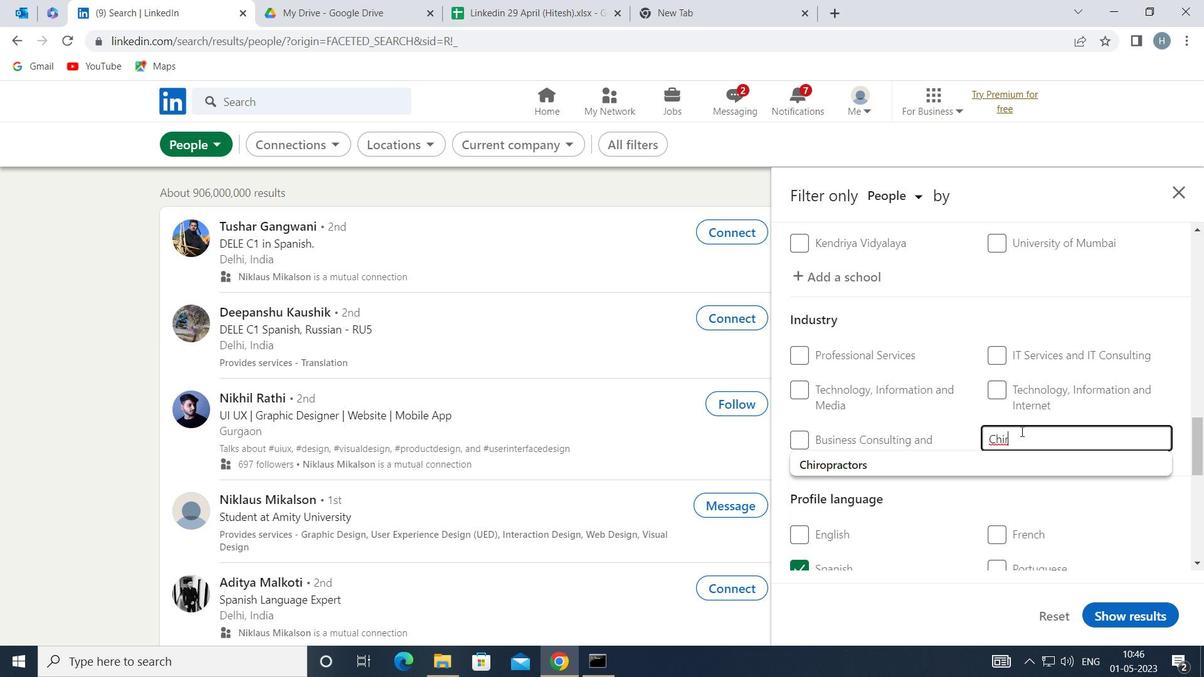 
Action: Mouse moved to (1022, 429)
Screenshot: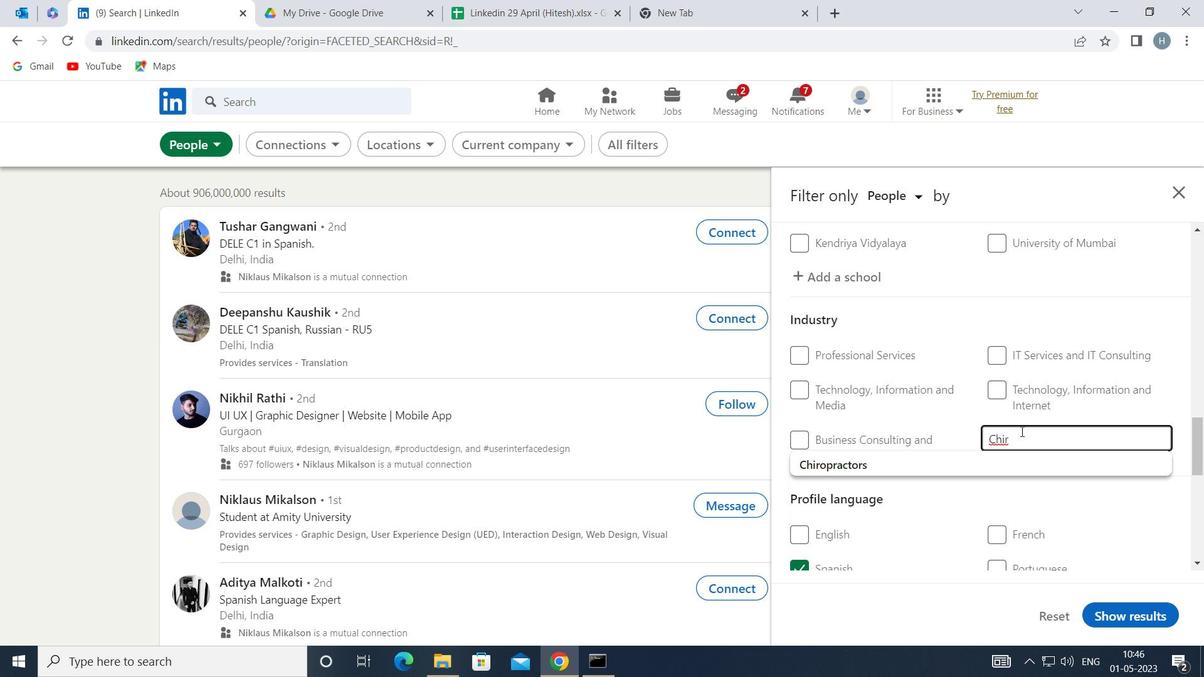 
Action: Key pressed PR
Screenshot: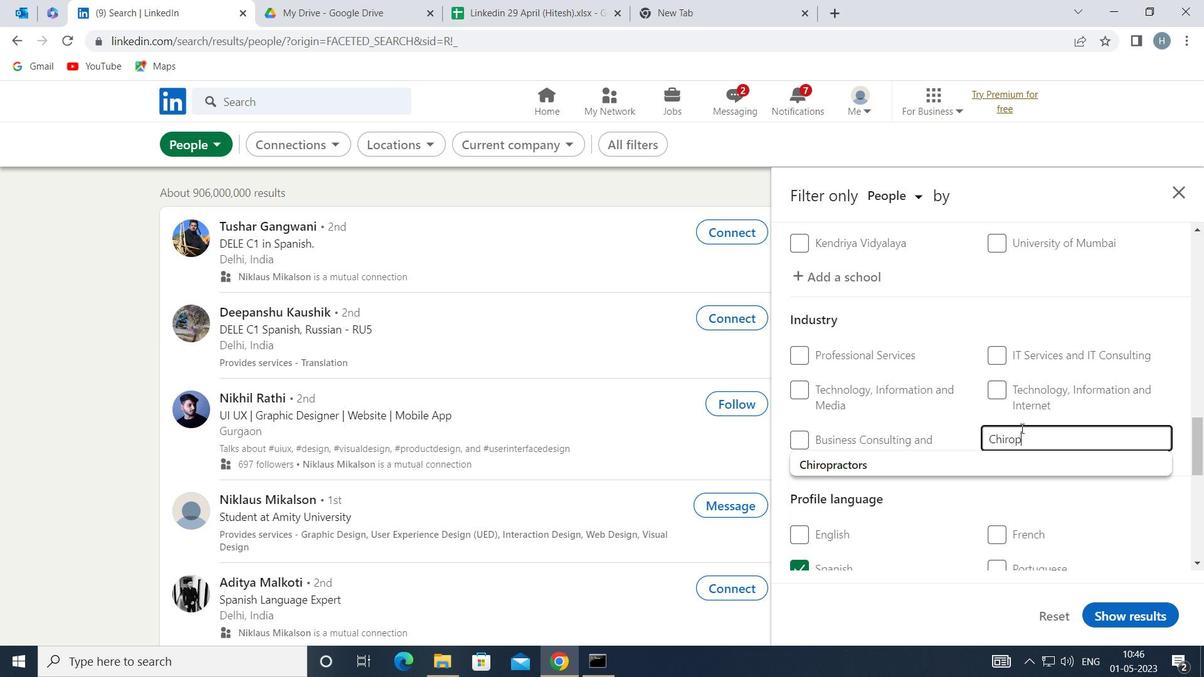 
Action: Mouse moved to (948, 458)
Screenshot: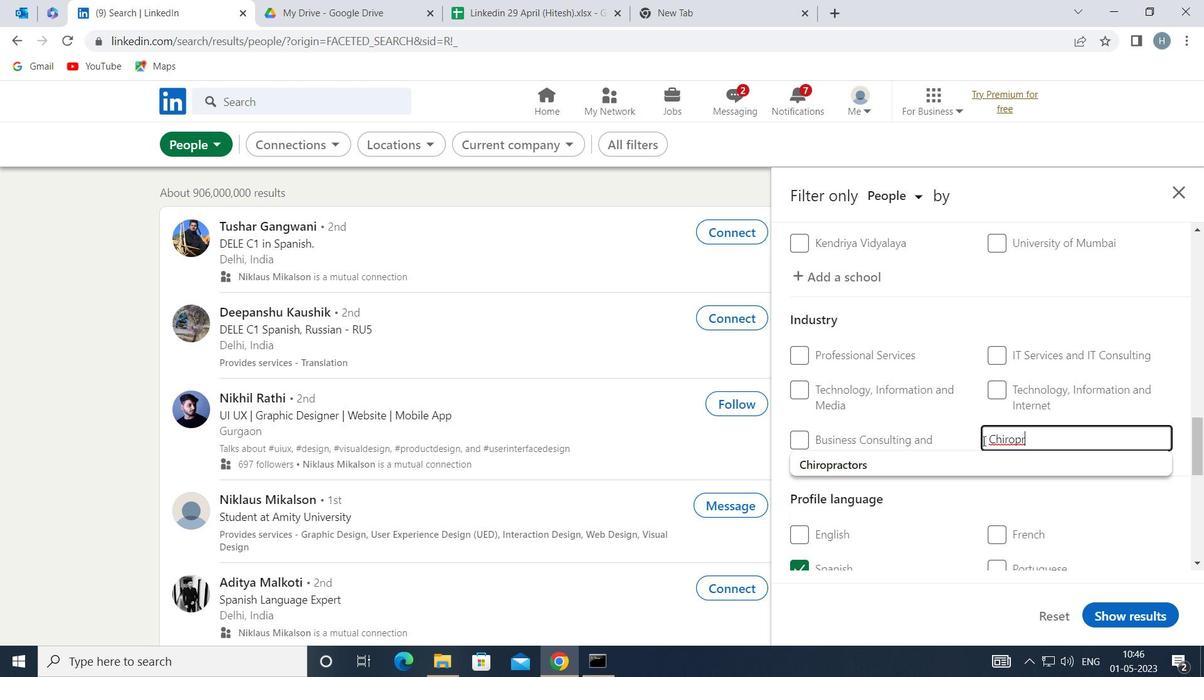 
Action: Mouse pressed left at (948, 458)
Screenshot: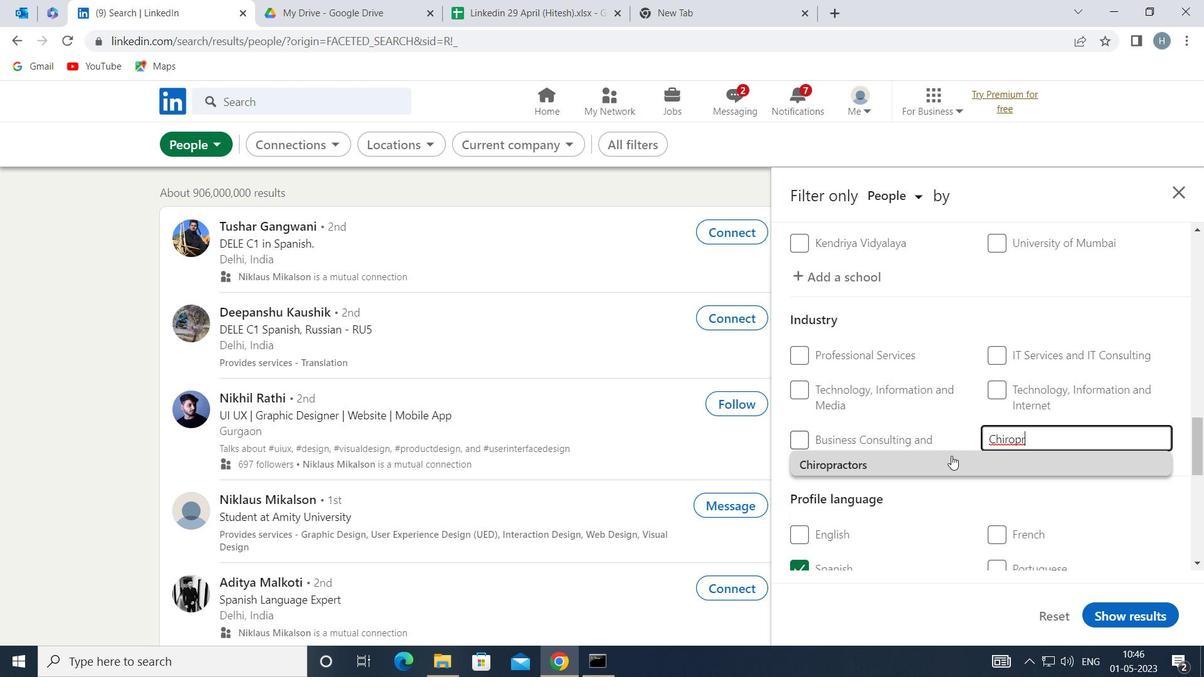 
Action: Mouse moved to (944, 449)
Screenshot: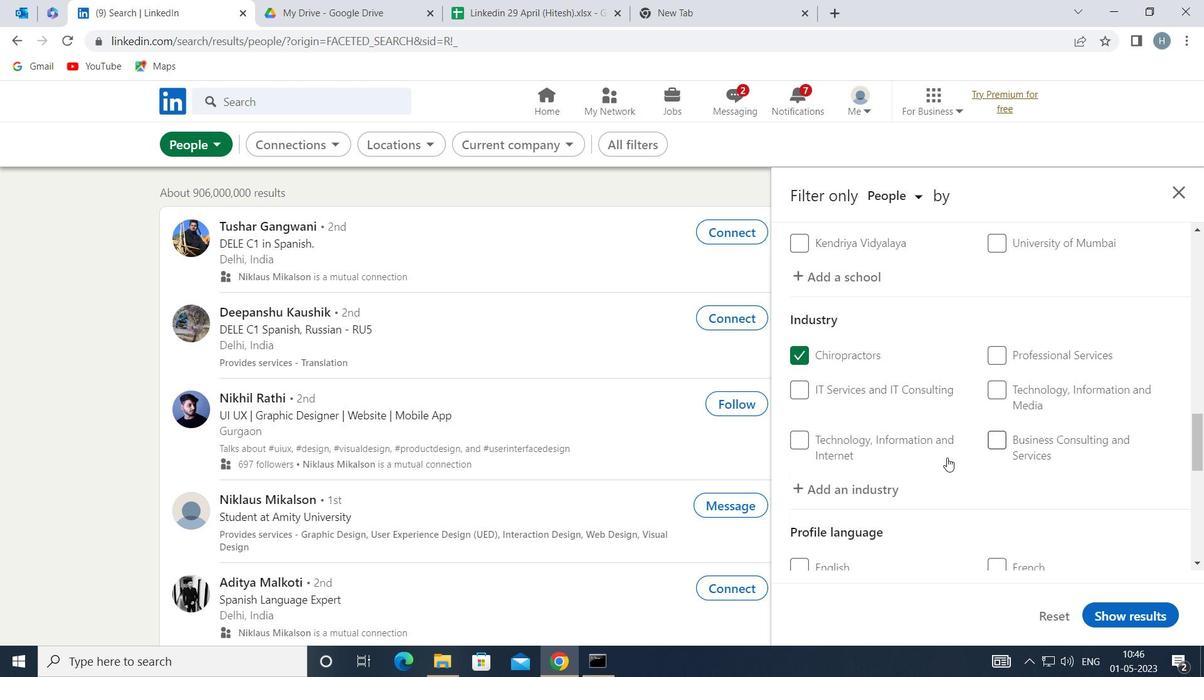 
Action: Mouse scrolled (944, 448) with delta (0, 0)
Screenshot: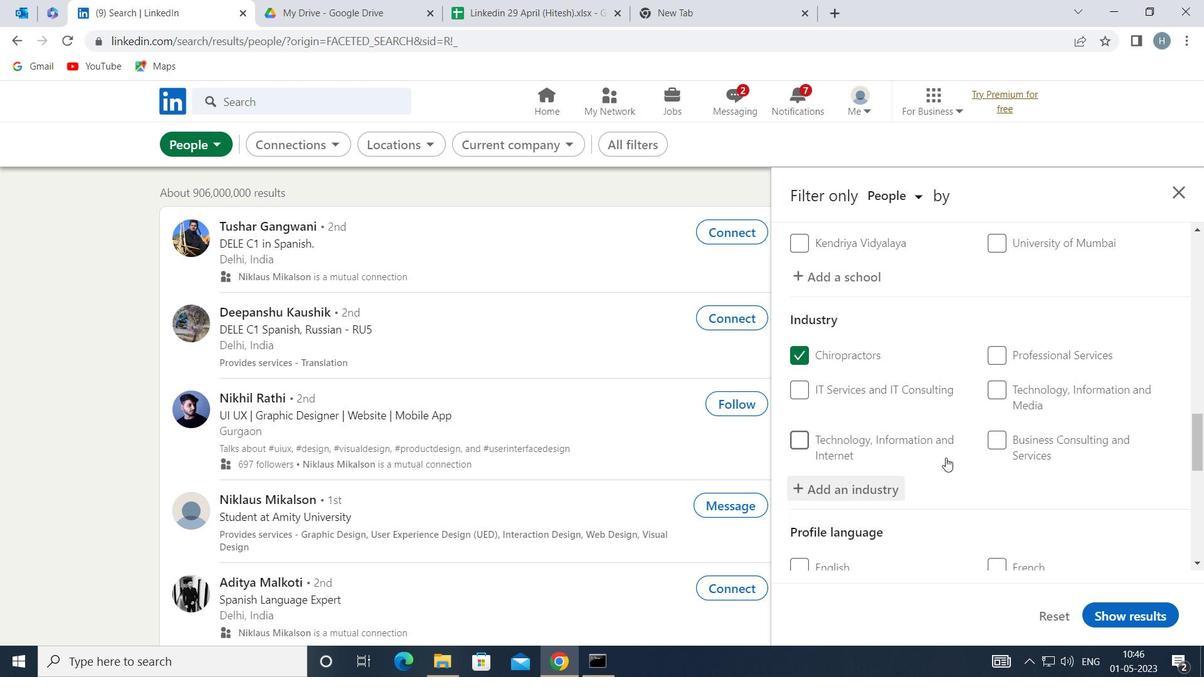 
Action: Mouse scrolled (944, 448) with delta (0, 0)
Screenshot: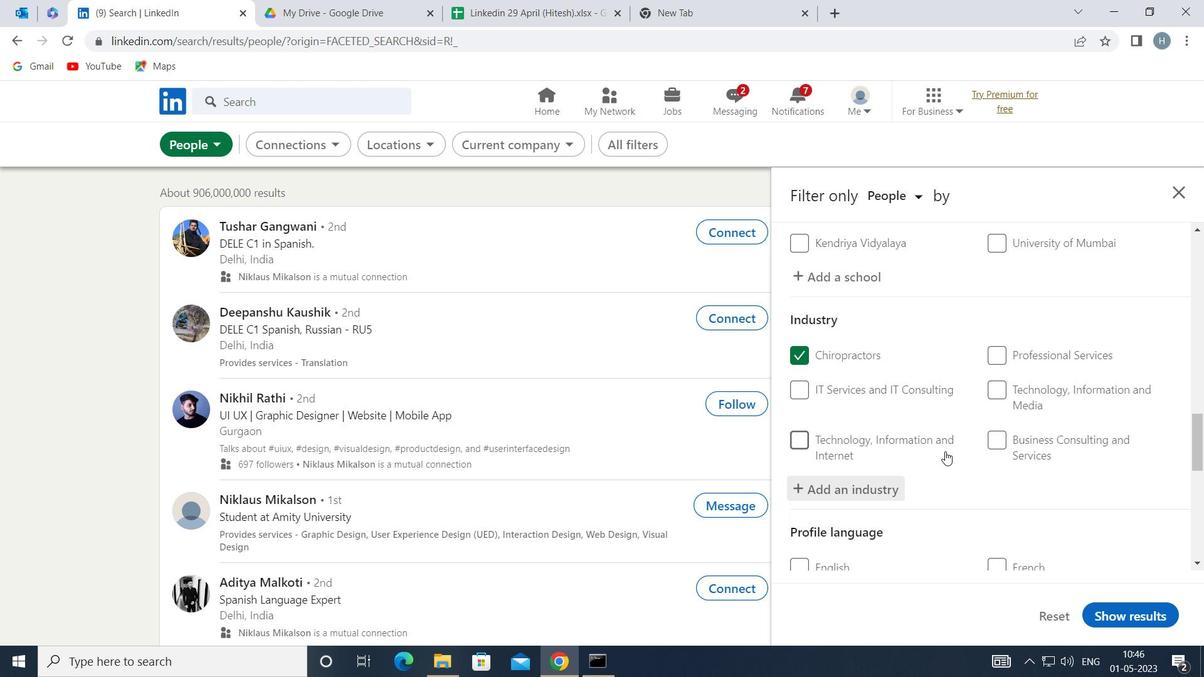 
Action: Mouse moved to (944, 448)
Screenshot: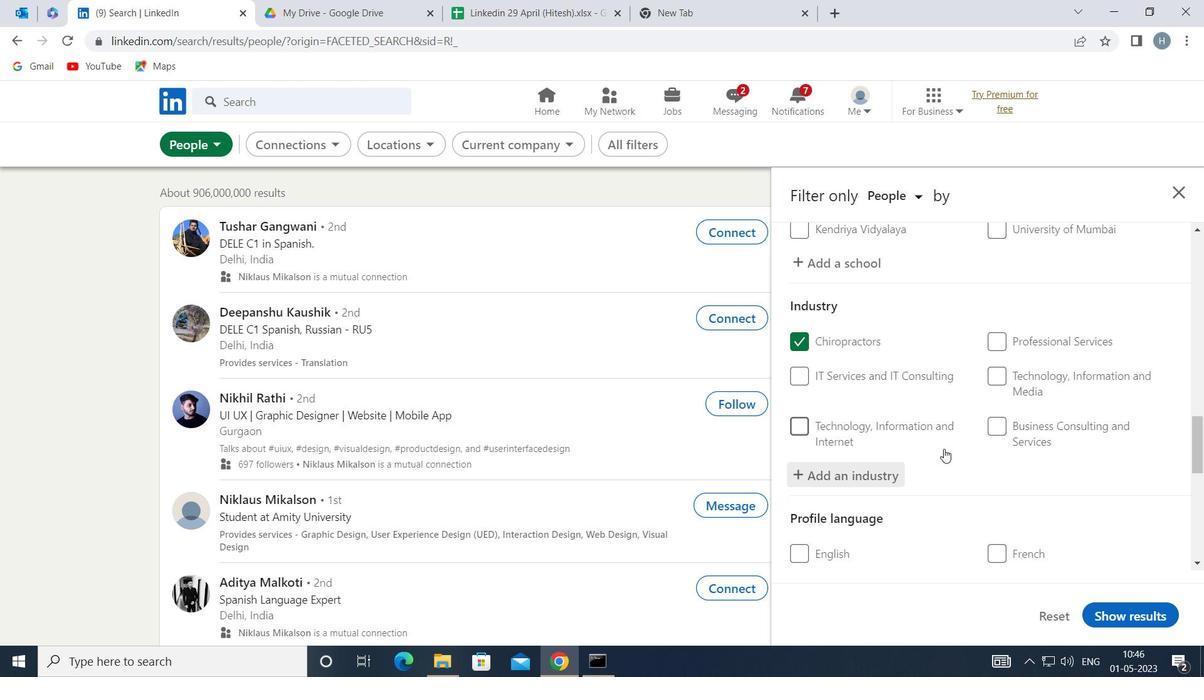 
Action: Mouse scrolled (944, 447) with delta (0, 0)
Screenshot: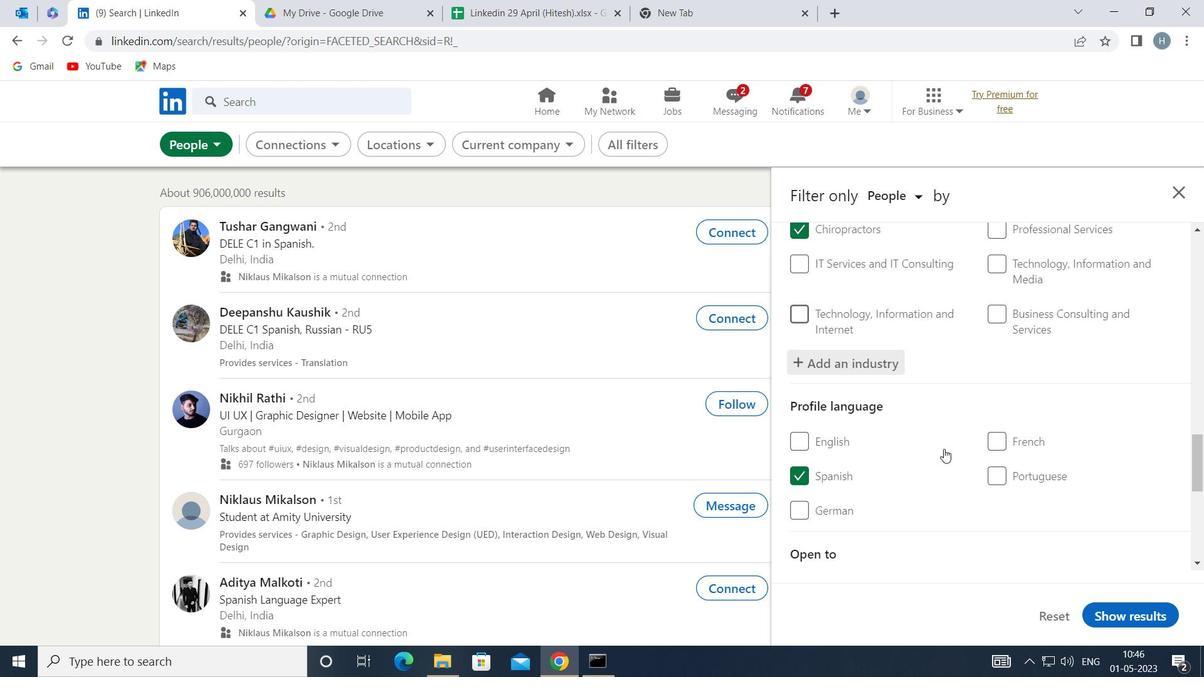 
Action: Mouse scrolled (944, 447) with delta (0, 0)
Screenshot: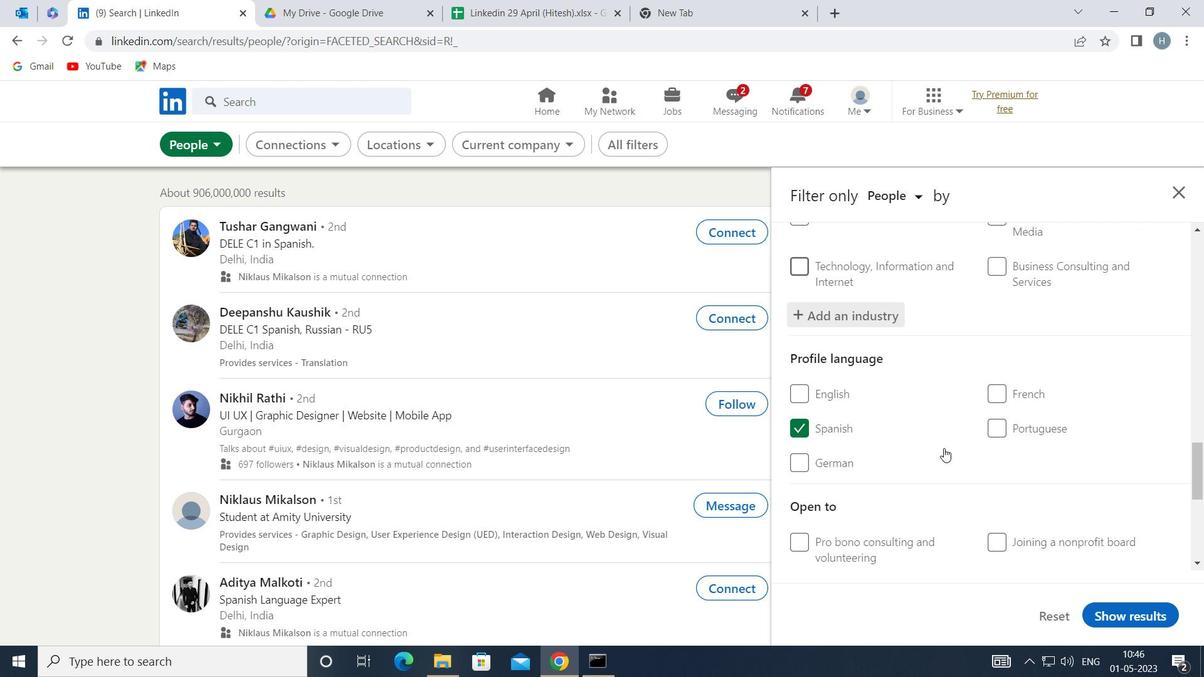 
Action: Mouse scrolled (944, 447) with delta (0, 0)
Screenshot: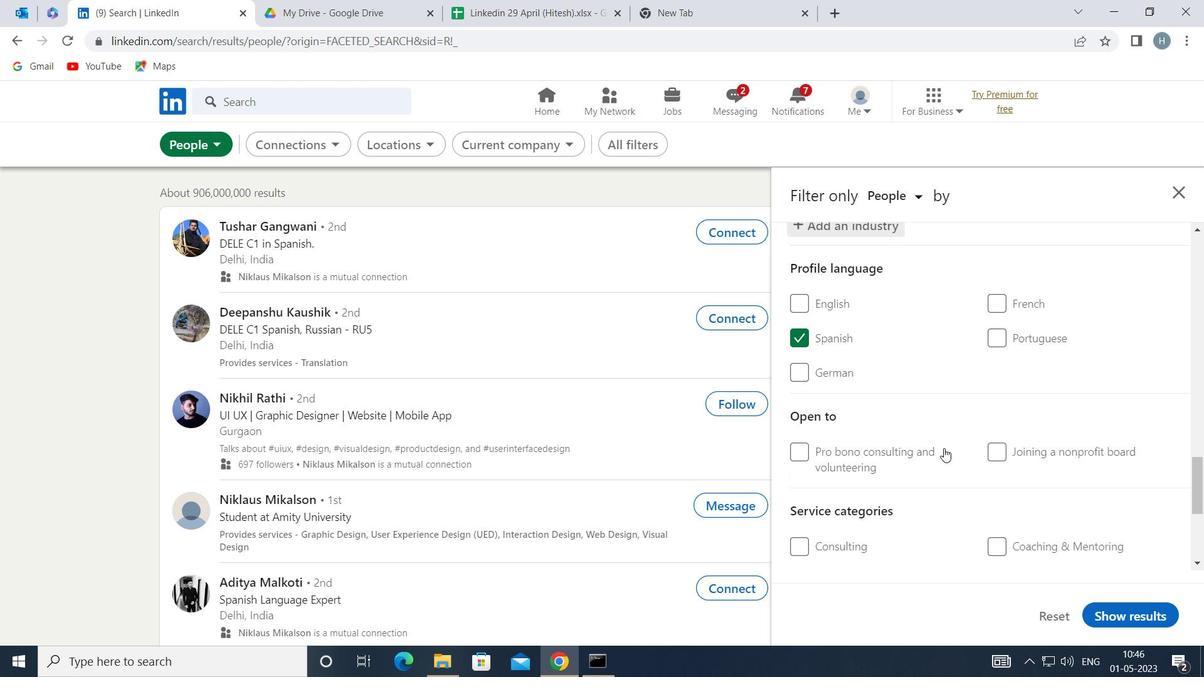 
Action: Mouse moved to (1027, 482)
Screenshot: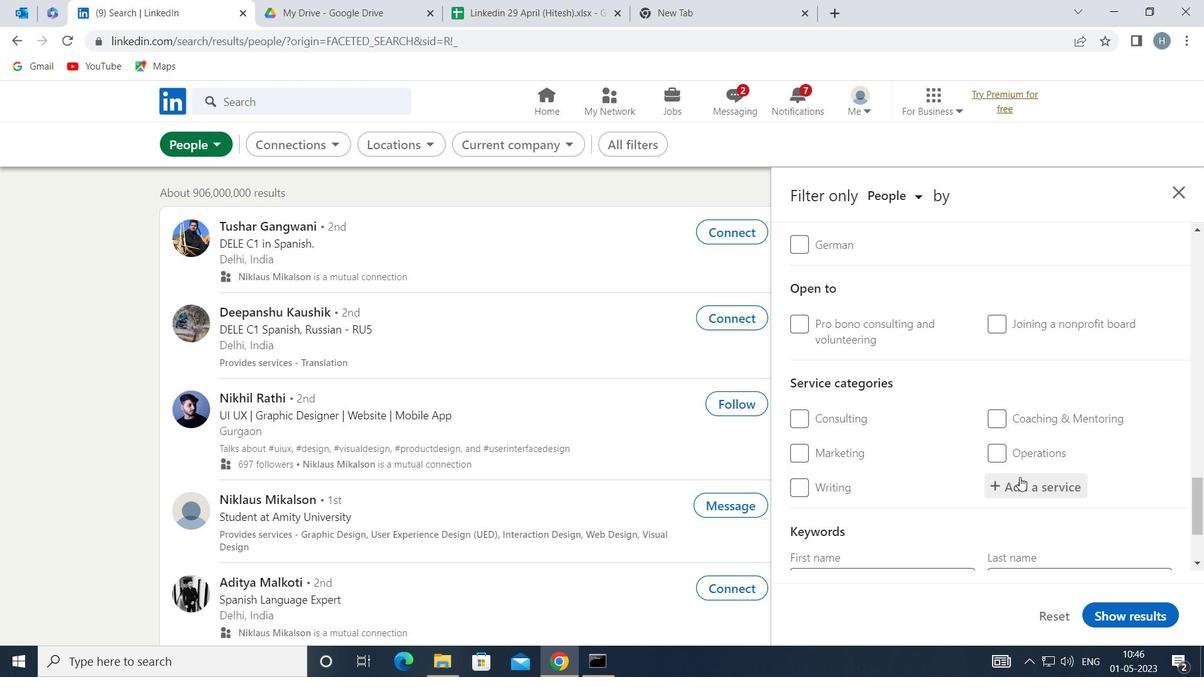 
Action: Mouse pressed left at (1027, 482)
Screenshot: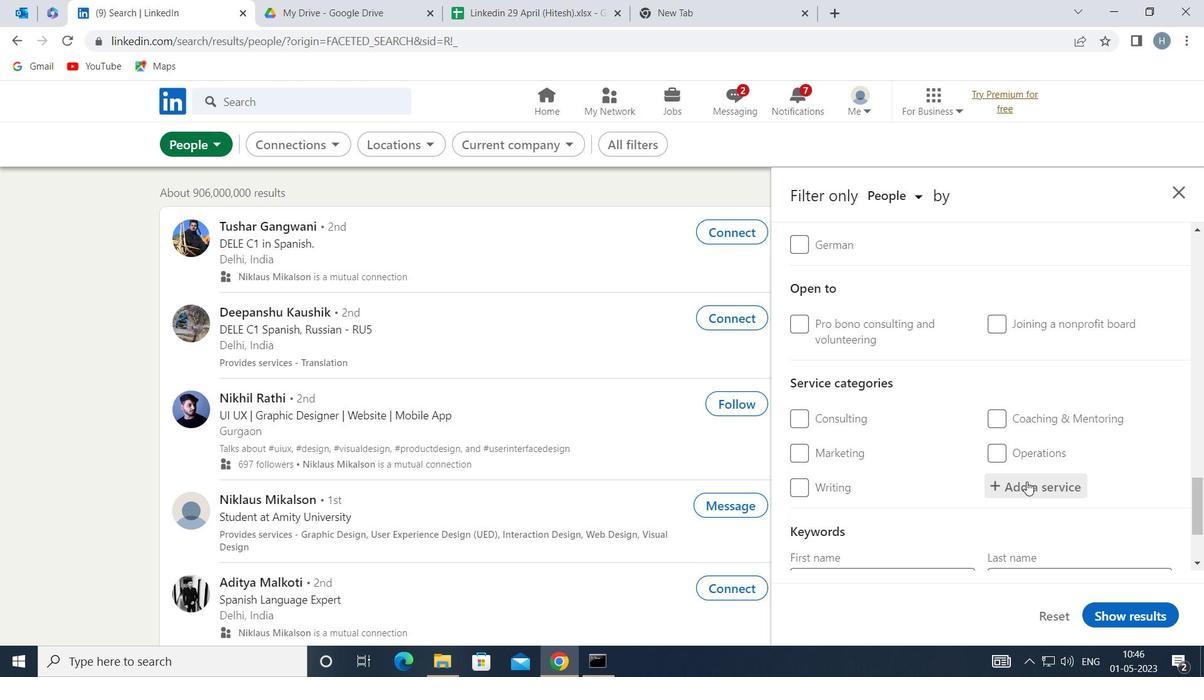 
Action: Mouse moved to (1027, 483)
Screenshot: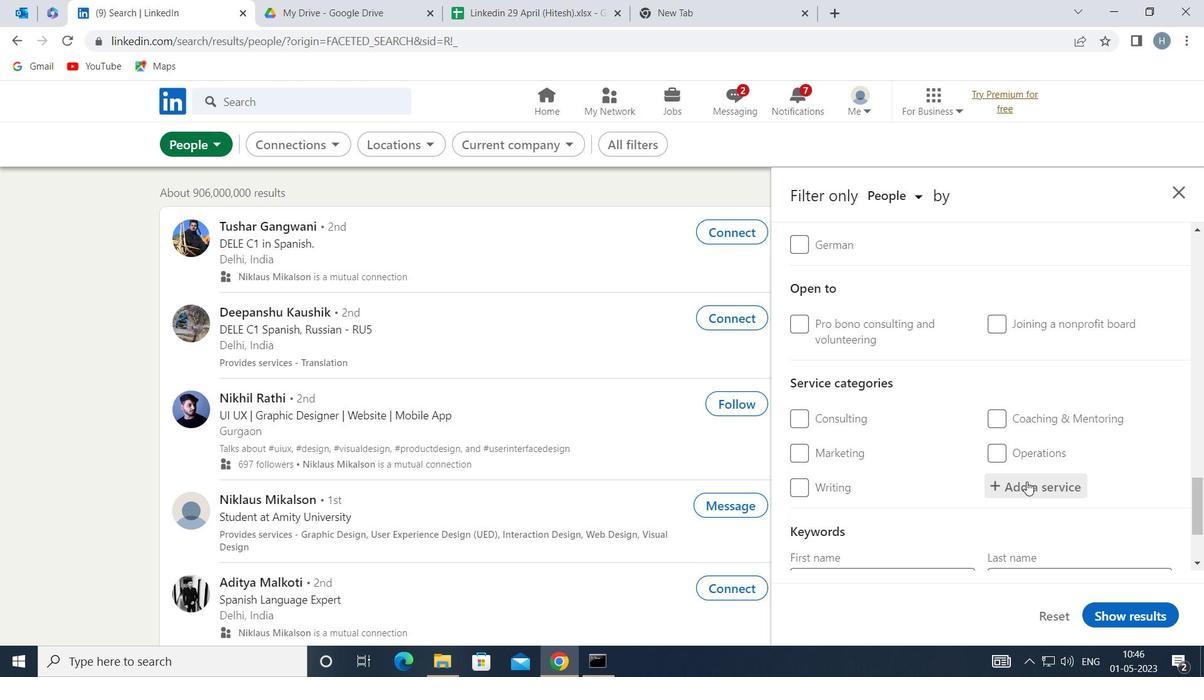 
Action: Key pressed <Key.shift>AUT
Screenshot: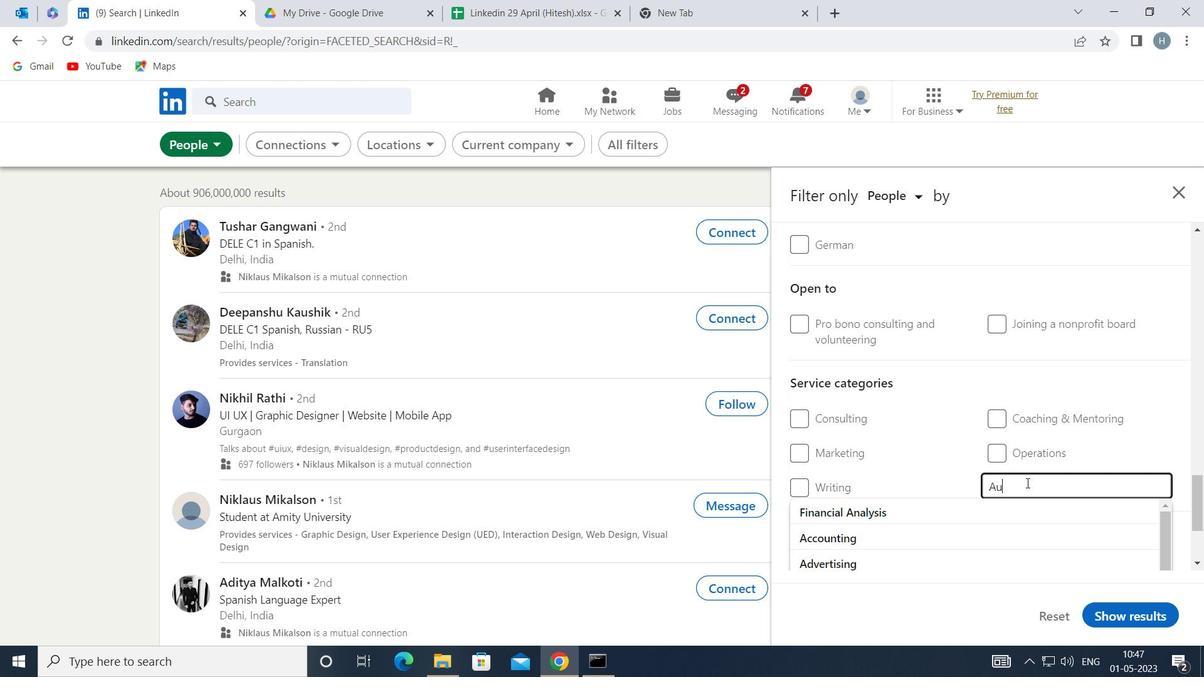 
Action: Mouse moved to (1027, 483)
Screenshot: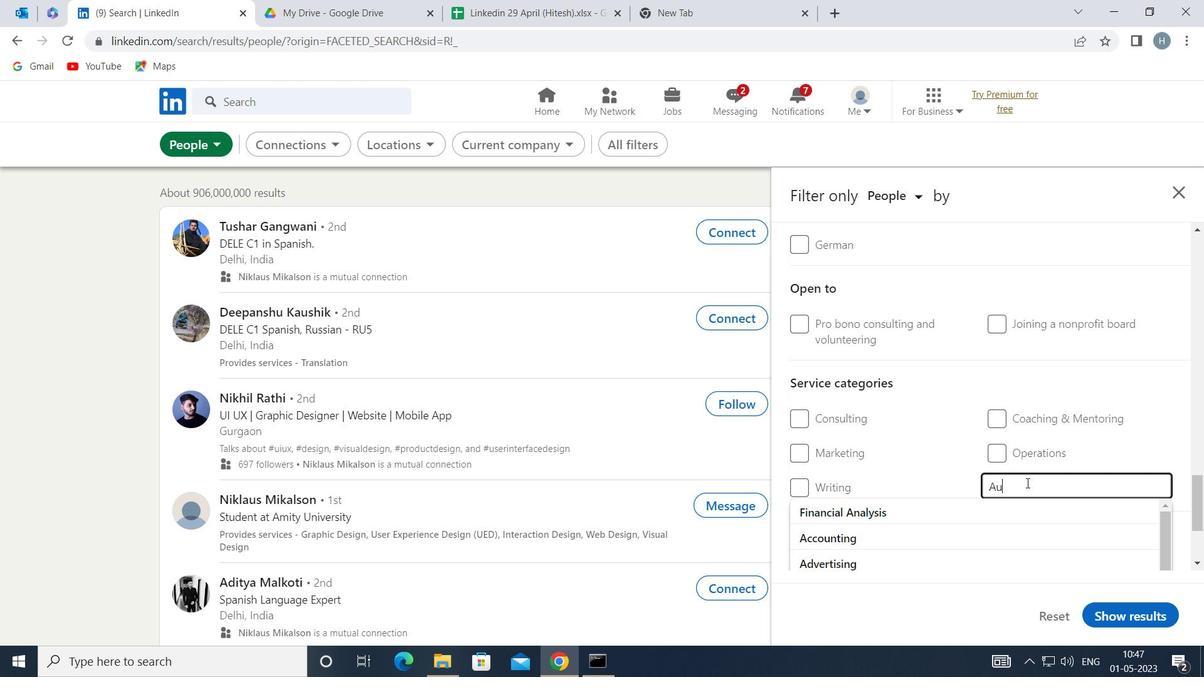 
Action: Key pressed O
Screenshot: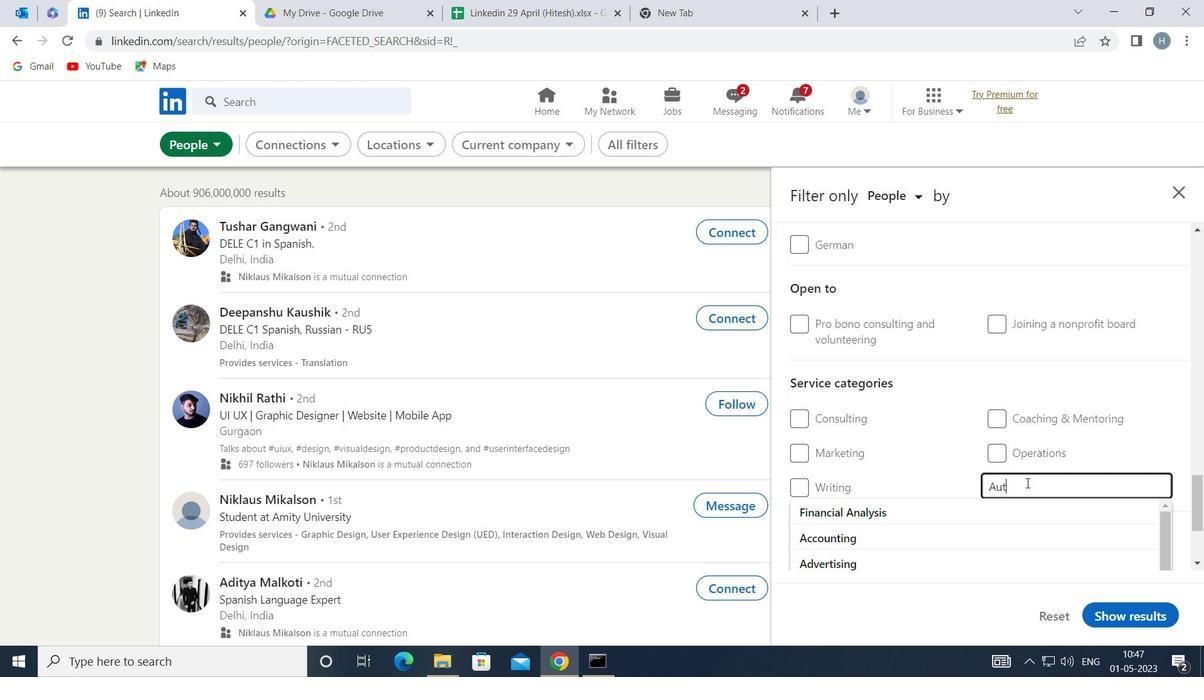 
Action: Mouse moved to (981, 490)
Screenshot: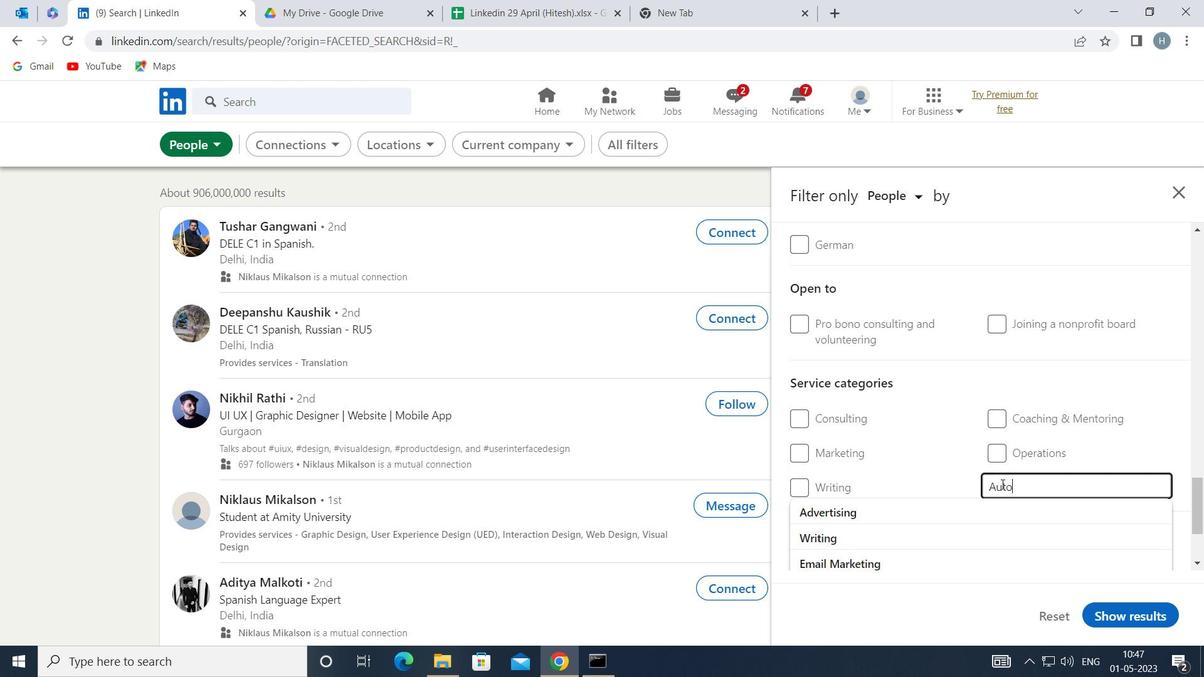 
Action: Key pressed <Key.space>
Screenshot: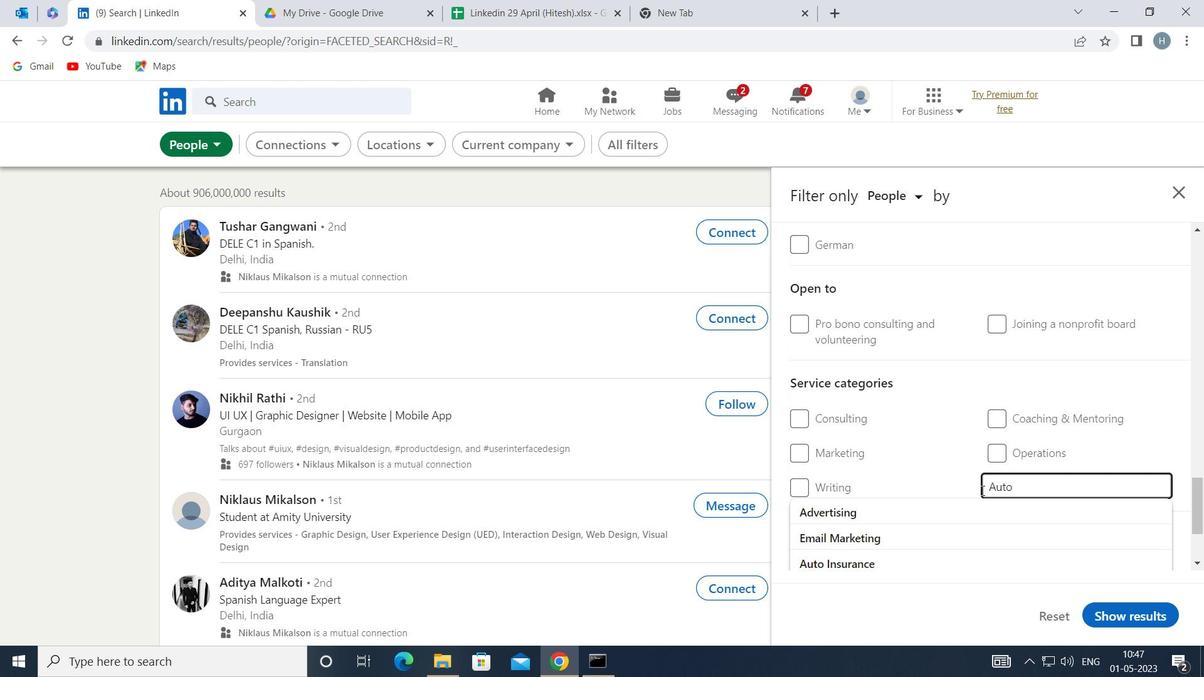 
Action: Mouse moved to (986, 478)
Screenshot: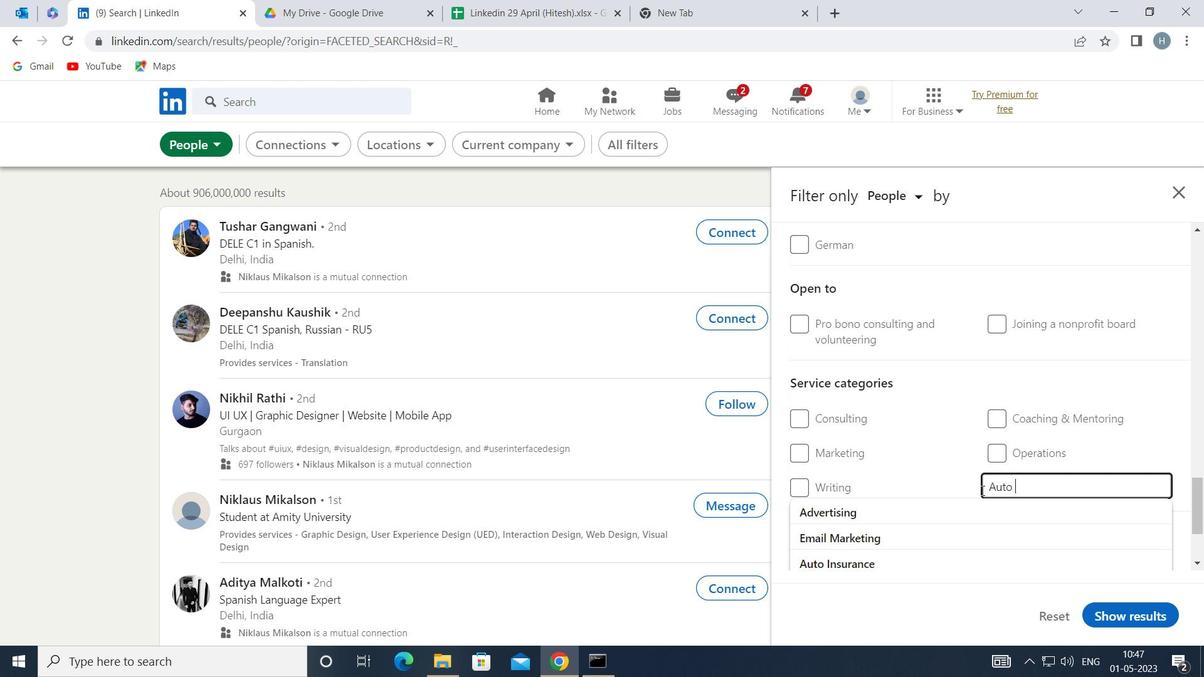 
Action: Key pressed <Key.shift>INS
Screenshot: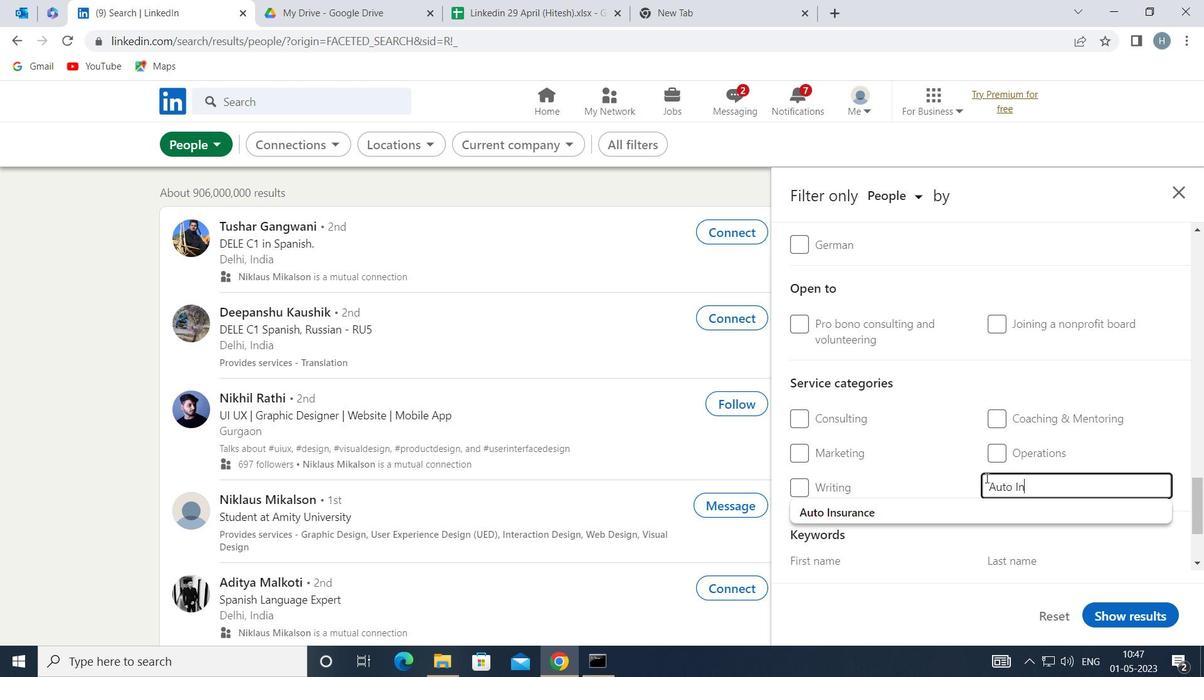 
Action: Mouse moved to (947, 506)
Screenshot: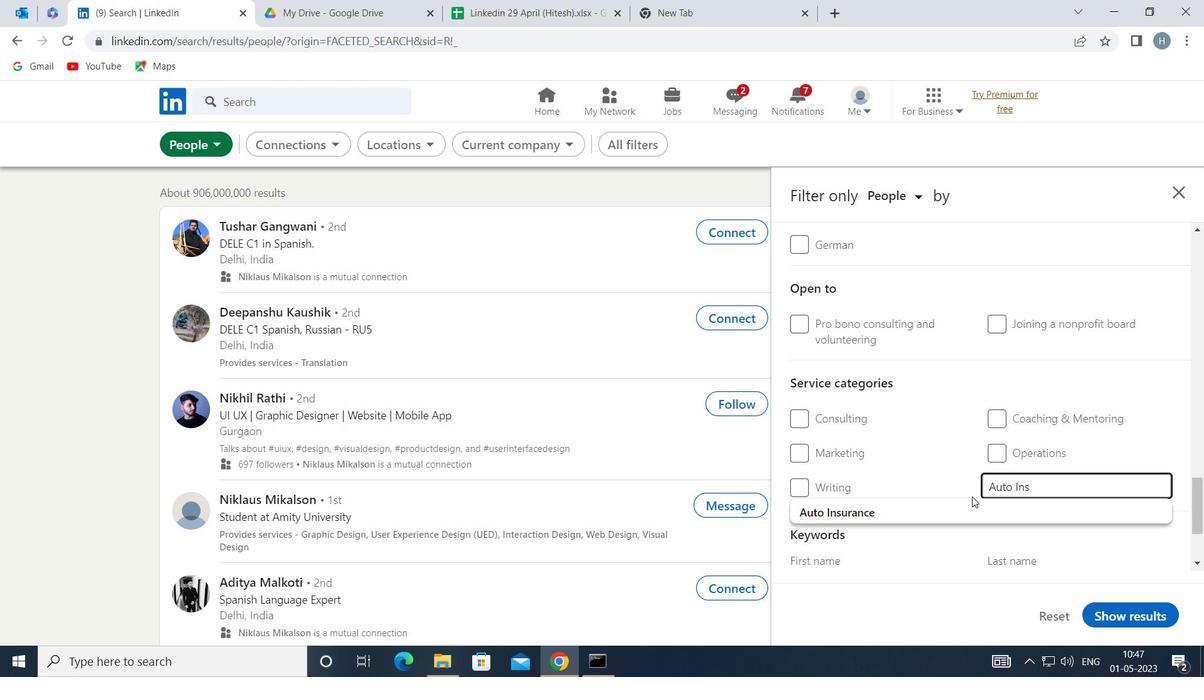 
Action: Mouse pressed left at (947, 506)
Screenshot: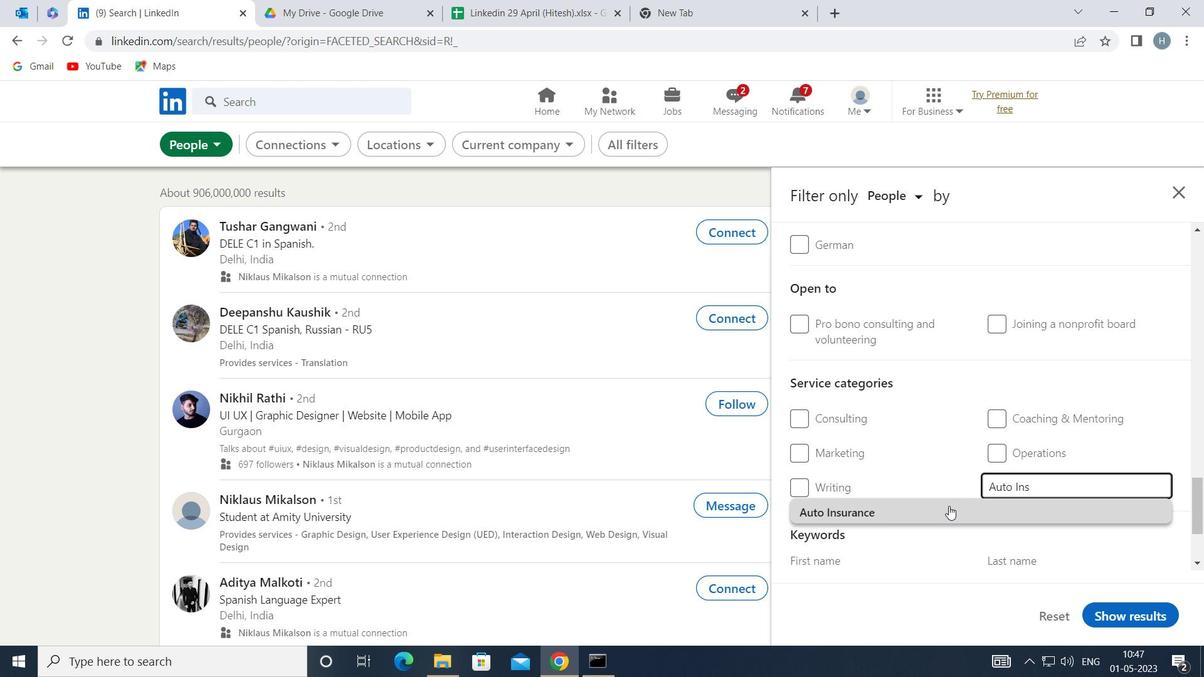 
Action: Mouse moved to (949, 506)
Screenshot: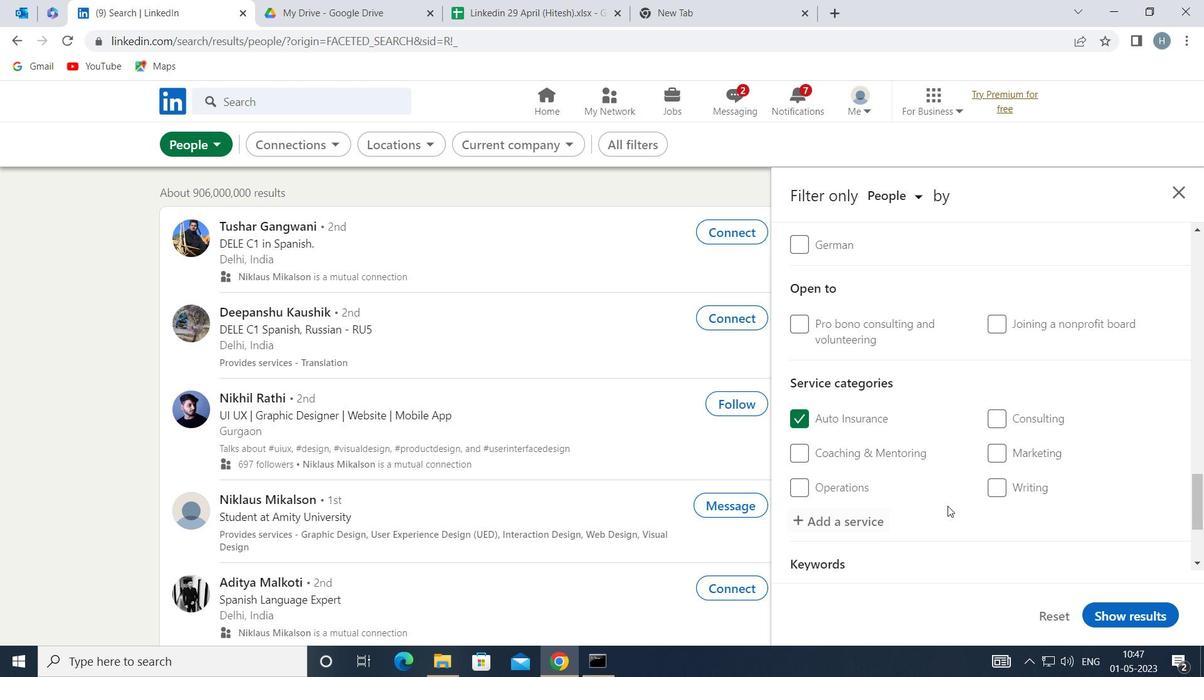 
Action: Mouse scrolled (949, 505) with delta (0, 0)
Screenshot: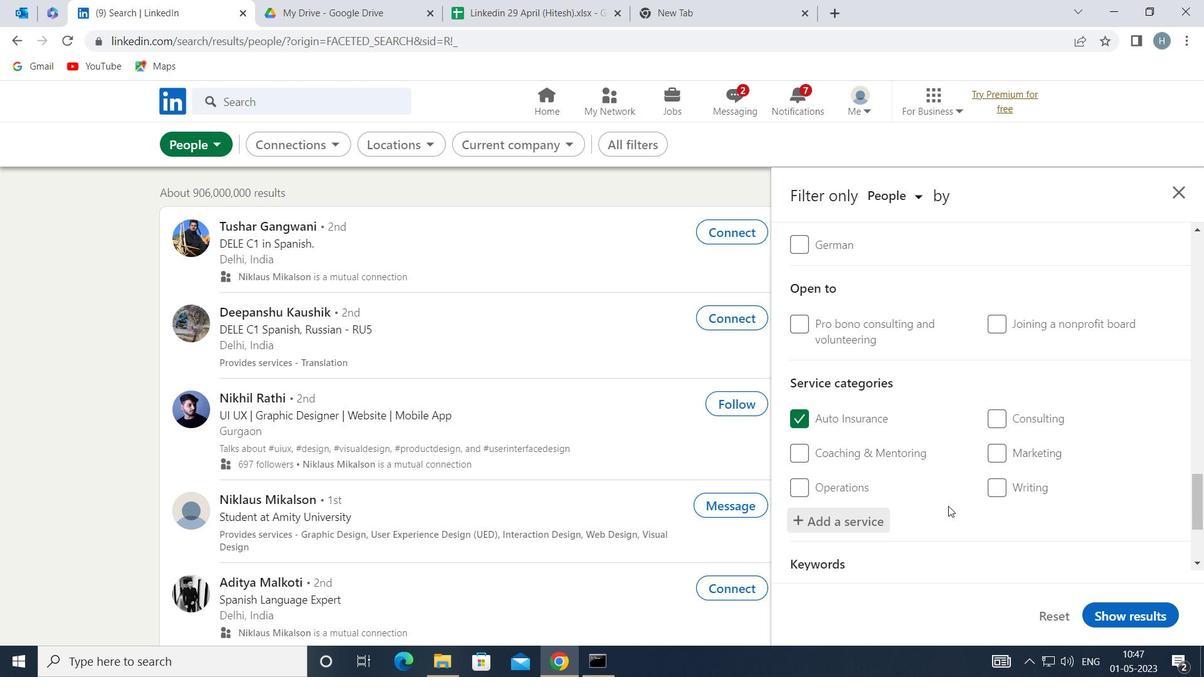 
Action: Mouse scrolled (949, 505) with delta (0, 0)
Screenshot: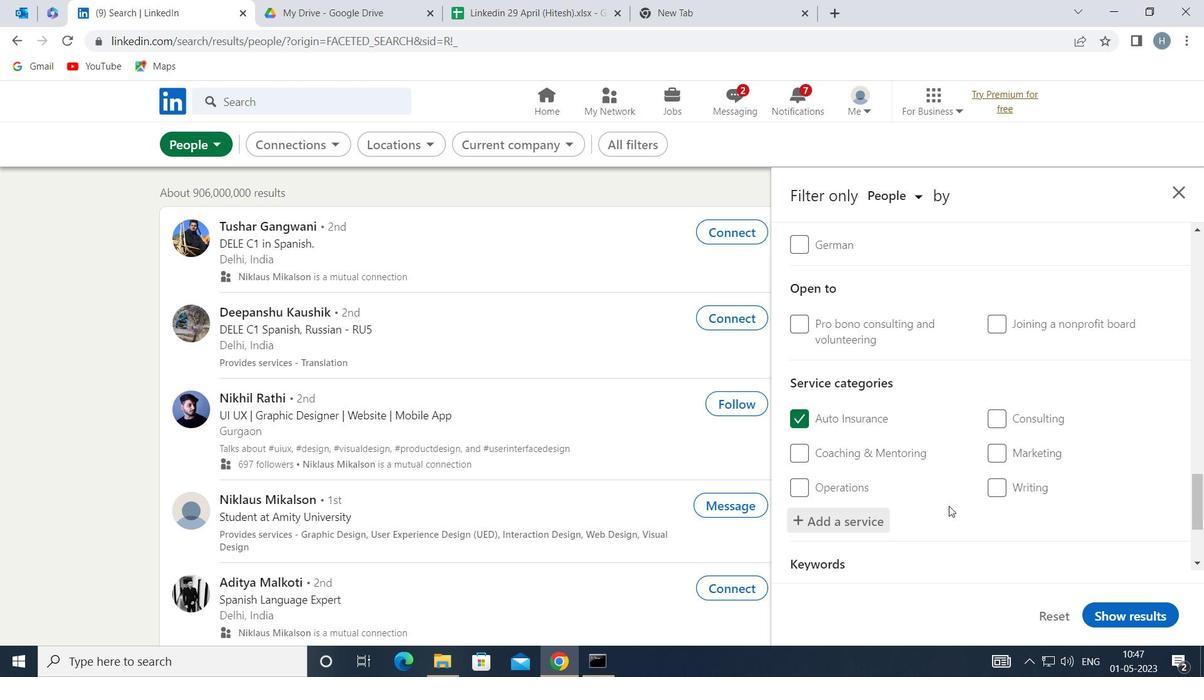 
Action: Mouse moved to (948, 503)
Screenshot: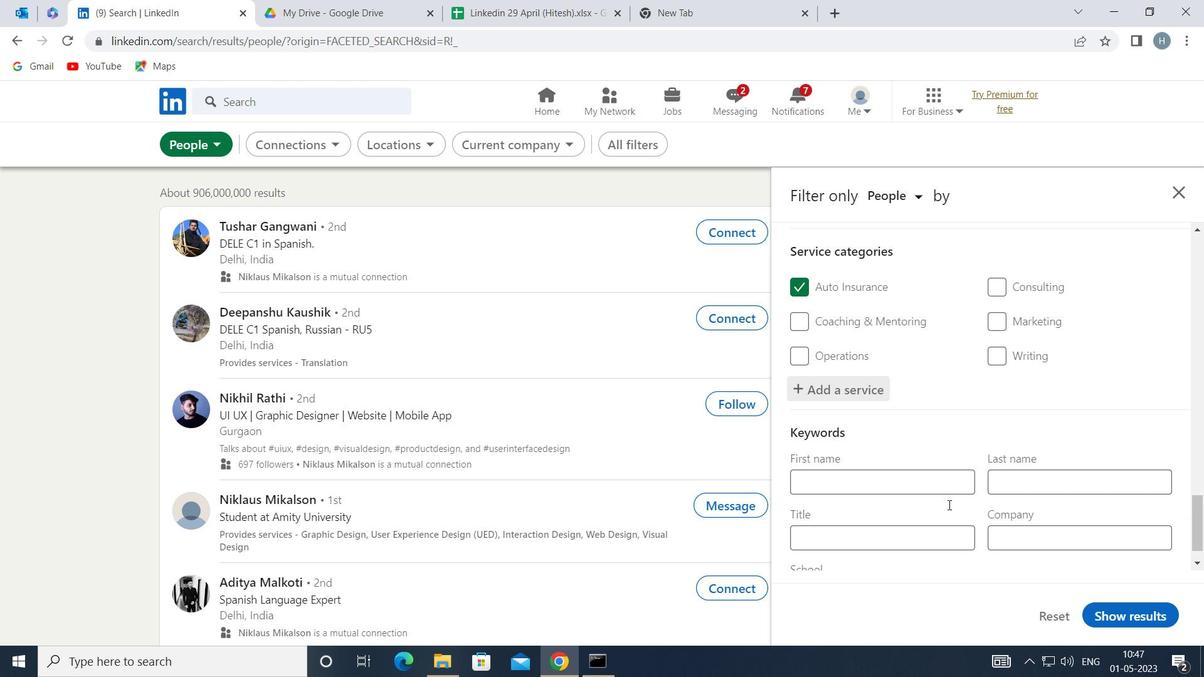 
Action: Mouse scrolled (948, 503) with delta (0, 0)
Screenshot: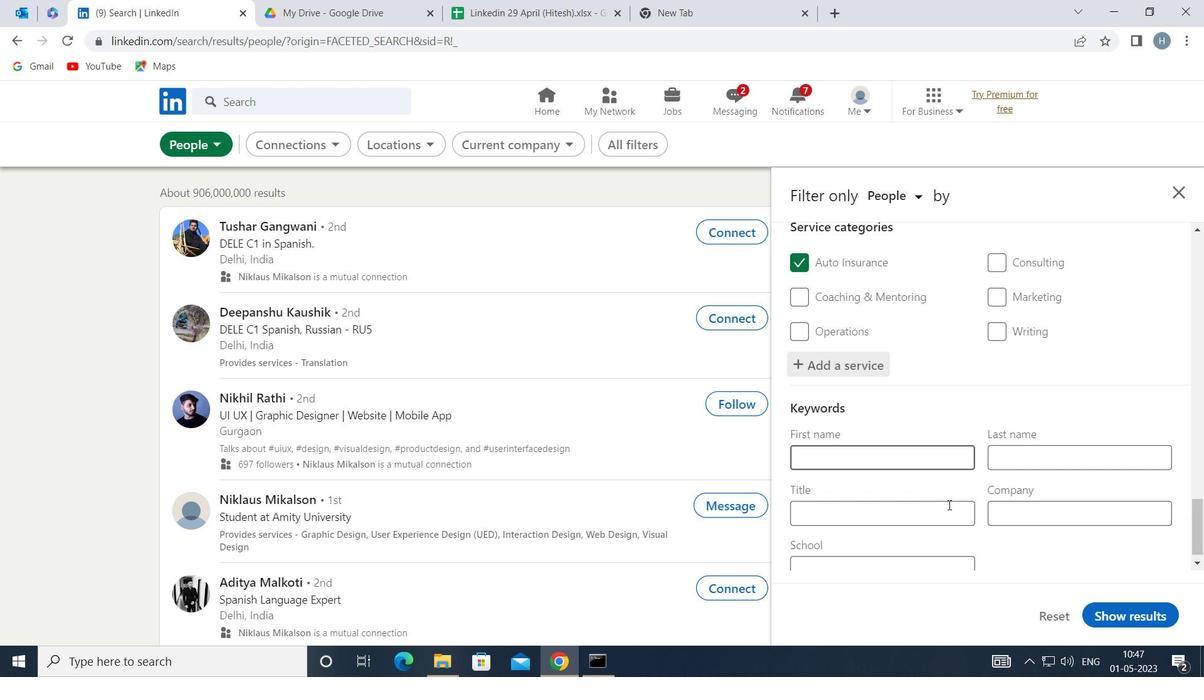 
Action: Mouse moved to (944, 501)
Screenshot: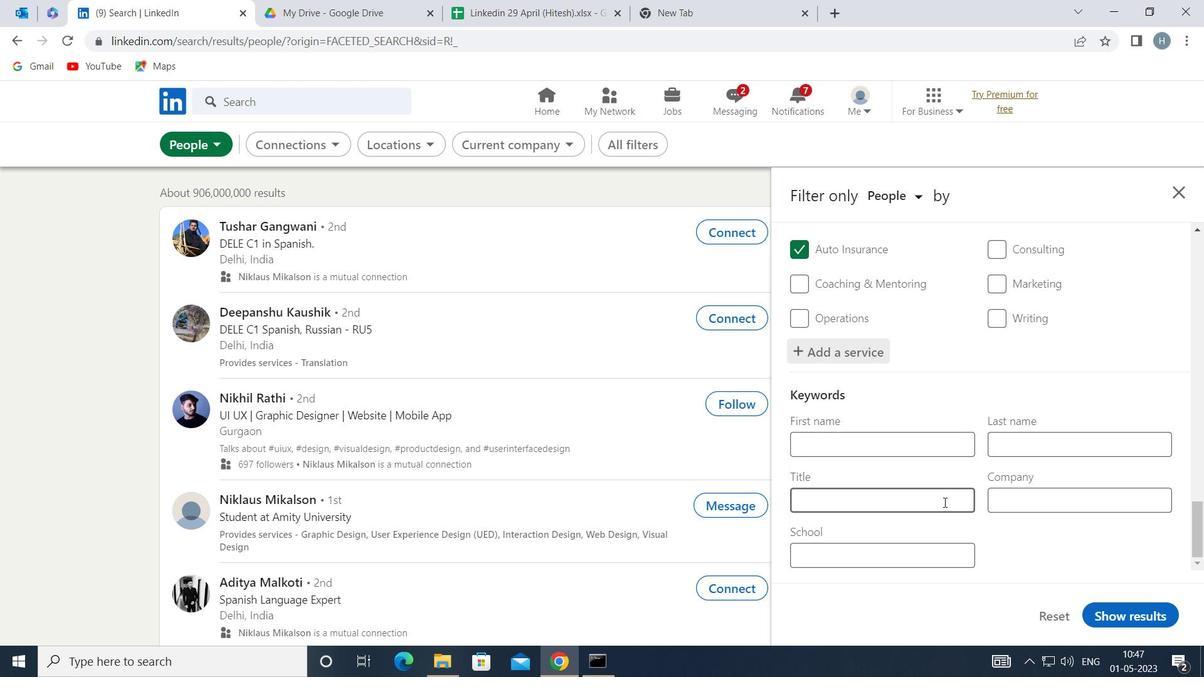 
Action: Mouse pressed left at (944, 501)
Screenshot: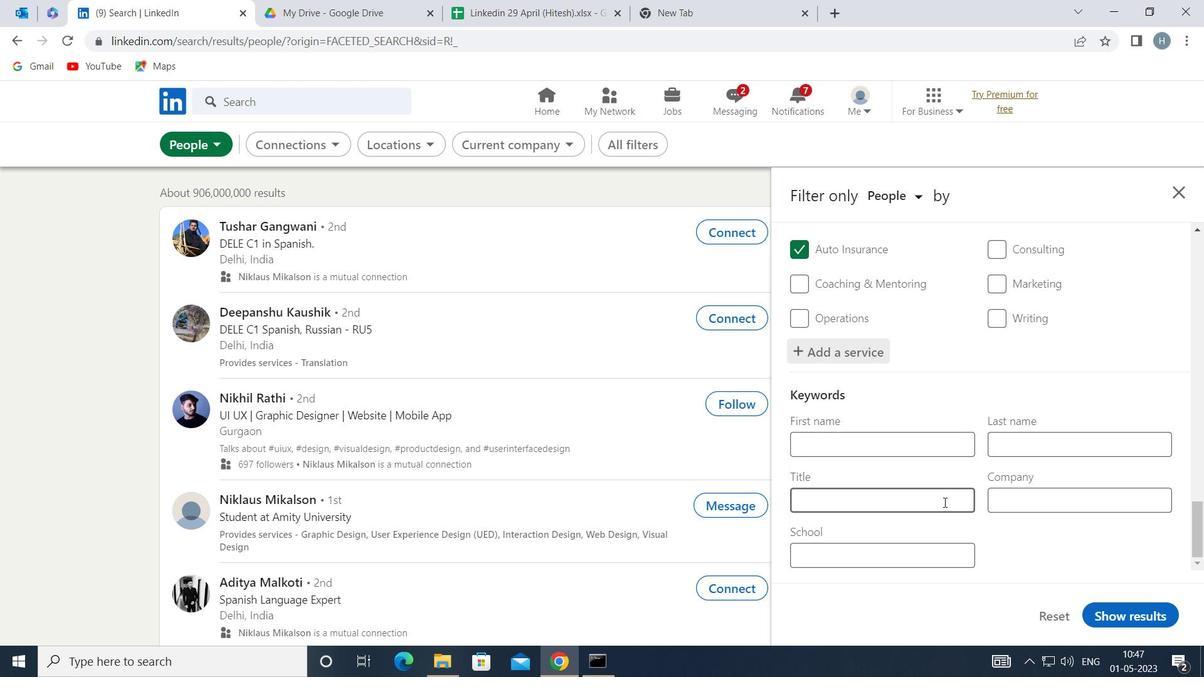 
Action: Mouse moved to (944, 500)
Screenshot: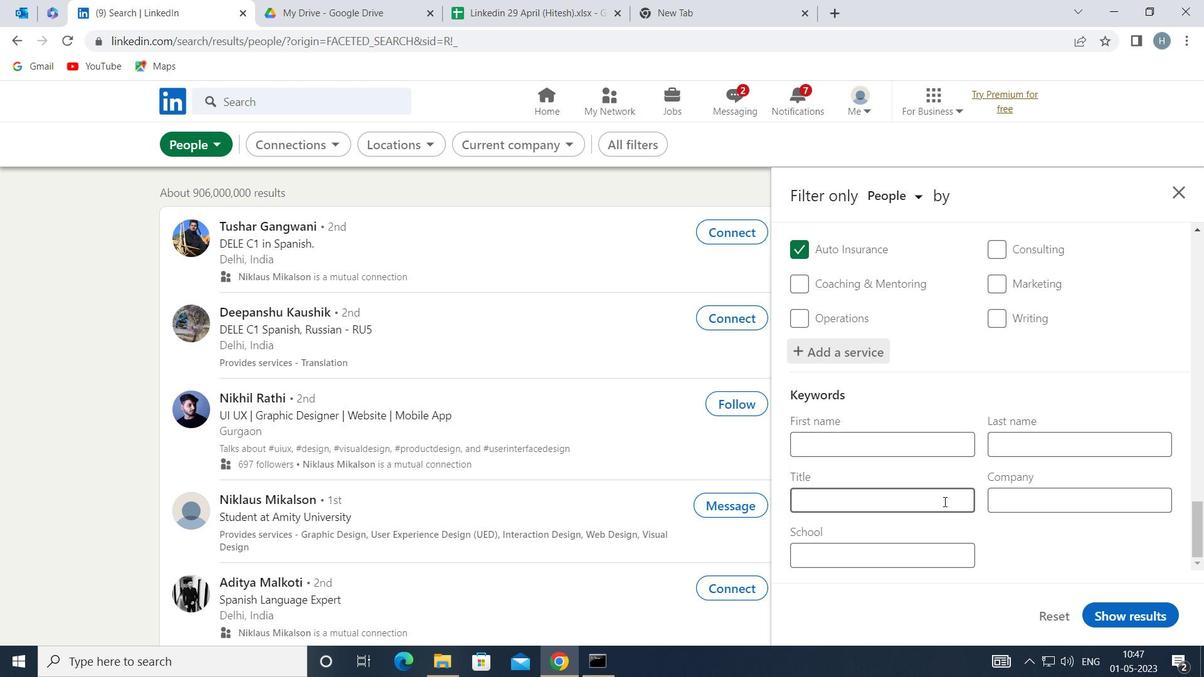 
Action: Key pressed <Key.shift>ATTORNEY
Screenshot: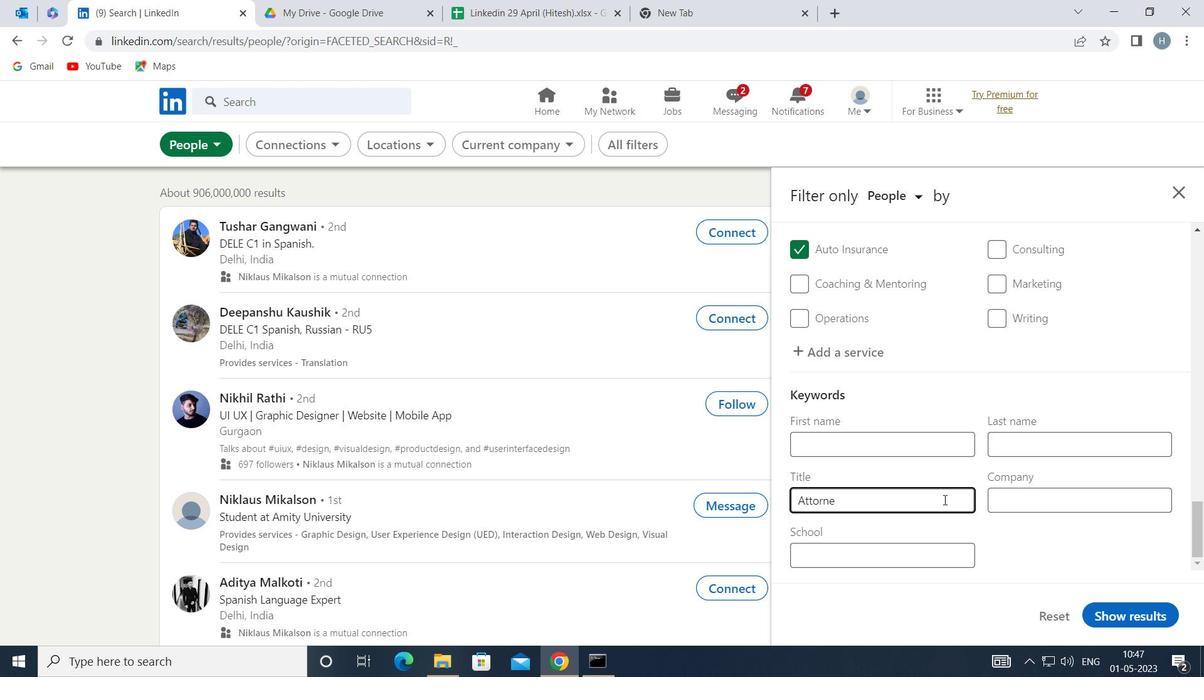 
Action: Mouse moved to (1119, 617)
Screenshot: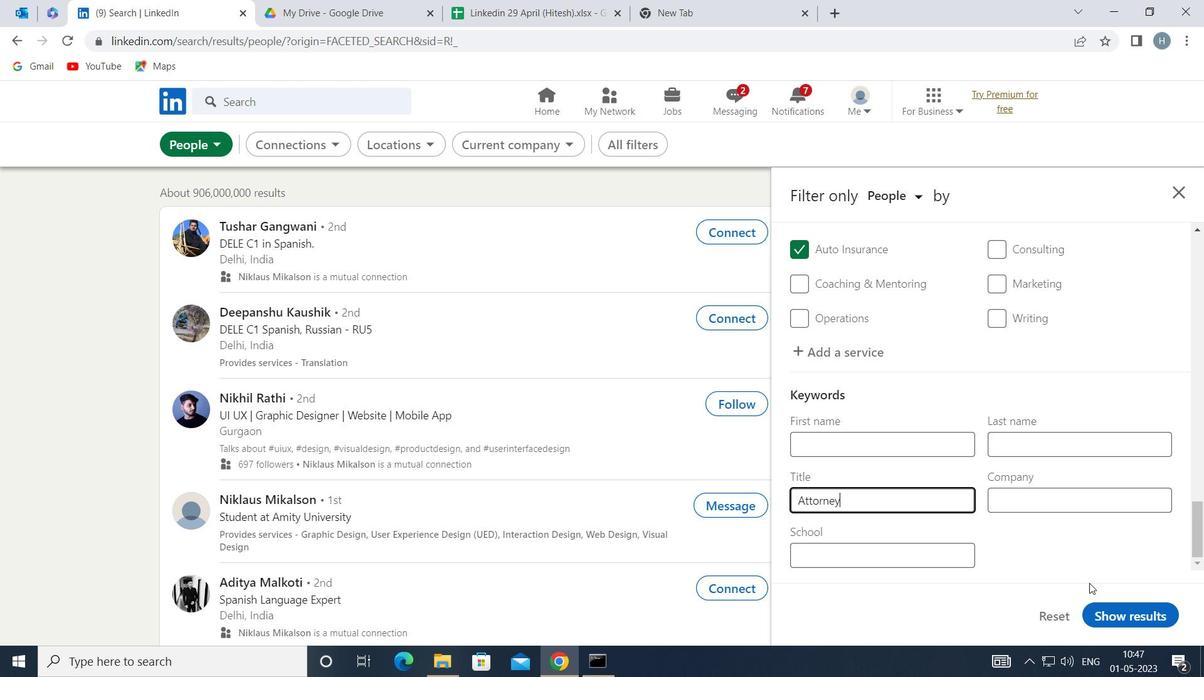 
Action: Mouse pressed left at (1119, 617)
Screenshot: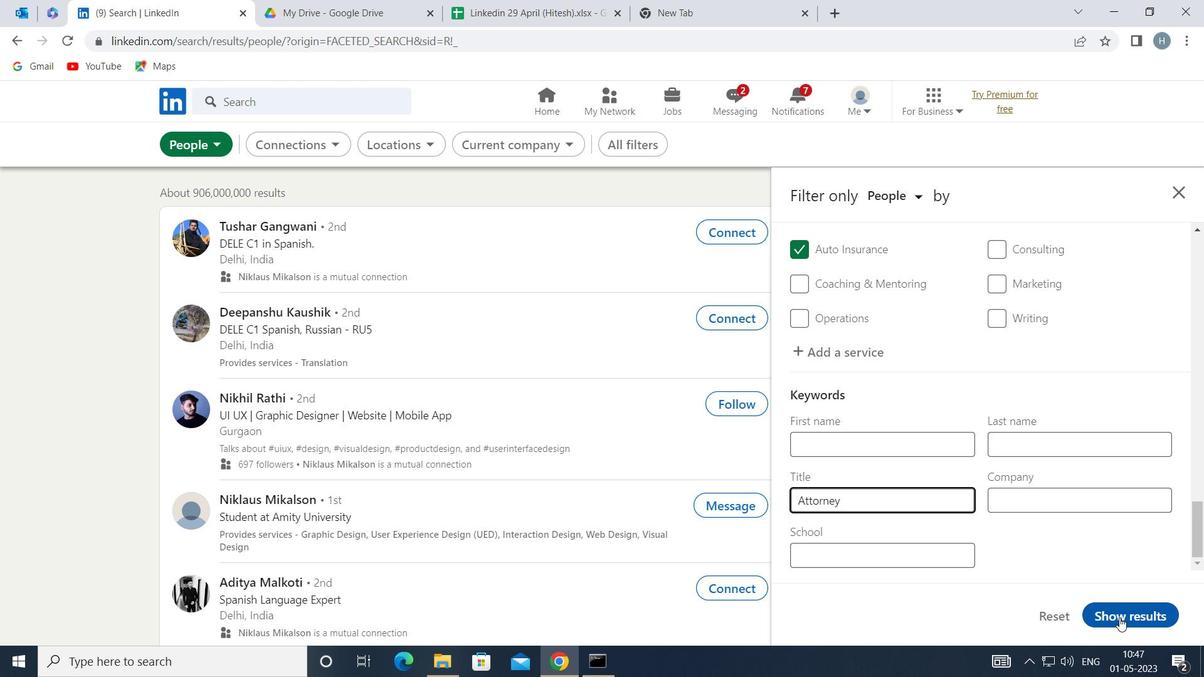 
Action: Mouse moved to (919, 434)
Screenshot: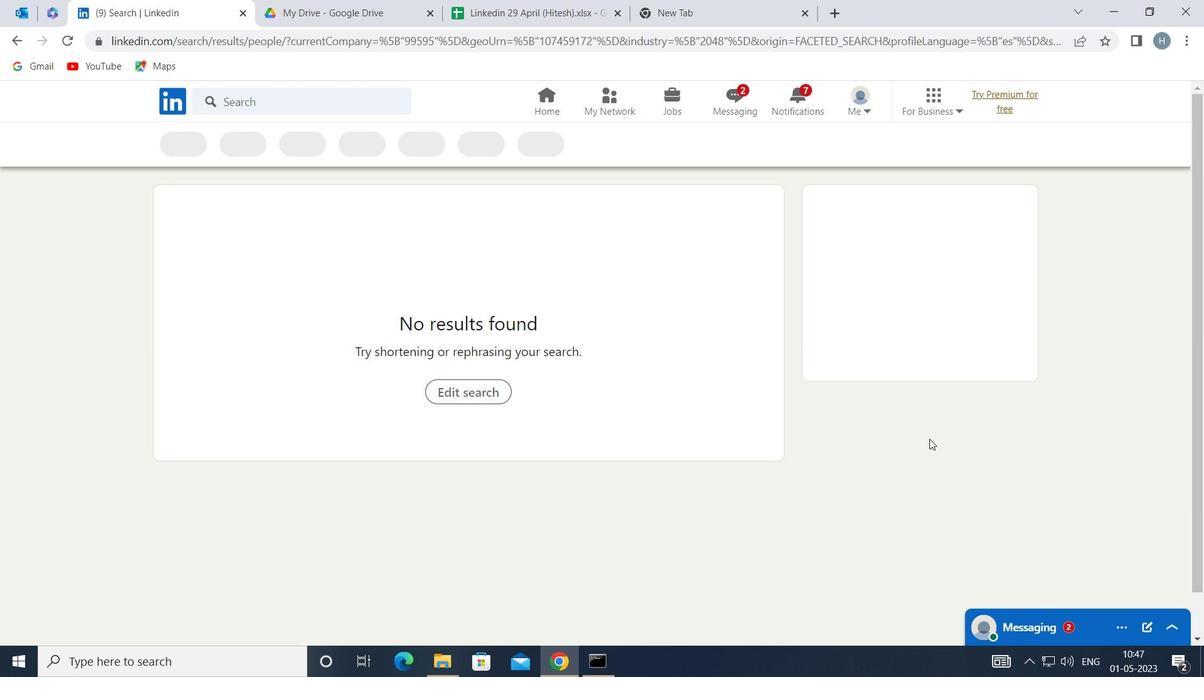
Action: Key pressed <Key.f7>
Screenshot: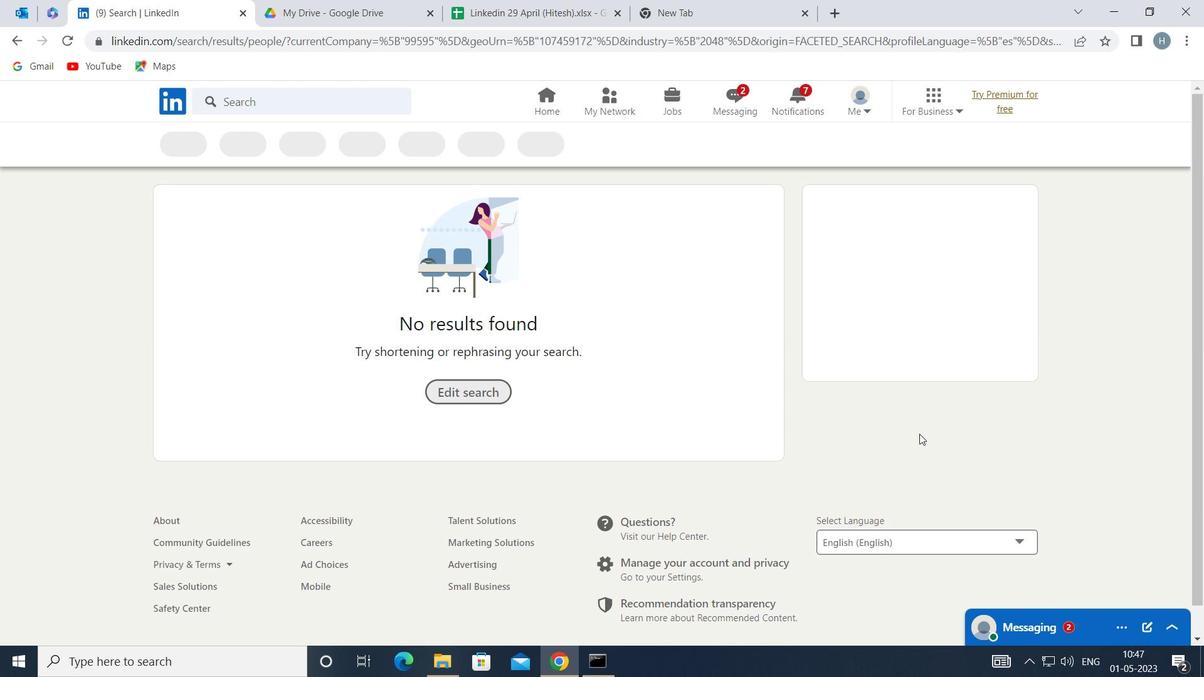 
